 Task: Who was a leader in the Color Field painting movement?
Action: Mouse moved to (104, 82)
Screenshot: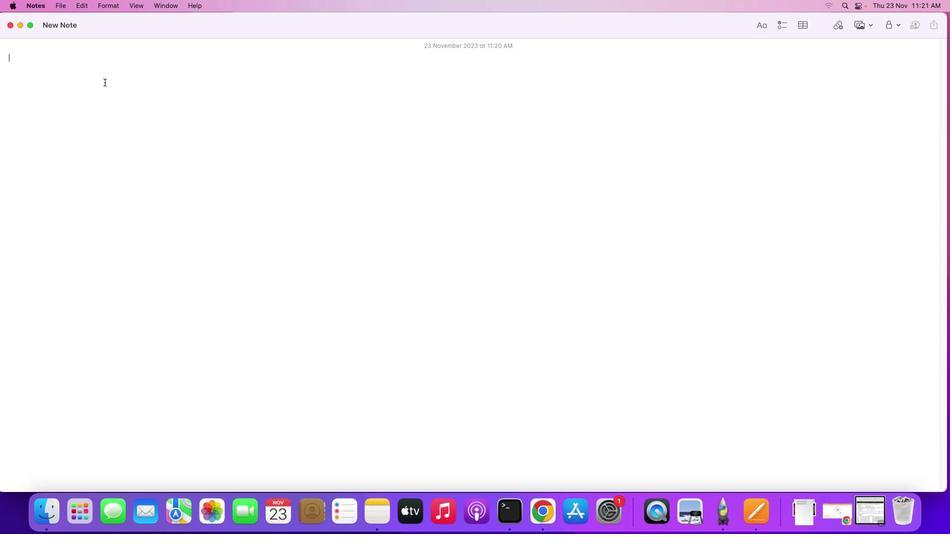 
Action: Mouse pressed left at (104, 82)
Screenshot: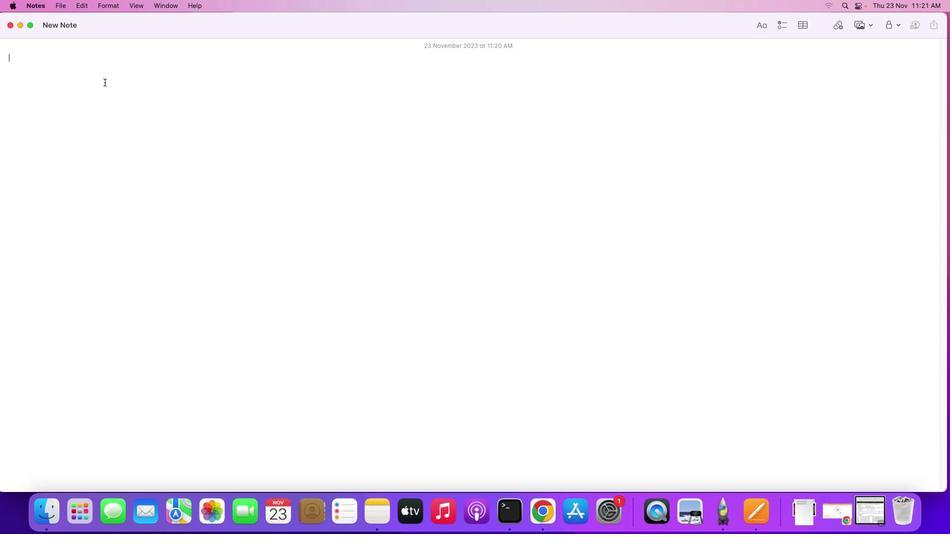 
Action: Key pressed Key.shift'W''h''o'Key.space'w''a''s'Key.space'a'Key.space'l''e''a''d''e''r'Key.space'i''n'Key.space't''h''e'Key.spaceKey.shift'C''o''l''o''r'Key.spaceKey.shiftKey.backspaceKey.backspaceKey.backspaceKey.backspaceKey.backspace'l''o''r'Key.spaceKey.shift'F''i''e''l''d'Key.spaceKey.shift'P'Key.backspace'p''a''i''n''t''i''n''g'Key.space'm''o''v''e''m''e''n''t'Key.shift_r'?'Key.enter
Screenshot: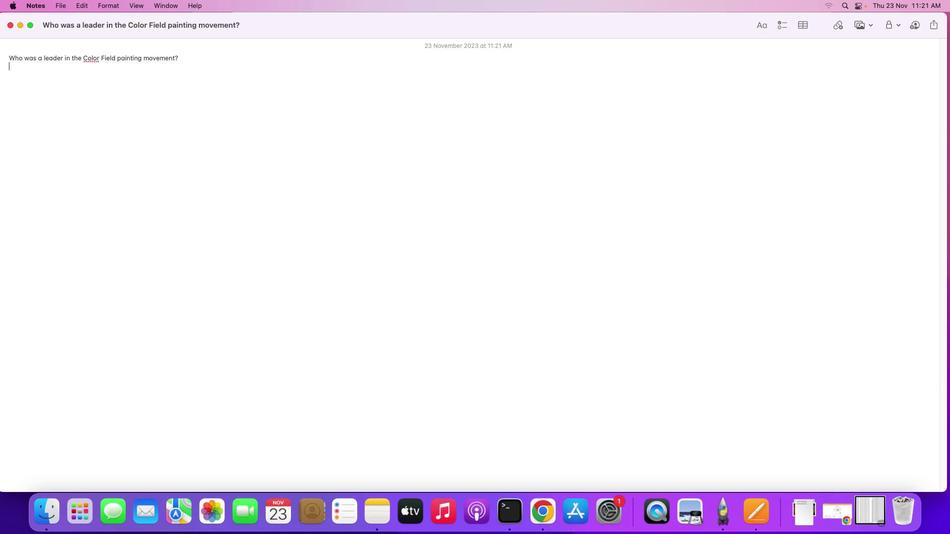 
Action: Mouse moved to (839, 512)
Screenshot: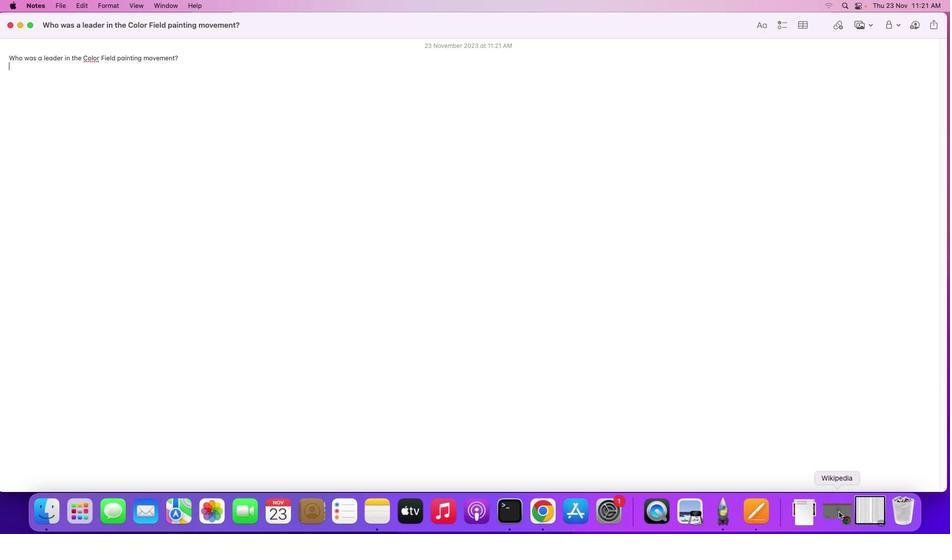 
Action: Mouse pressed left at (839, 512)
Screenshot: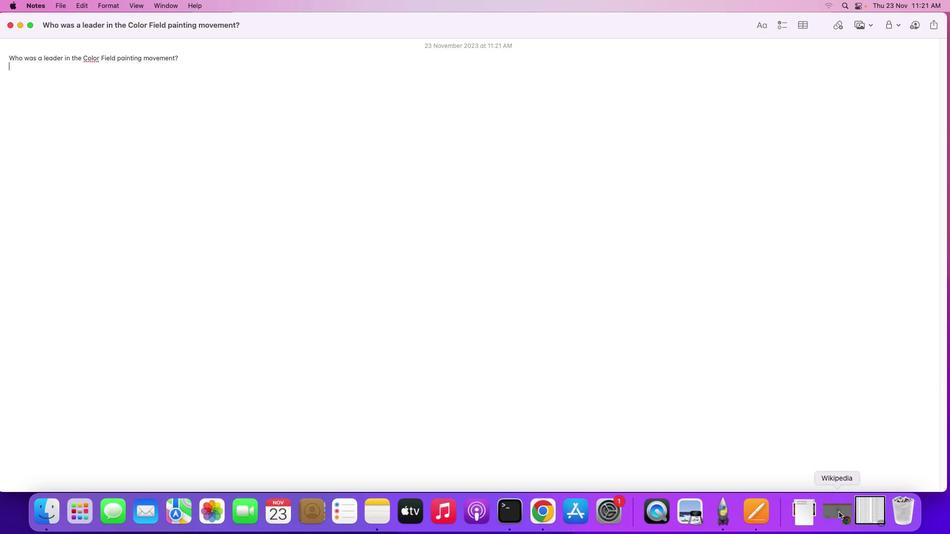 
Action: Mouse moved to (380, 314)
Screenshot: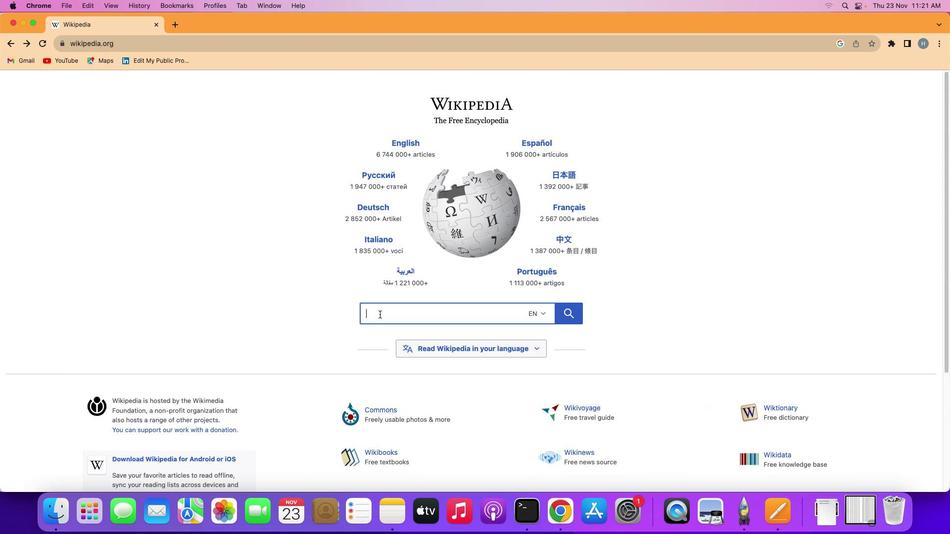 
Action: Mouse pressed left at (380, 314)
Screenshot: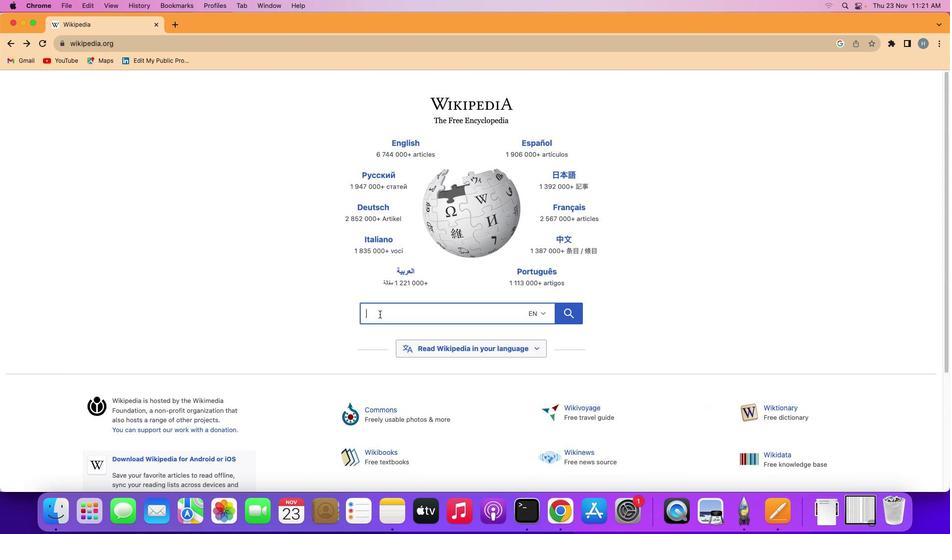 
Action: Mouse moved to (379, 314)
Screenshot: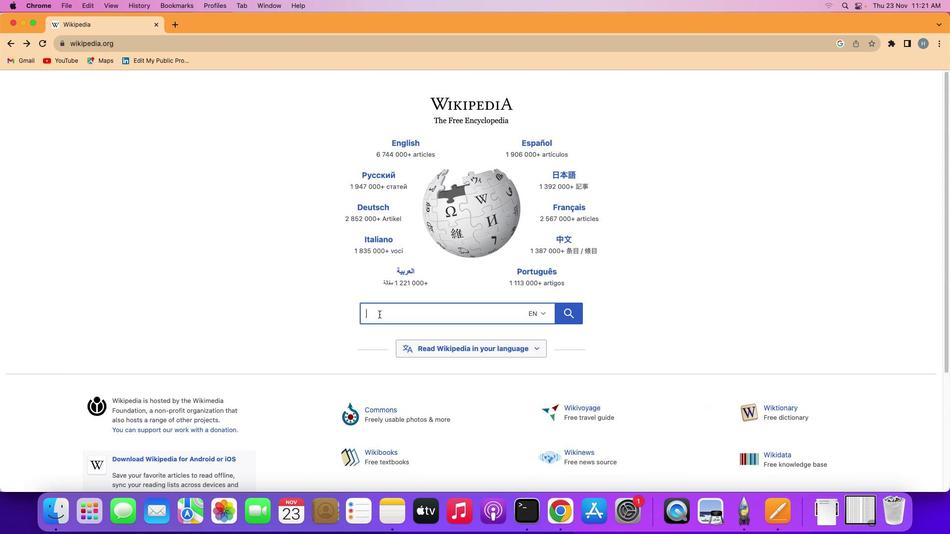 
Action: Key pressed Key.shift
Screenshot: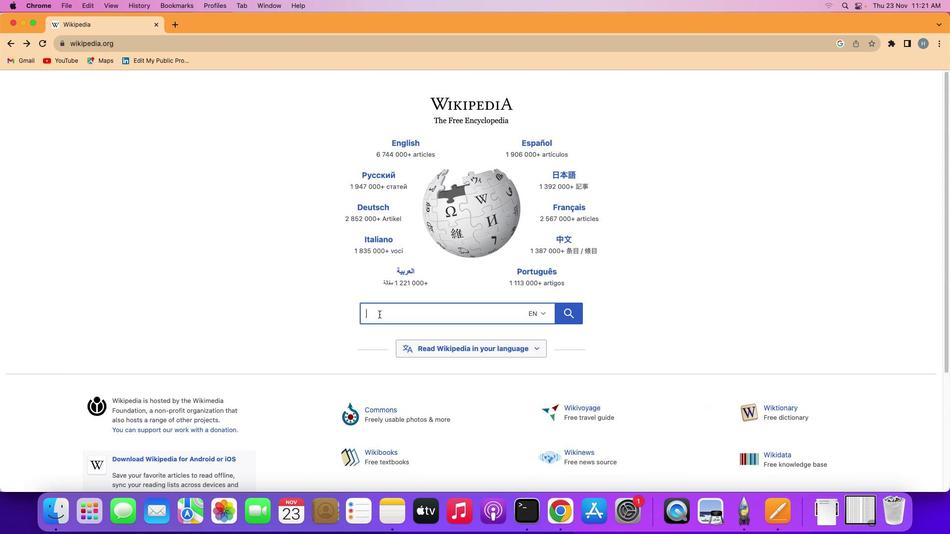 
Action: Mouse moved to (379, 314)
Screenshot: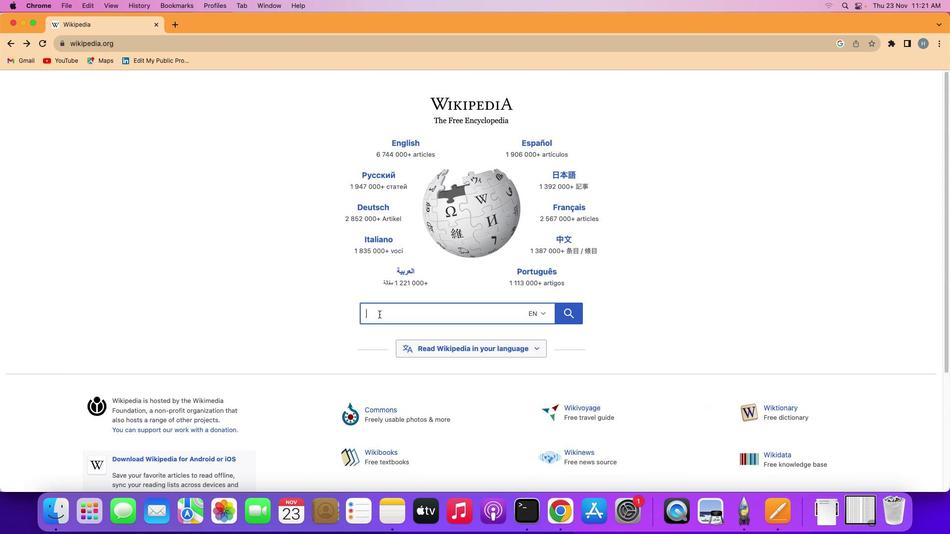 
Action: Key pressed 'C''o''l''o''r'Key.spaceKey.shift'F''i''e''l''d'Key.space'p''a''i''n''i''t''i''n''g'
Screenshot: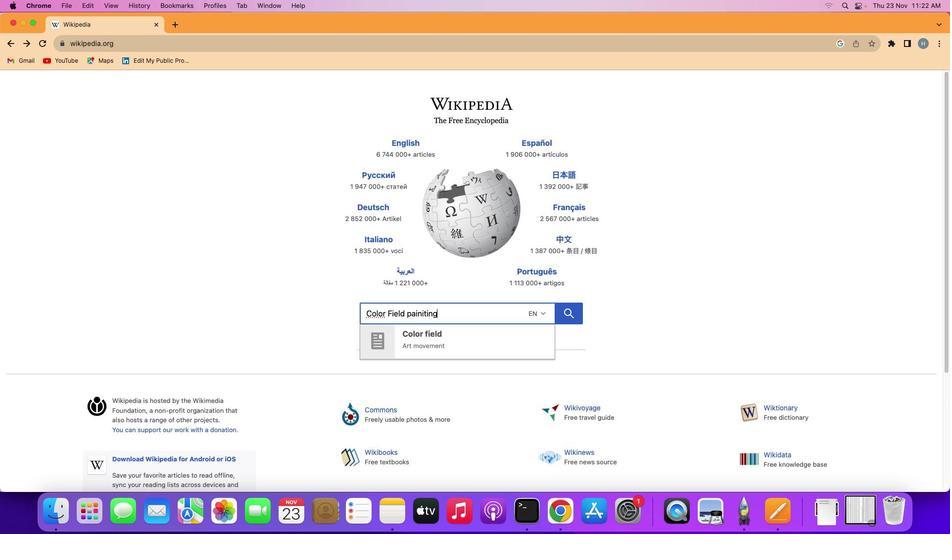 
Action: Mouse moved to (425, 313)
Screenshot: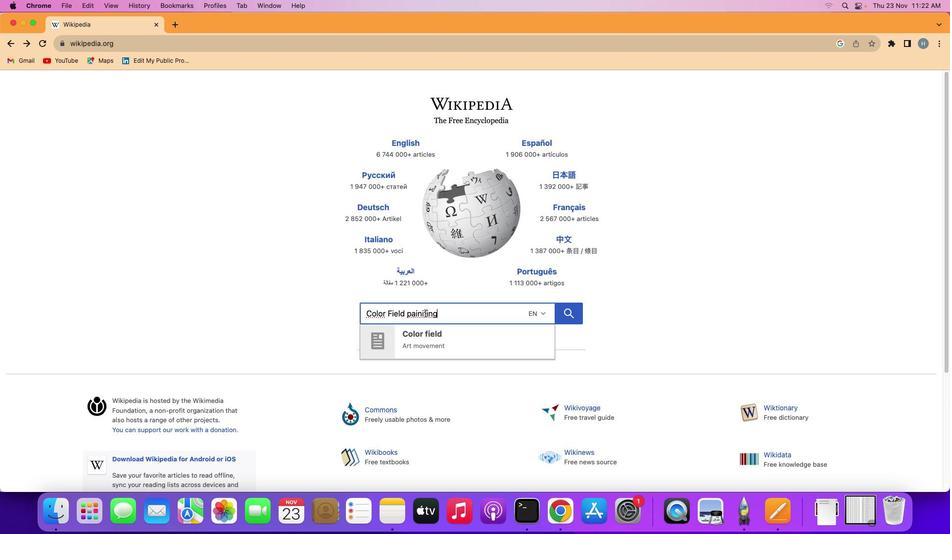 
Action: Mouse pressed left at (425, 313)
Screenshot: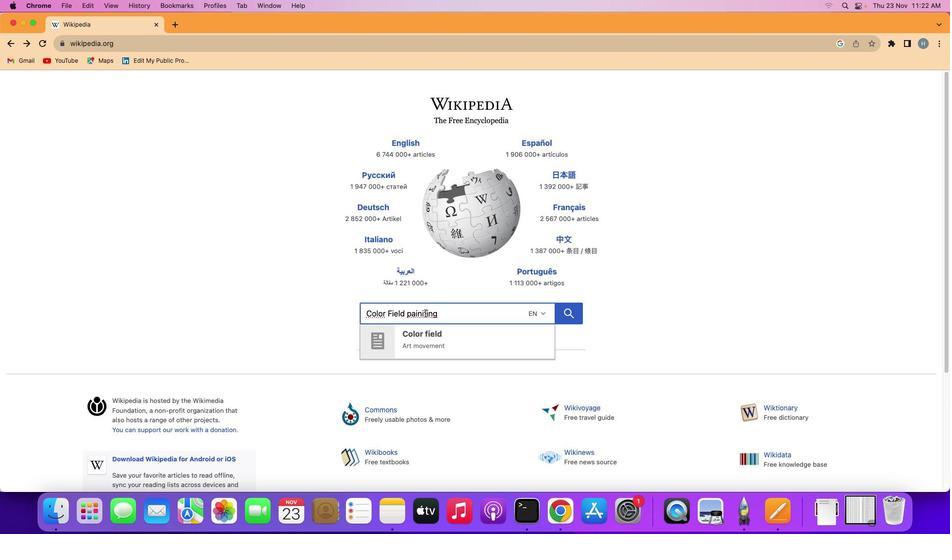 
Action: Mouse moved to (427, 312)
Screenshot: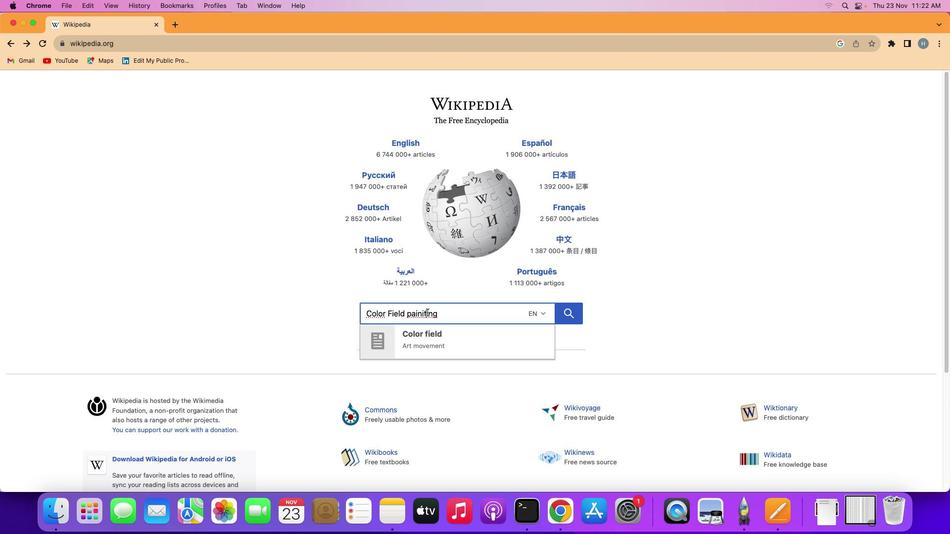 
Action: Key pressed Key.leftKey.backspaceKey.enter
Screenshot: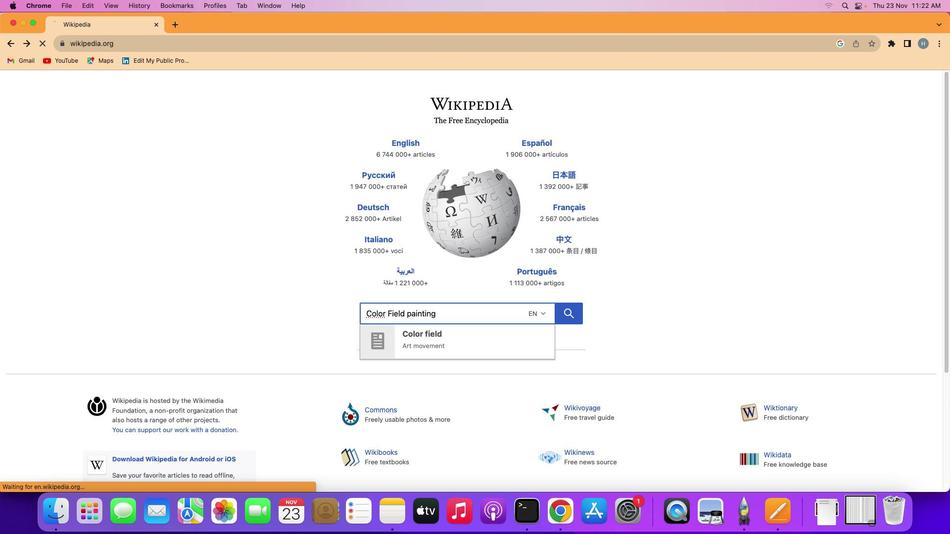 
Action: Mouse moved to (266, 86)
Screenshot: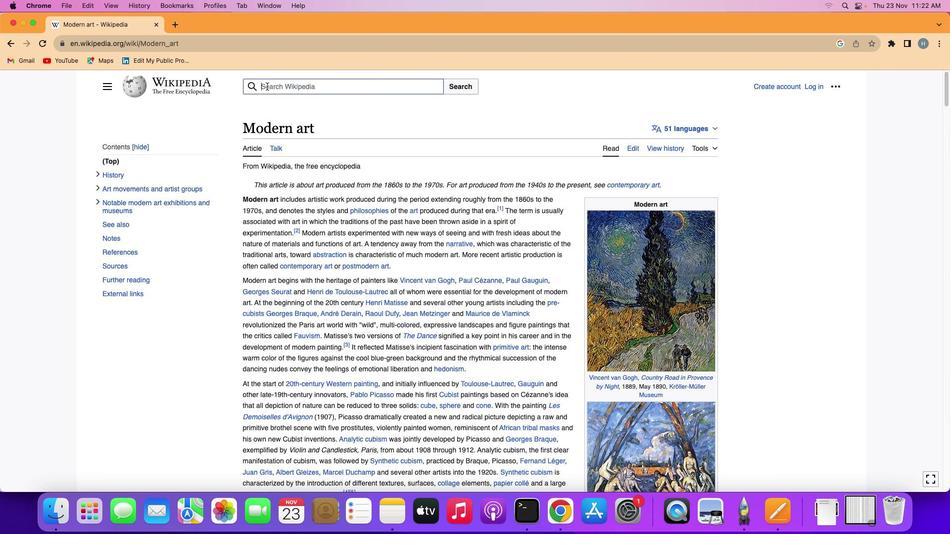 
Action: Mouse pressed left at (266, 86)
Screenshot: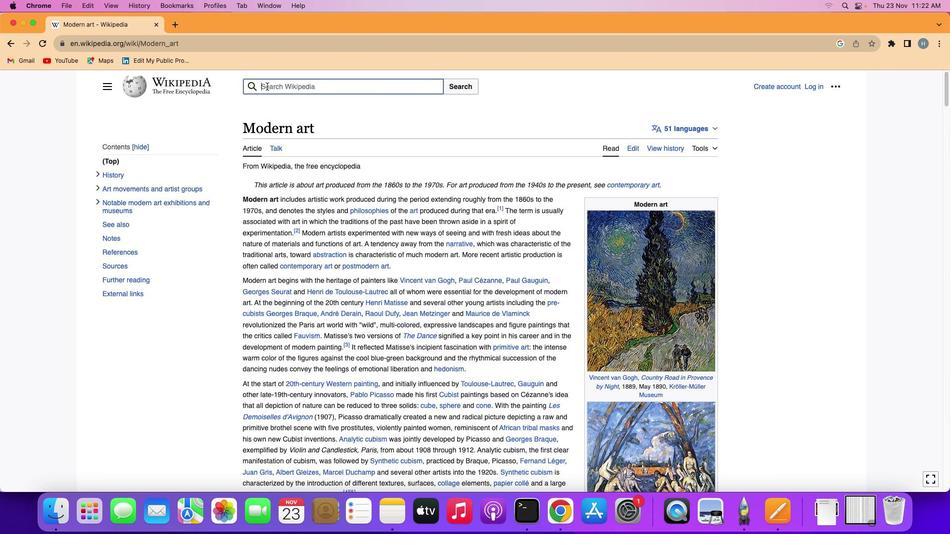 
Action: Mouse moved to (281, 84)
Screenshot: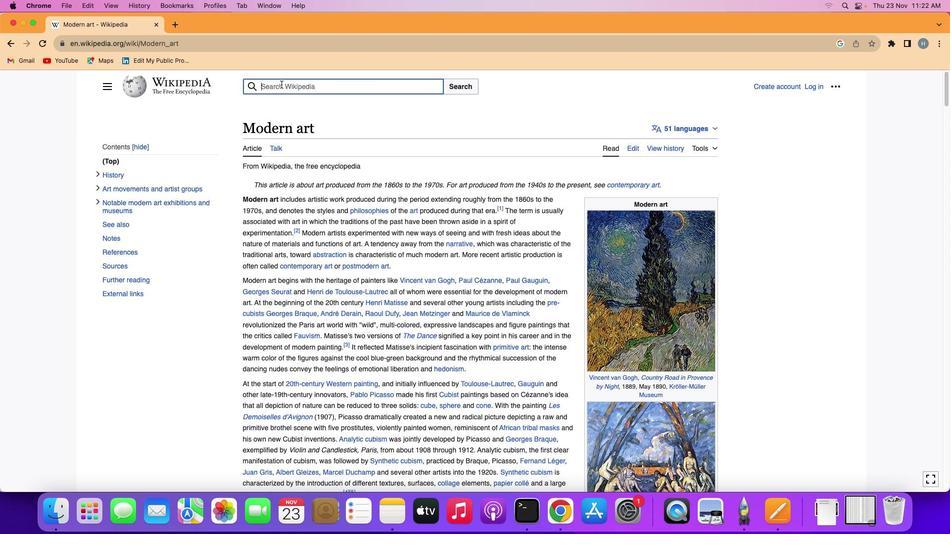 
Action: Key pressed Key.shift'C''o''l''o''r'Key.spaceKey.shift'F''i''e''l''d'
Screenshot: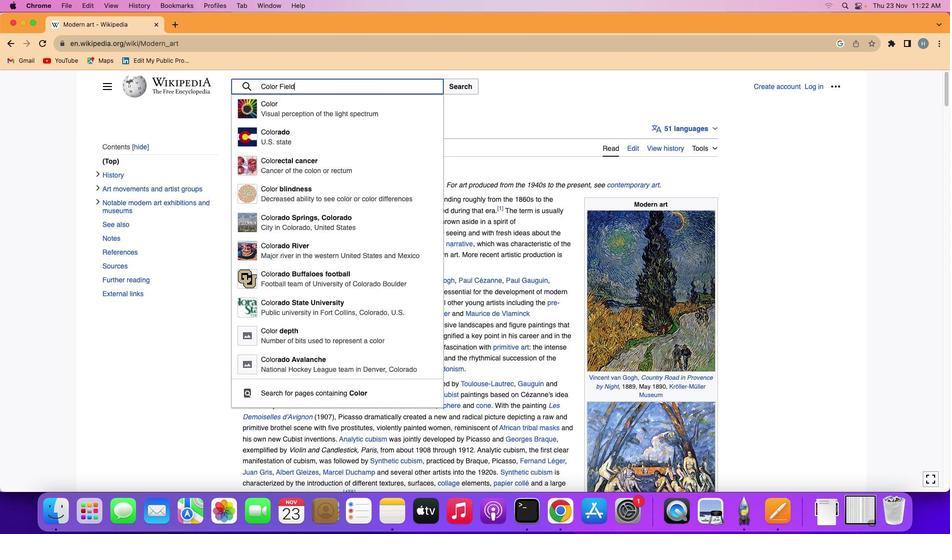 
Action: Mouse moved to (287, 110)
Screenshot: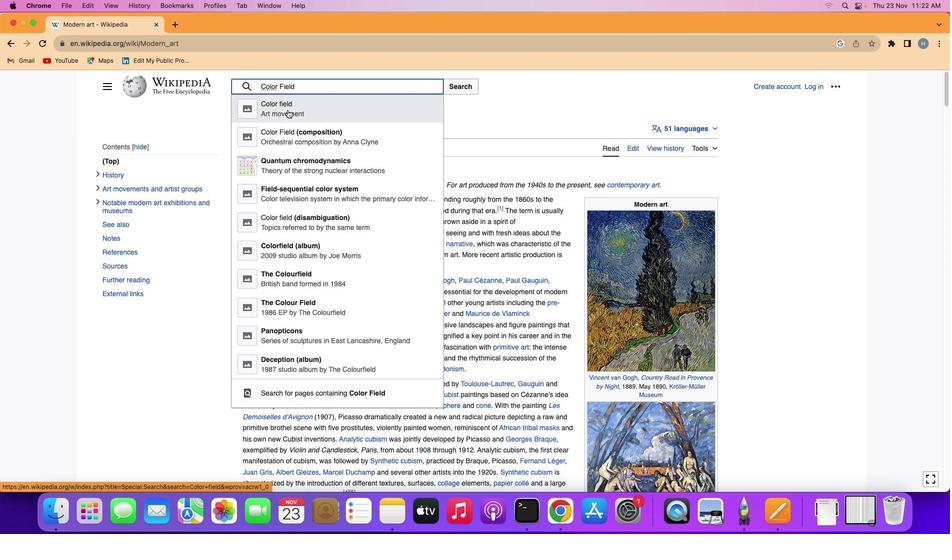 
Action: Mouse pressed left at (287, 110)
Screenshot: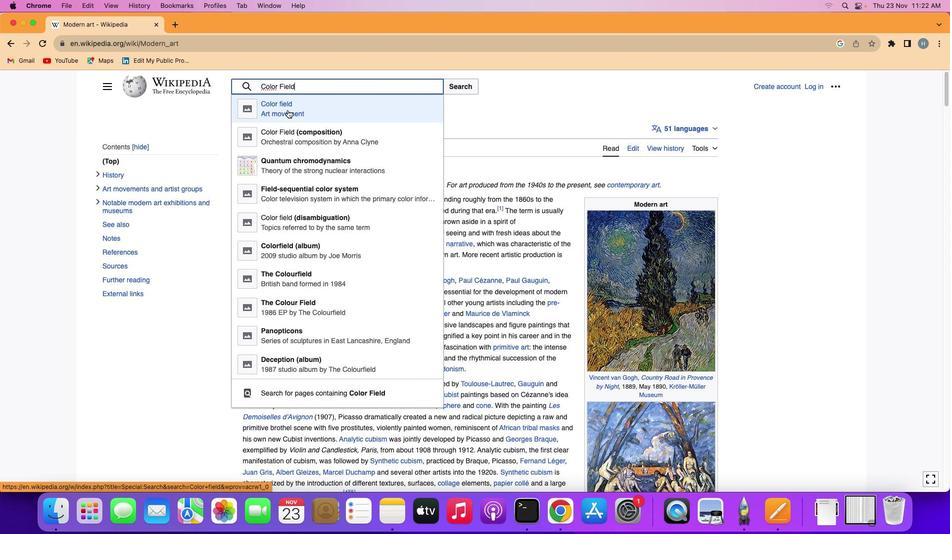 
Action: Mouse moved to (746, 228)
Screenshot: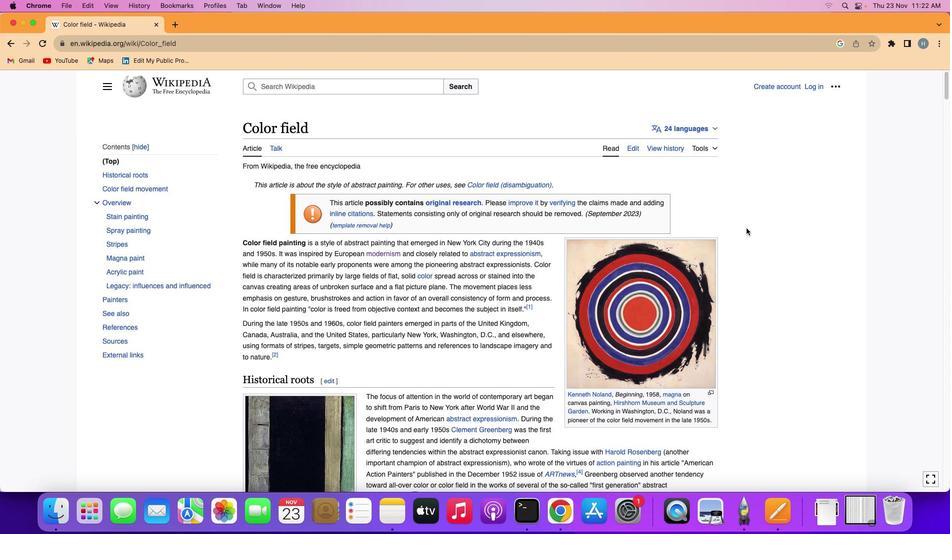 
Action: Mouse scrolled (746, 228) with delta (0, 0)
Screenshot: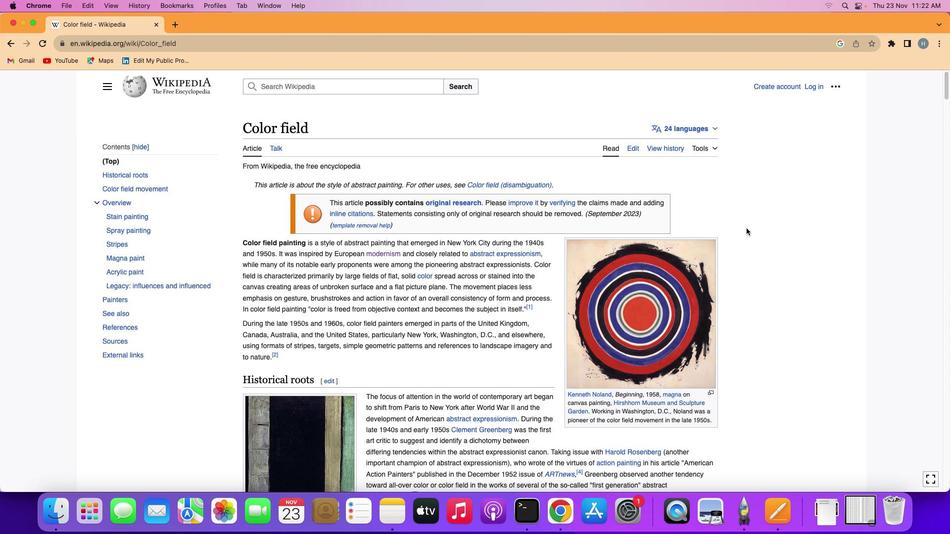 
Action: Mouse scrolled (746, 228) with delta (0, 0)
Screenshot: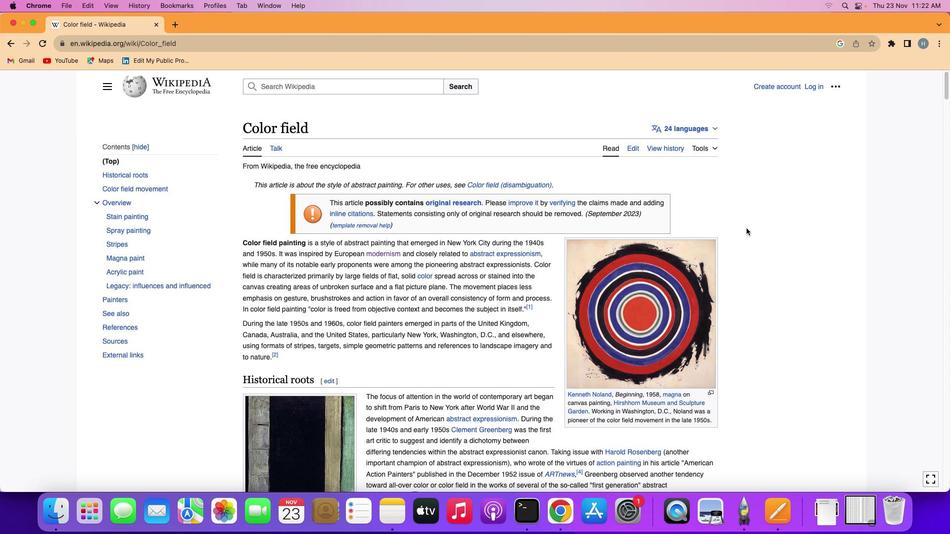 
Action: Mouse moved to (760, 267)
Screenshot: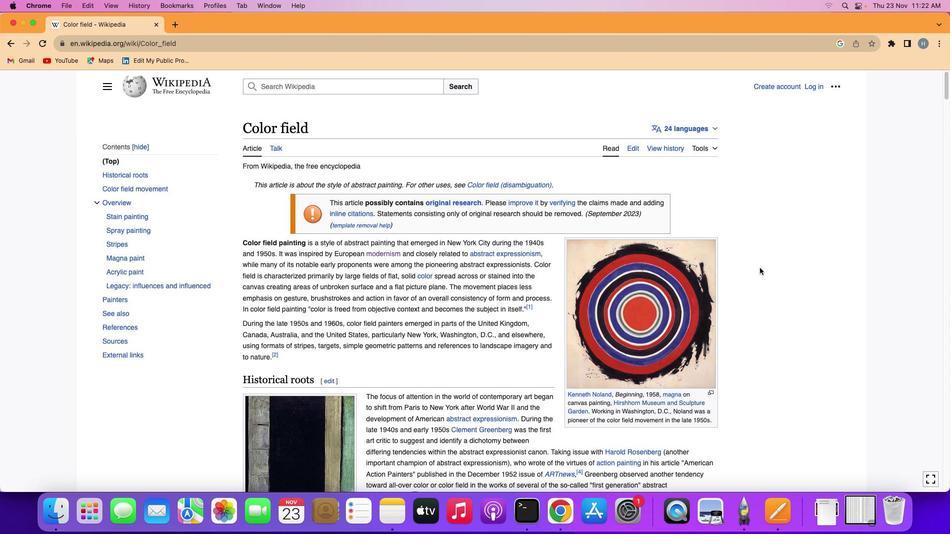 
Action: Mouse pressed left at (760, 267)
Screenshot: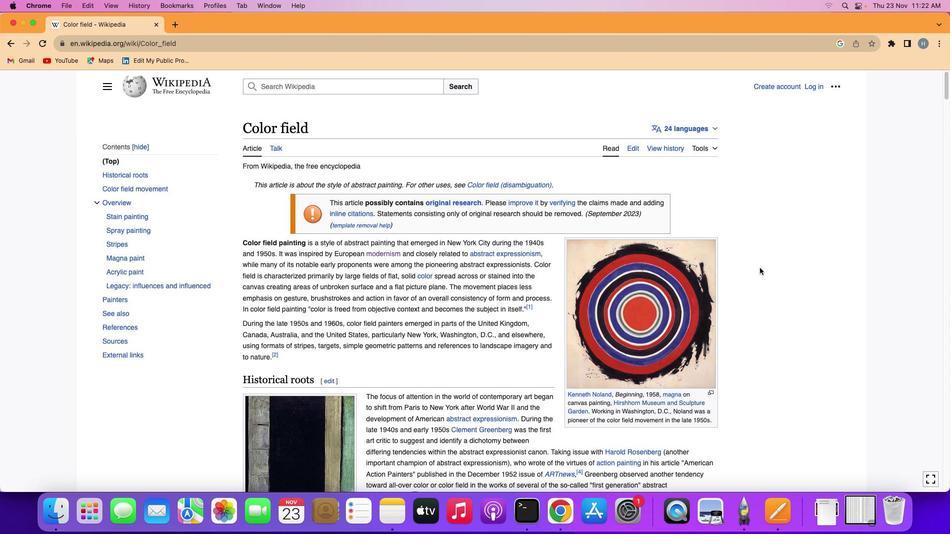 
Action: Mouse moved to (761, 267)
Screenshot: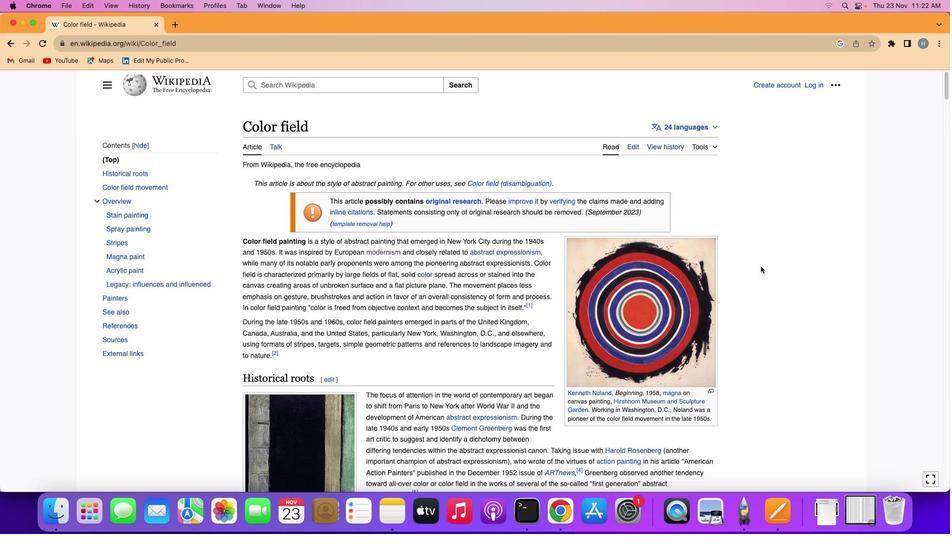 
Action: Mouse scrolled (761, 267) with delta (0, 0)
Screenshot: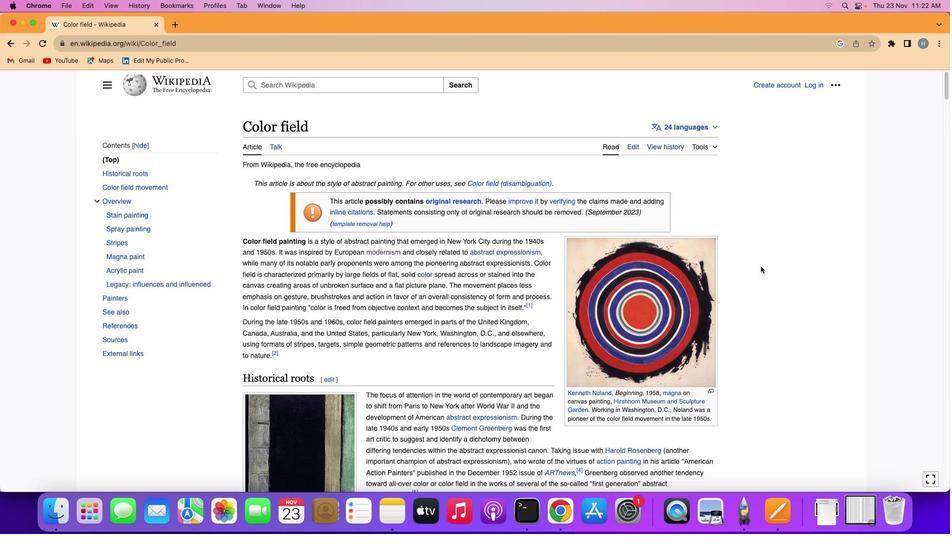 
Action: Mouse moved to (761, 267)
Screenshot: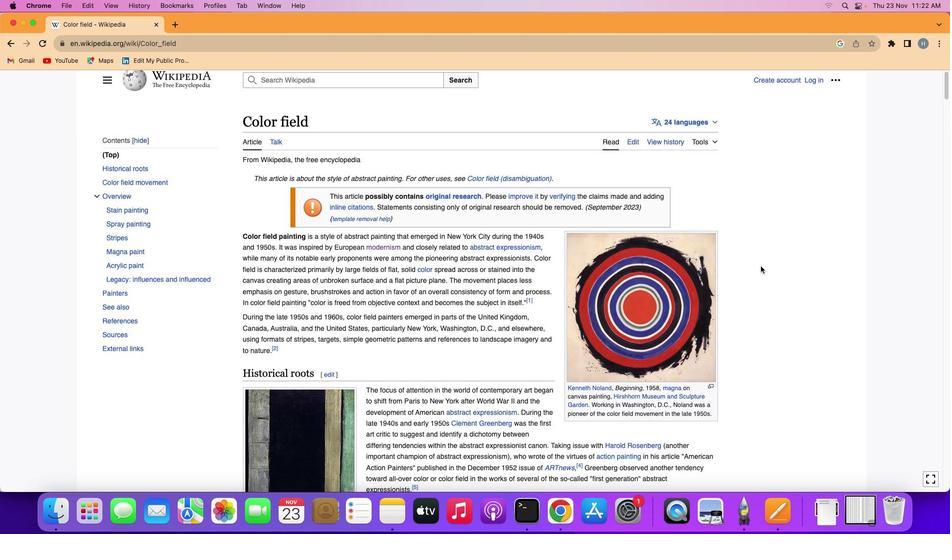 
Action: Mouse scrolled (761, 267) with delta (0, 0)
Screenshot: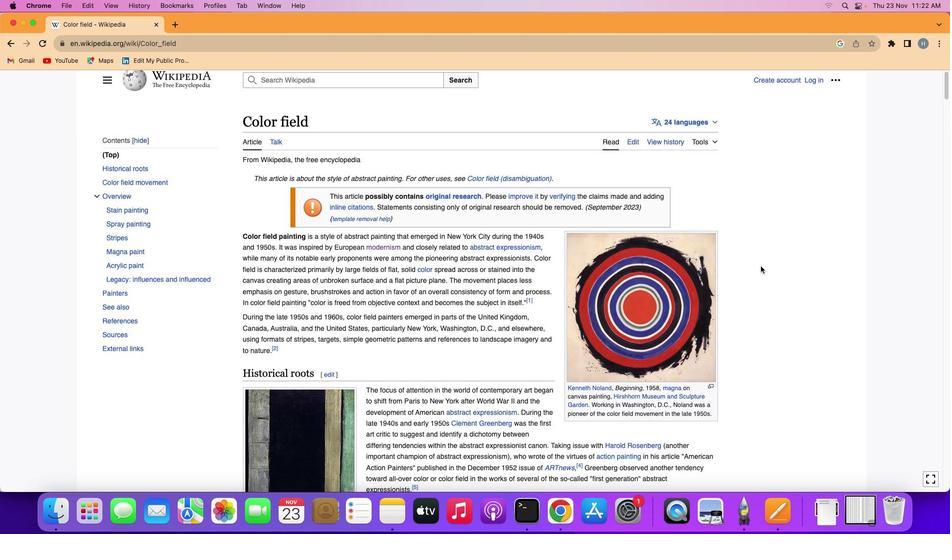 
Action: Mouse moved to (761, 266)
Screenshot: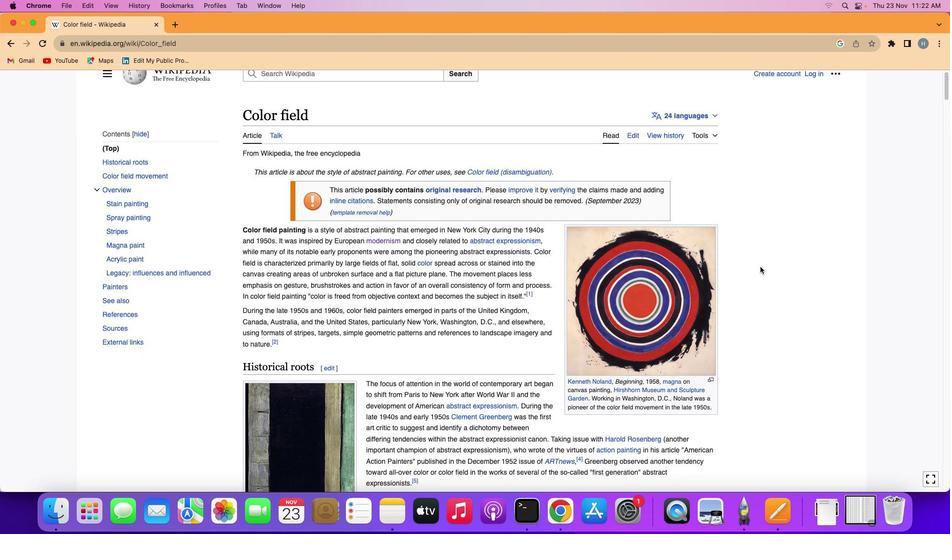 
Action: Mouse scrolled (761, 266) with delta (0, 0)
Screenshot: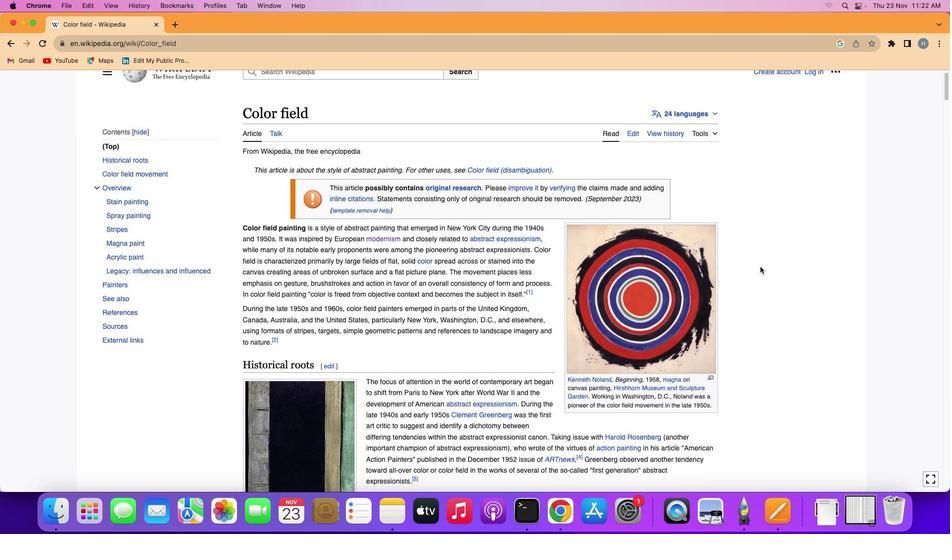 
Action: Mouse scrolled (761, 266) with delta (0, 0)
Screenshot: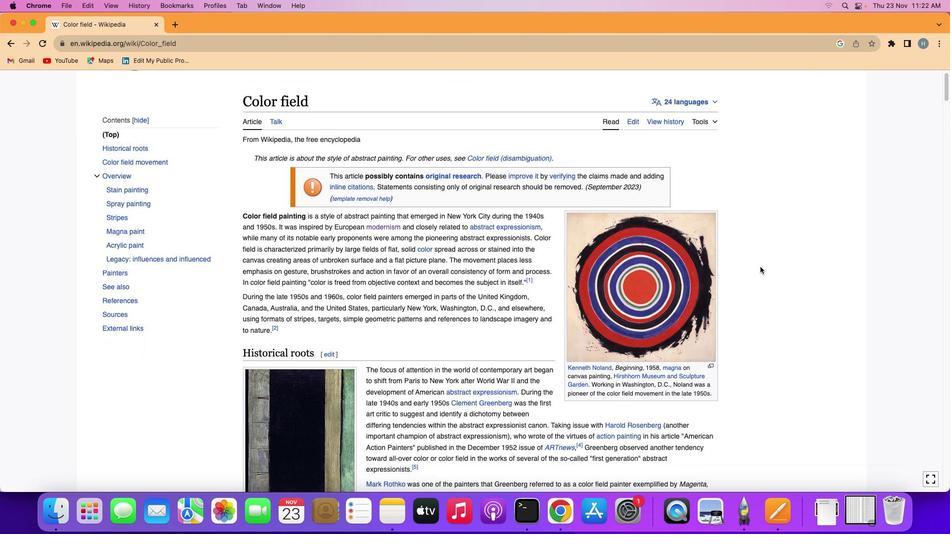 
Action: Mouse scrolled (761, 266) with delta (0, 0)
Screenshot: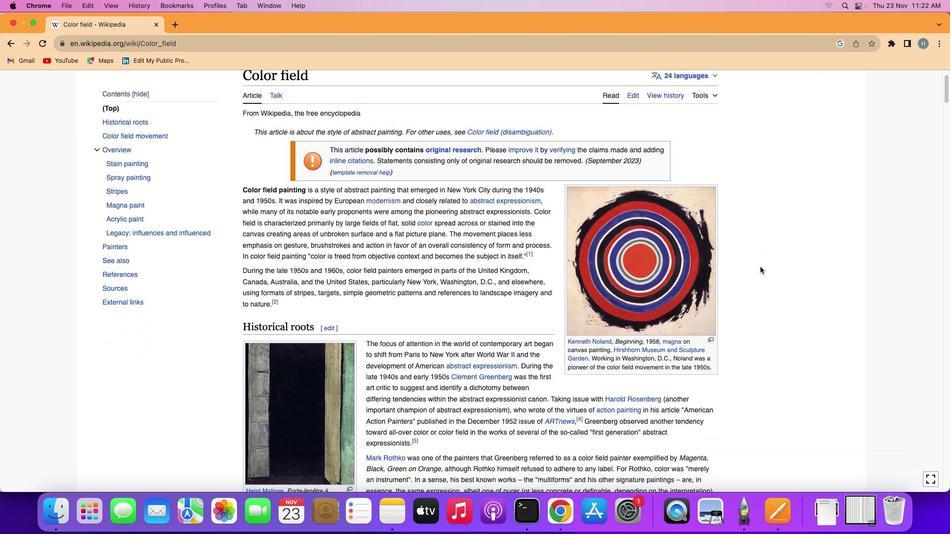 
Action: Mouse moved to (760, 268)
Screenshot: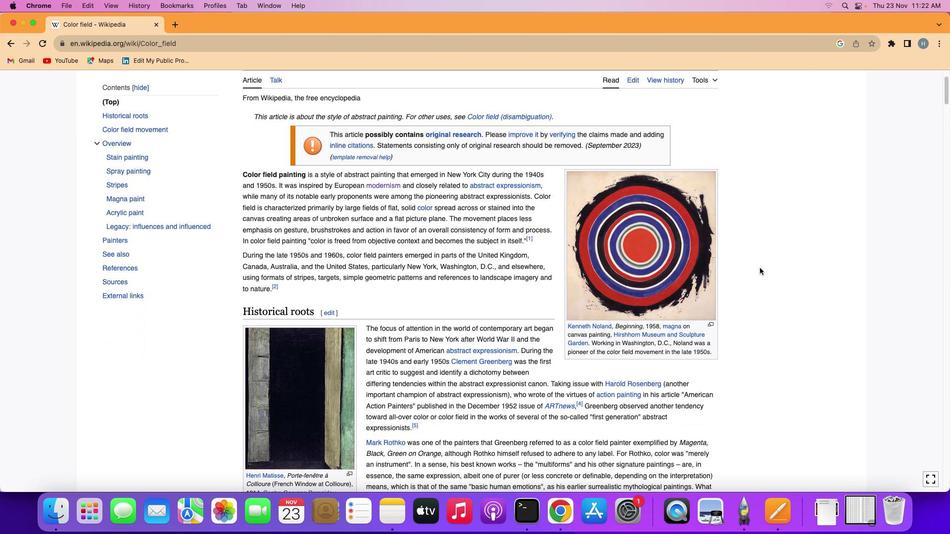 
Action: Mouse scrolled (760, 268) with delta (0, 0)
Screenshot: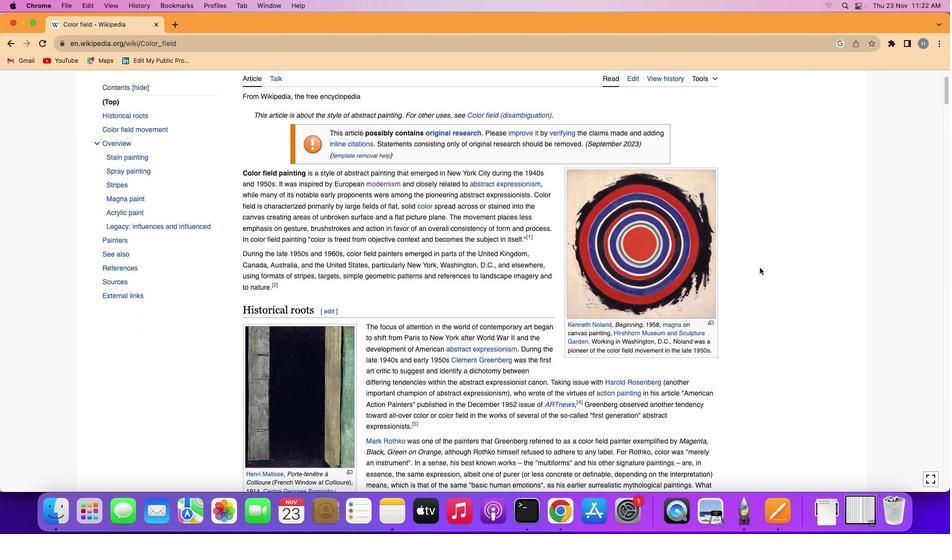
Action: Mouse moved to (754, 286)
Screenshot: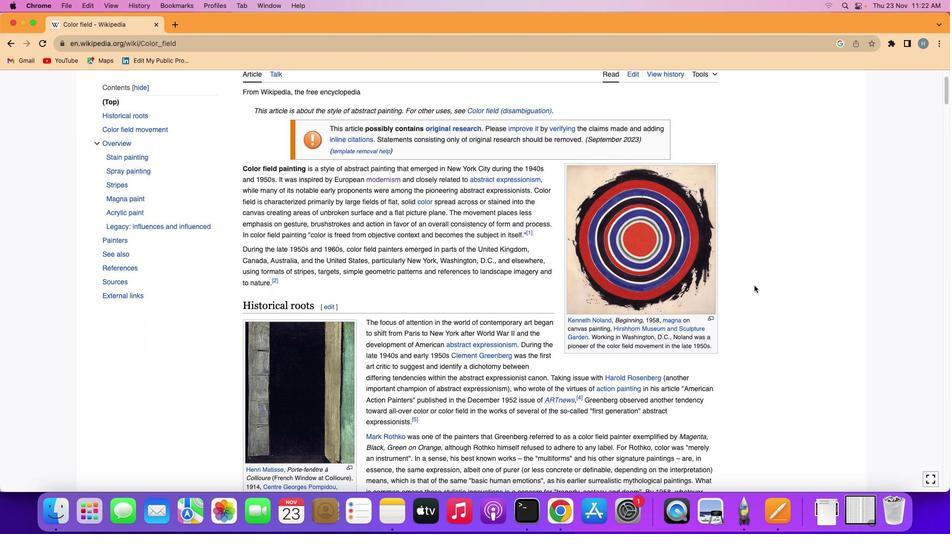 
Action: Mouse scrolled (754, 286) with delta (0, 0)
Screenshot: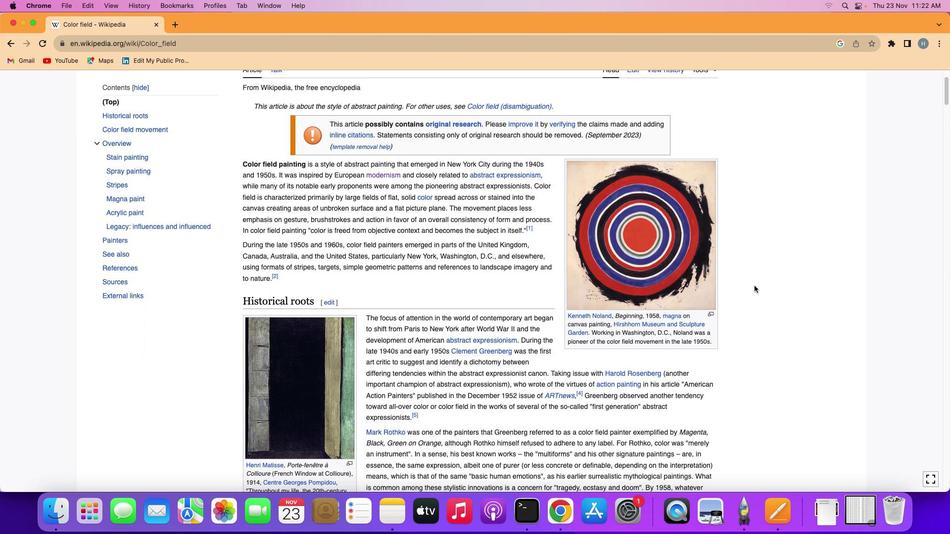 
Action: Mouse scrolled (754, 286) with delta (0, 0)
Screenshot: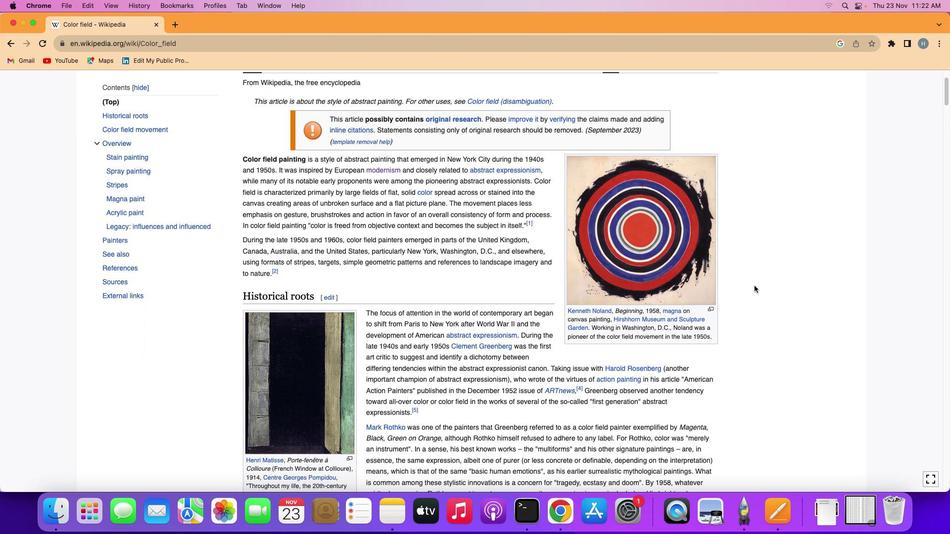 
Action: Mouse scrolled (754, 286) with delta (0, 0)
Screenshot: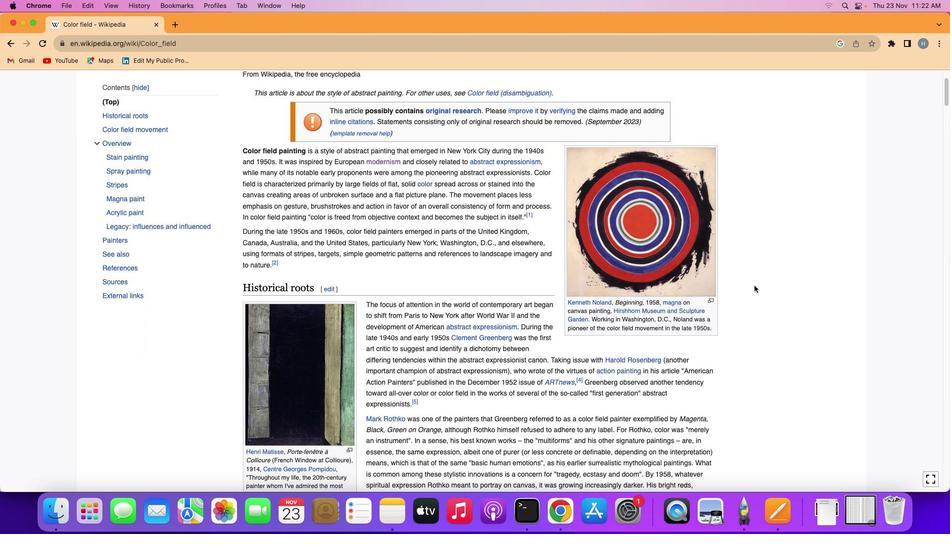 
Action: Mouse scrolled (754, 286) with delta (0, 0)
Screenshot: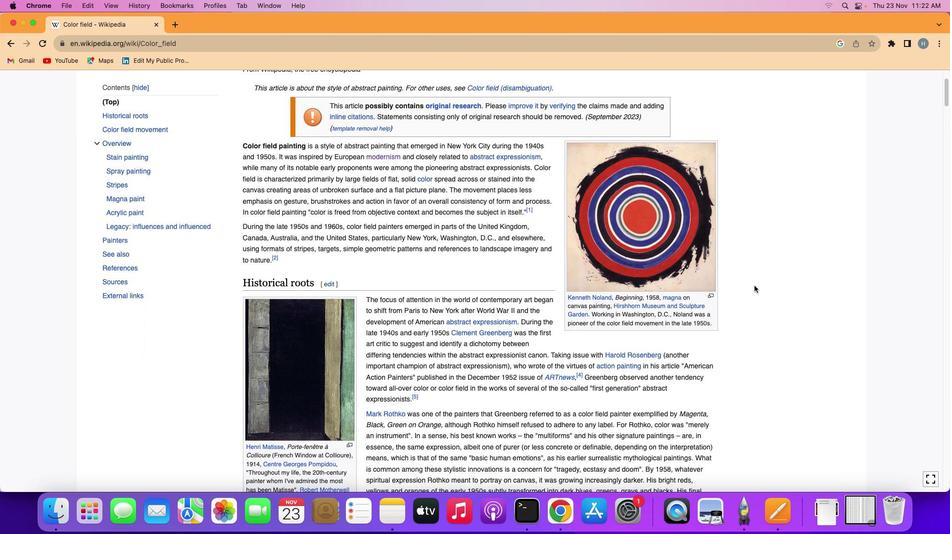 
Action: Mouse moved to (751, 295)
Screenshot: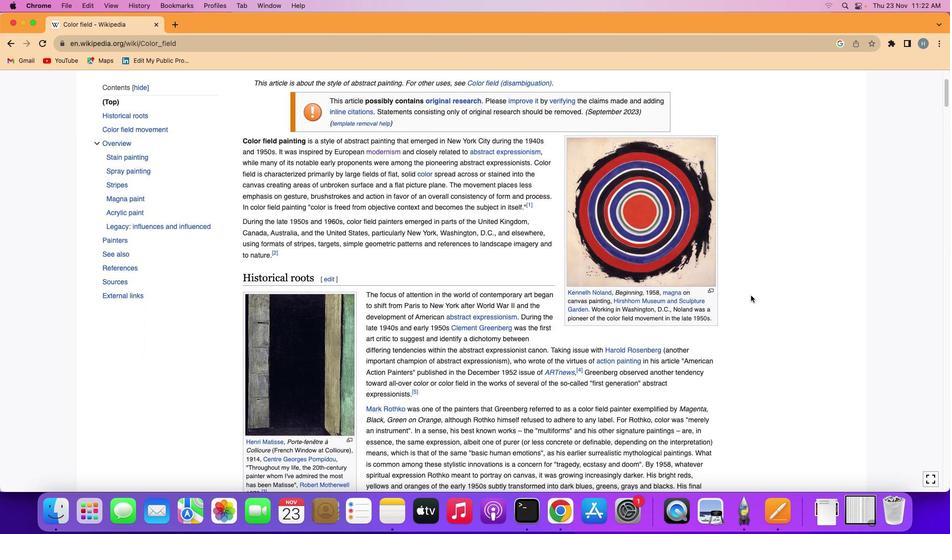 
Action: Mouse scrolled (751, 295) with delta (0, 0)
Screenshot: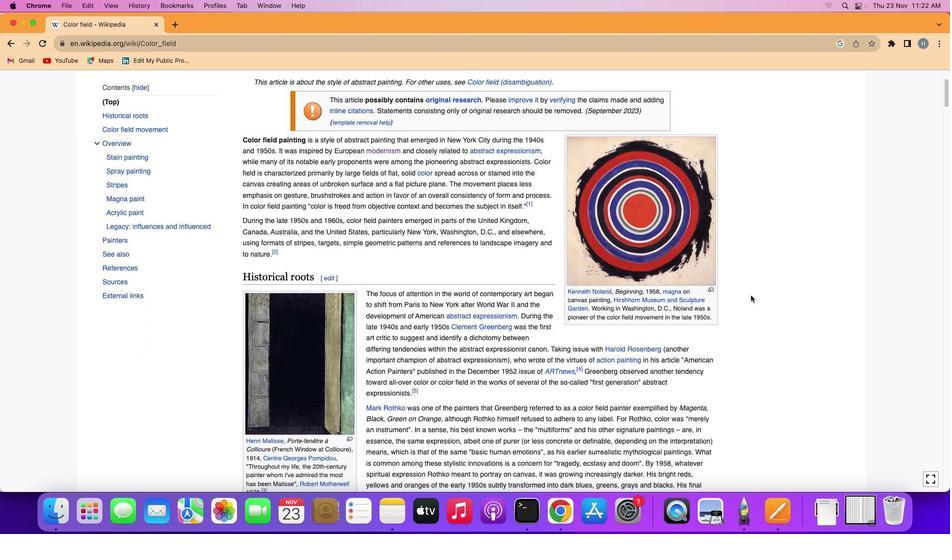 
Action: Mouse moved to (751, 295)
Screenshot: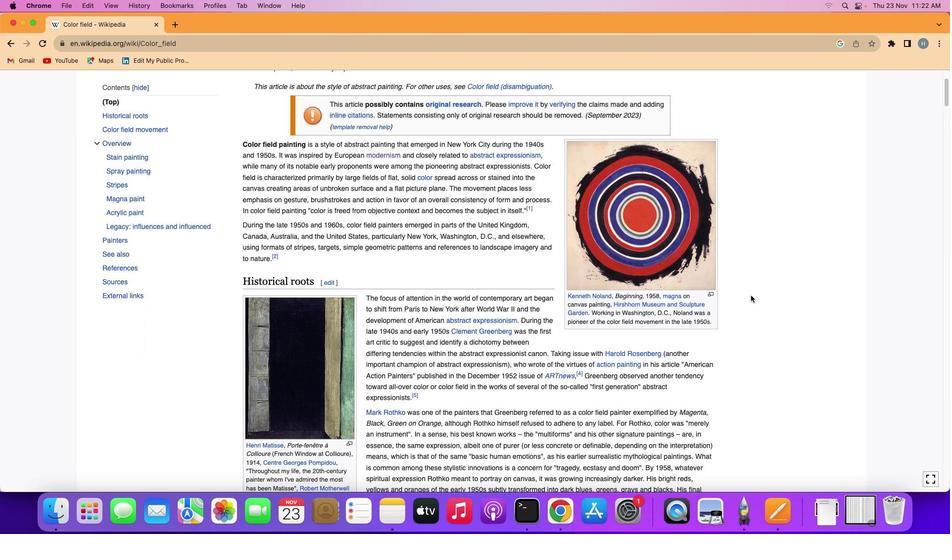 
Action: Mouse scrolled (751, 295) with delta (0, 0)
Screenshot: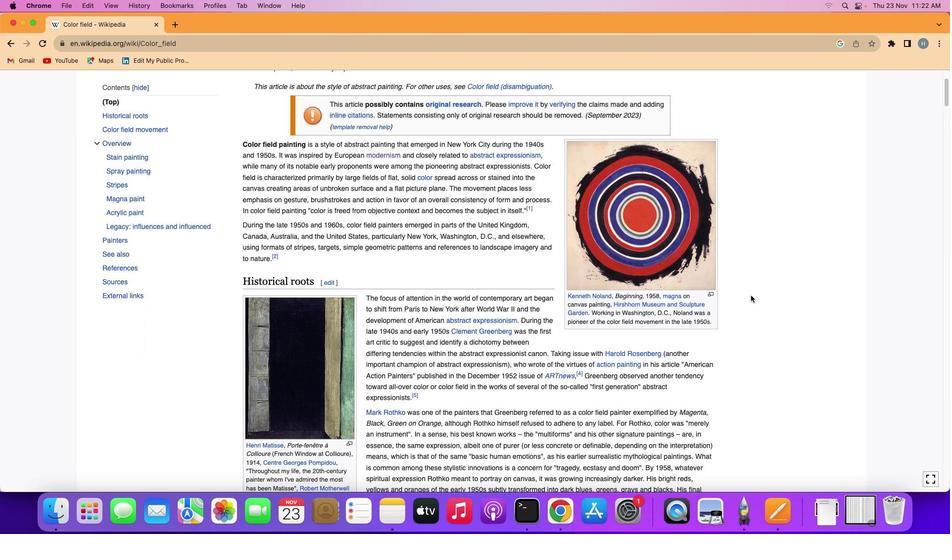 
Action: Mouse scrolled (751, 295) with delta (0, 0)
Screenshot: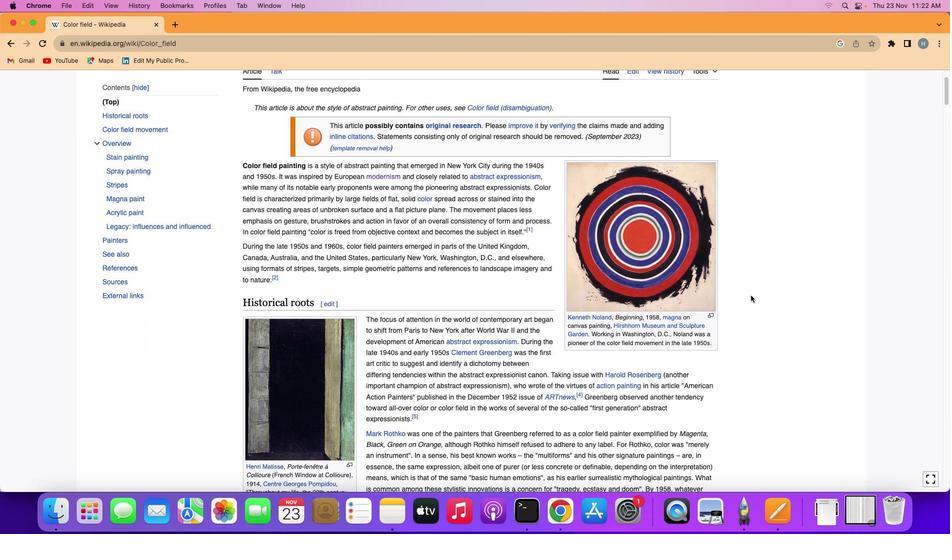 
Action: Mouse moved to (751, 299)
Screenshot: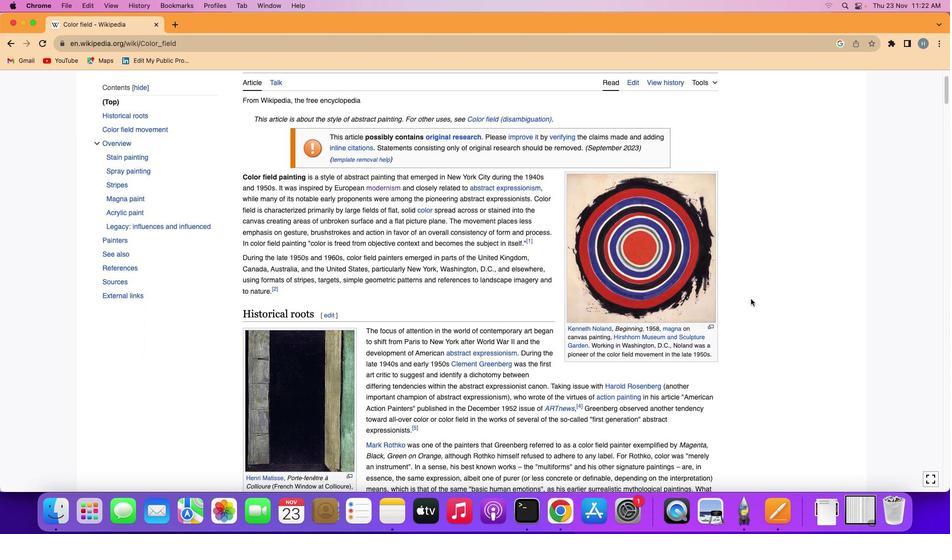 
Action: Mouse scrolled (751, 299) with delta (0, 0)
Screenshot: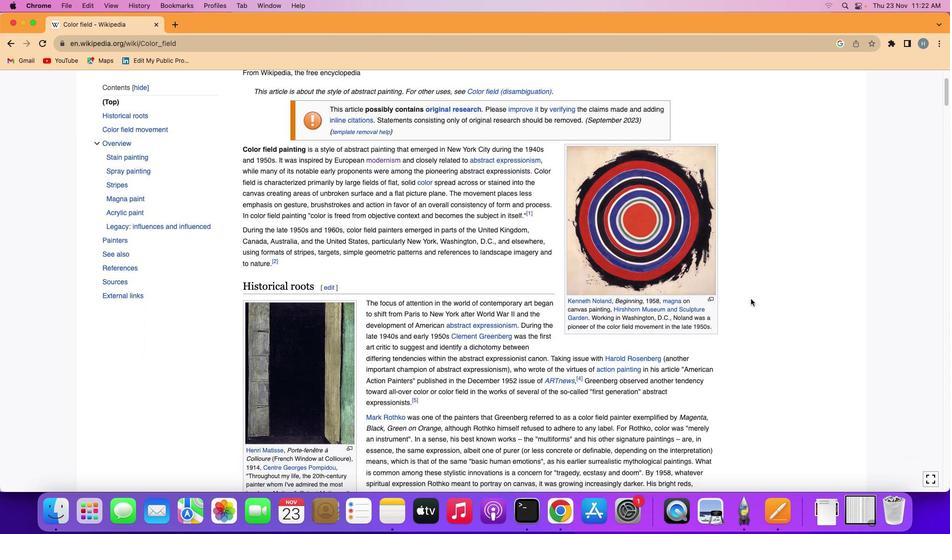 
Action: Mouse scrolled (751, 299) with delta (0, 0)
Screenshot: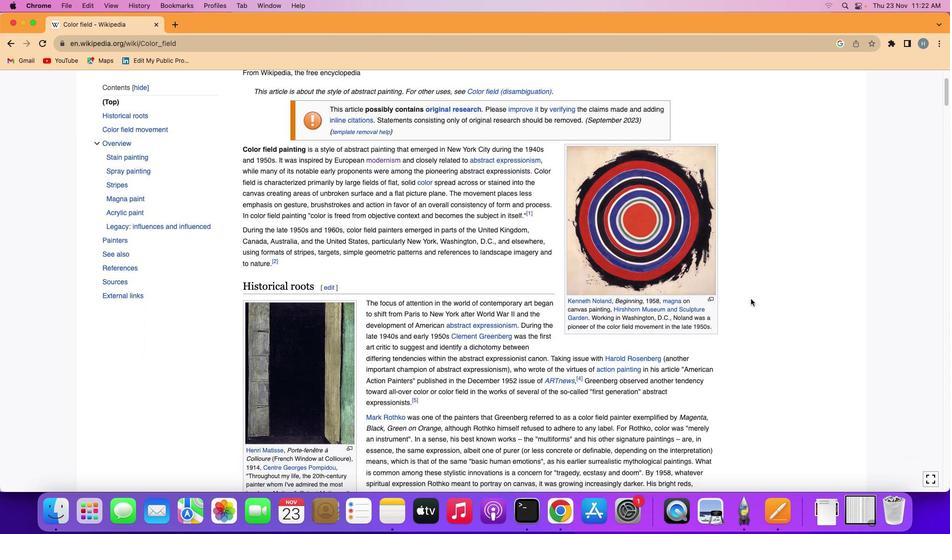 
Action: Mouse scrolled (751, 299) with delta (0, -1)
Screenshot: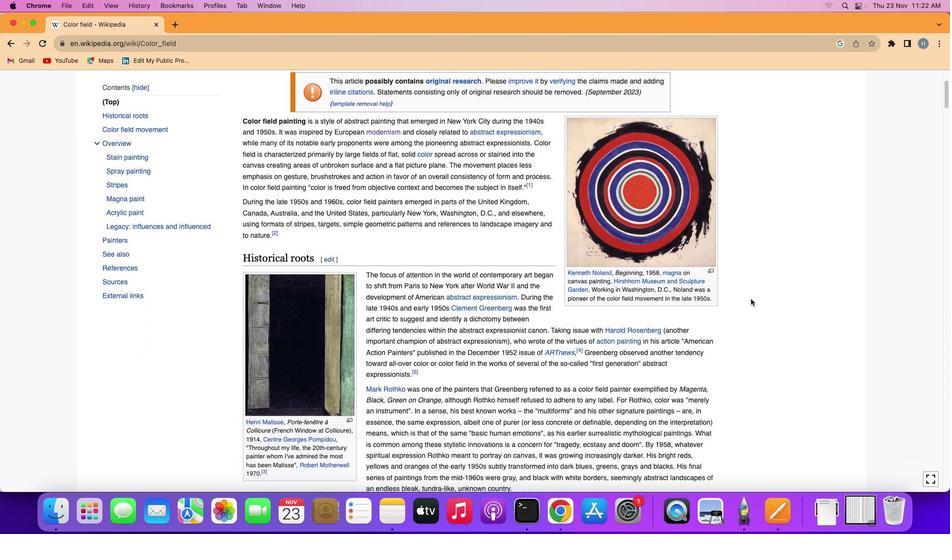
Action: Mouse scrolled (751, 299) with delta (0, -1)
Screenshot: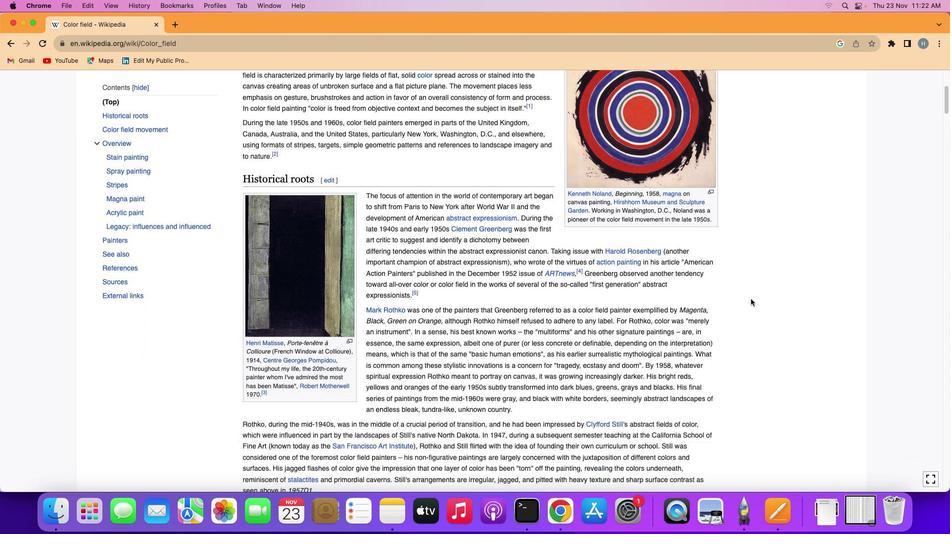 
Action: Mouse scrolled (751, 299) with delta (0, 0)
Screenshot: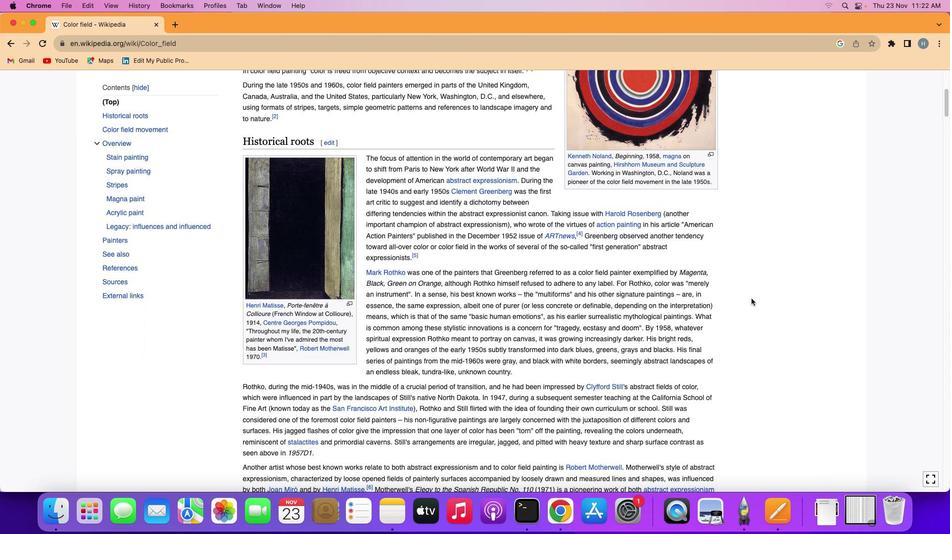 
Action: Mouse moved to (751, 299)
Screenshot: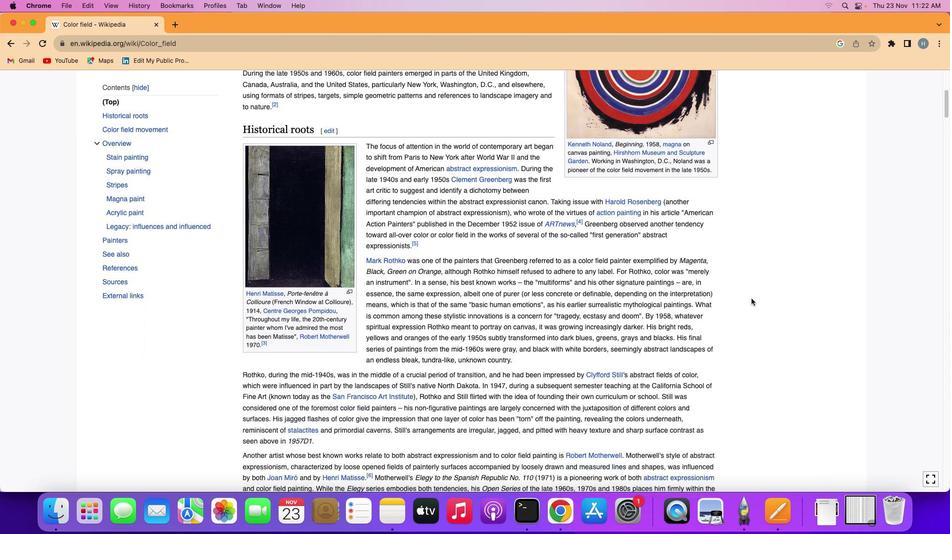 
Action: Mouse scrolled (751, 299) with delta (0, 0)
Screenshot: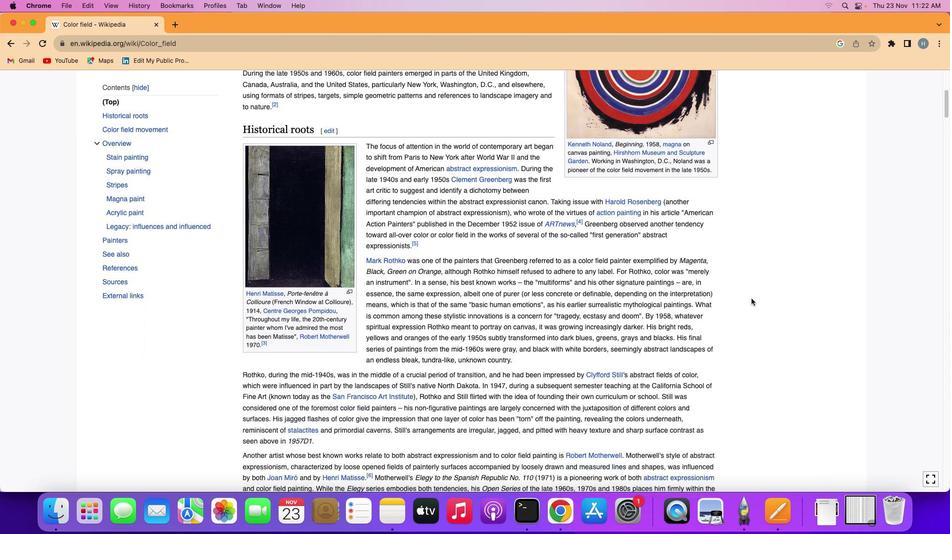 
Action: Mouse moved to (752, 299)
Screenshot: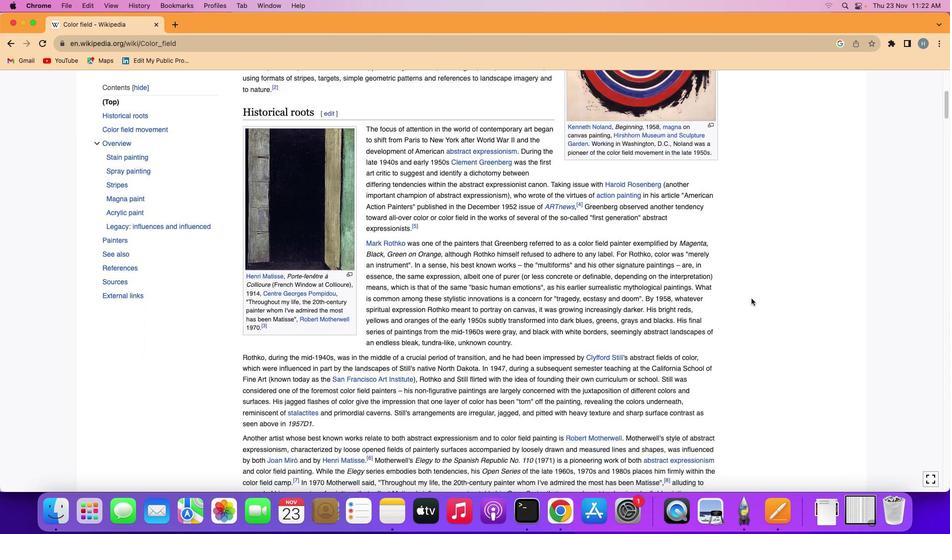 
Action: Mouse scrolled (752, 299) with delta (0, 0)
Screenshot: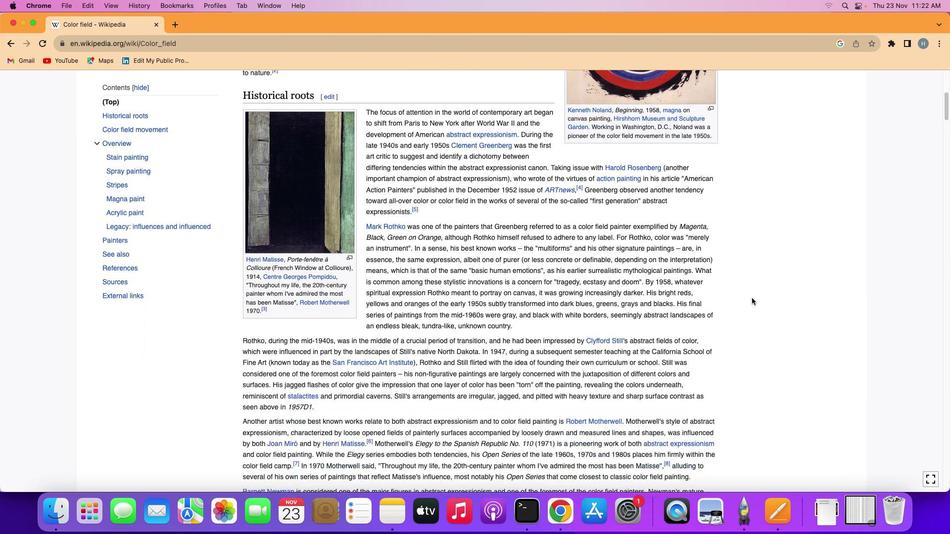 
Action: Mouse moved to (751, 300)
Screenshot: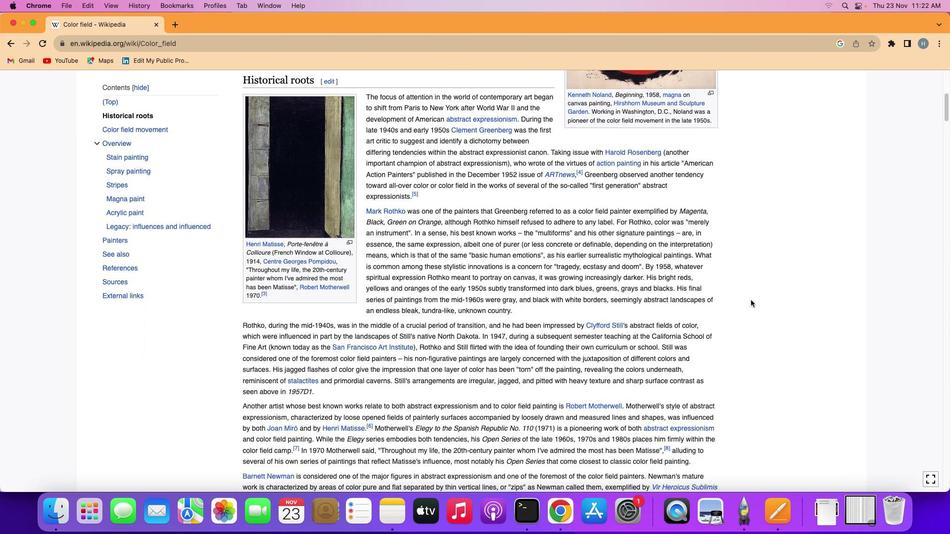 
Action: Mouse scrolled (751, 300) with delta (0, 0)
Screenshot: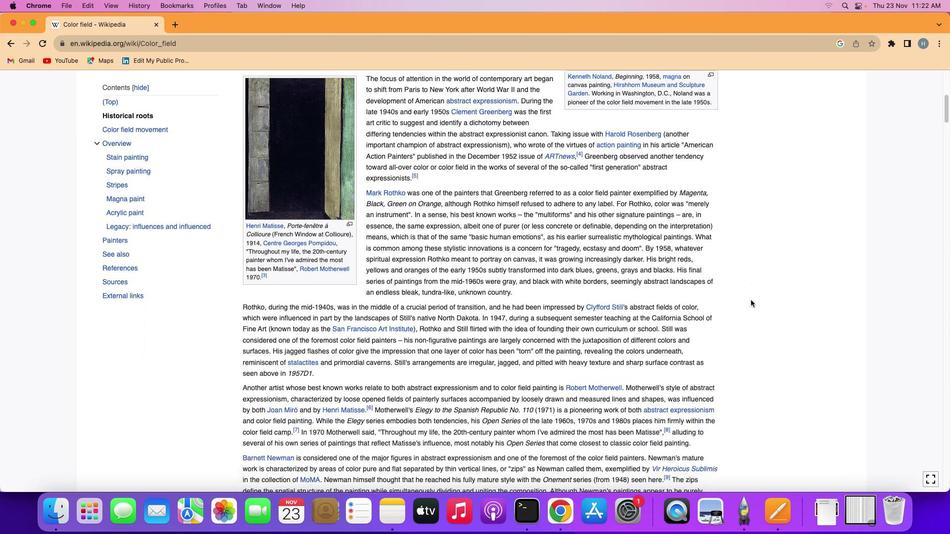 
Action: Mouse scrolled (751, 300) with delta (0, -1)
Screenshot: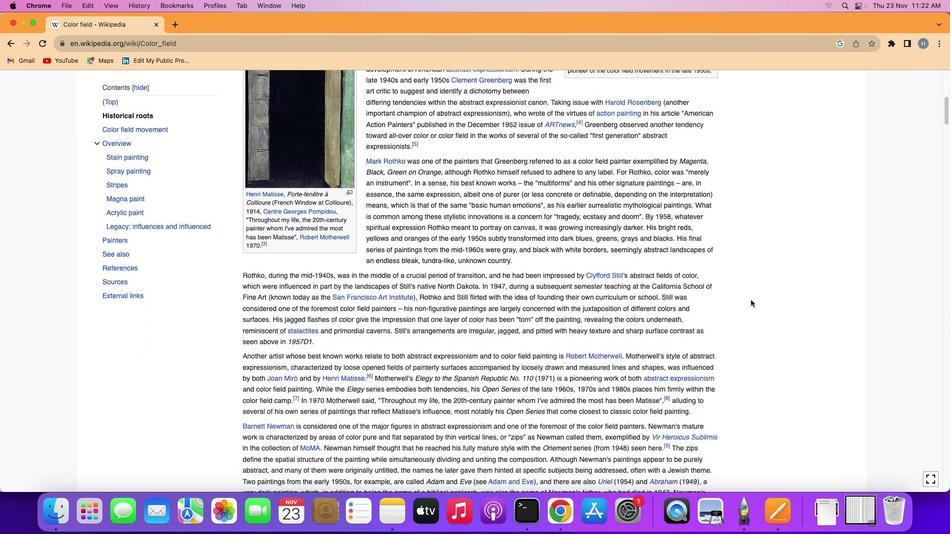 
Action: Mouse scrolled (751, 300) with delta (0, -1)
Screenshot: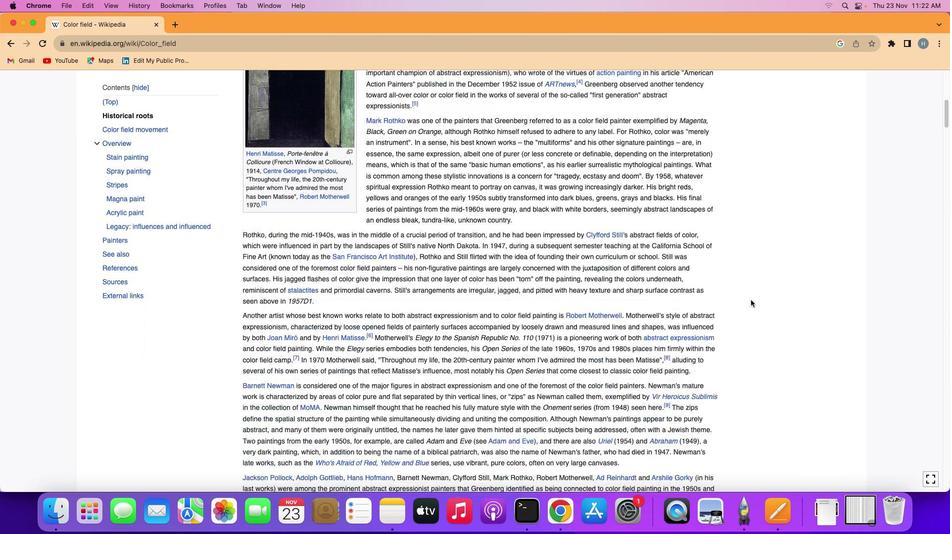 
Action: Mouse moved to (751, 300)
Screenshot: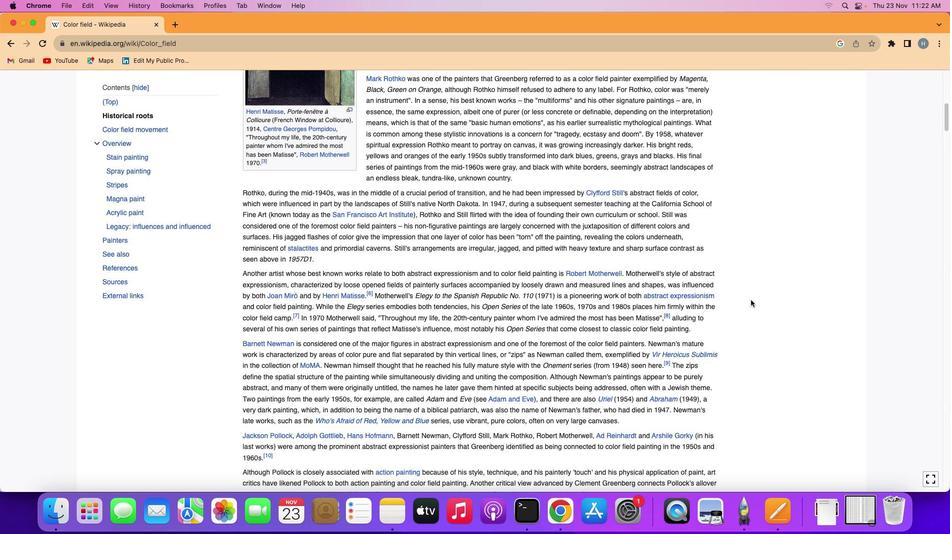 
Action: Mouse scrolled (751, 300) with delta (0, 0)
Screenshot: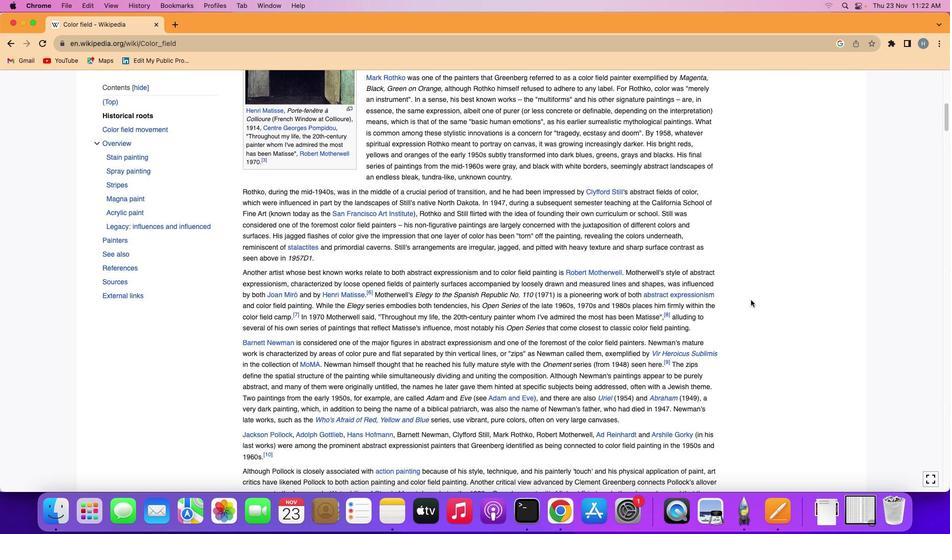 
Action: Mouse moved to (751, 300)
Screenshot: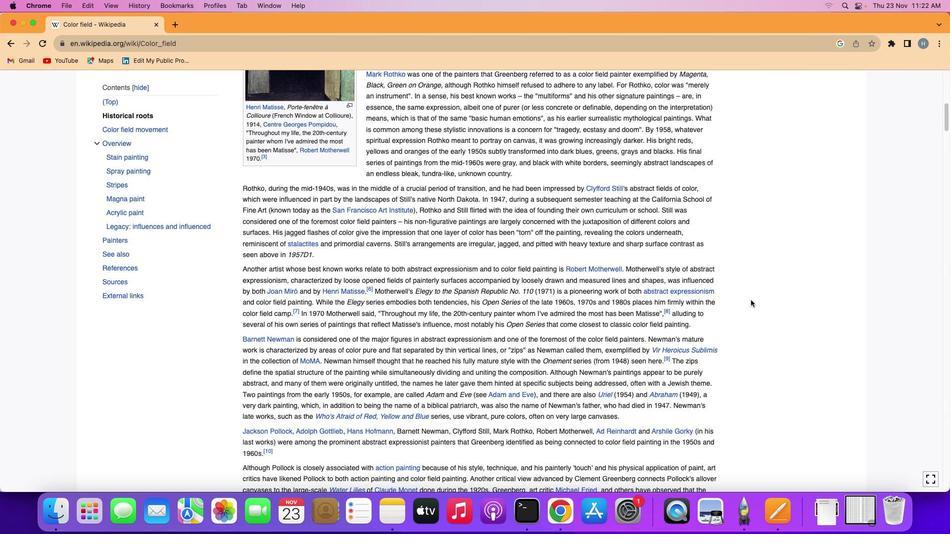 
Action: Mouse scrolled (751, 300) with delta (0, 0)
Screenshot: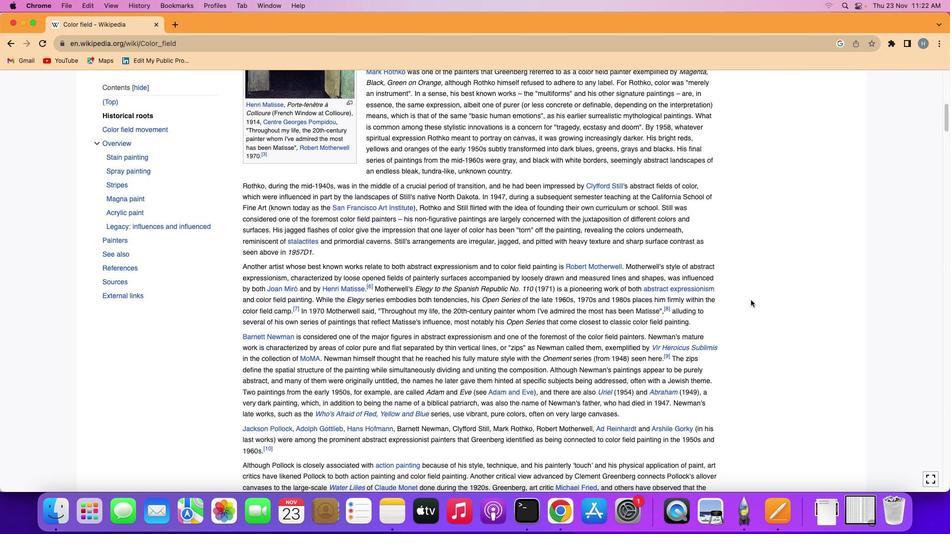 
Action: Mouse moved to (751, 300)
Screenshot: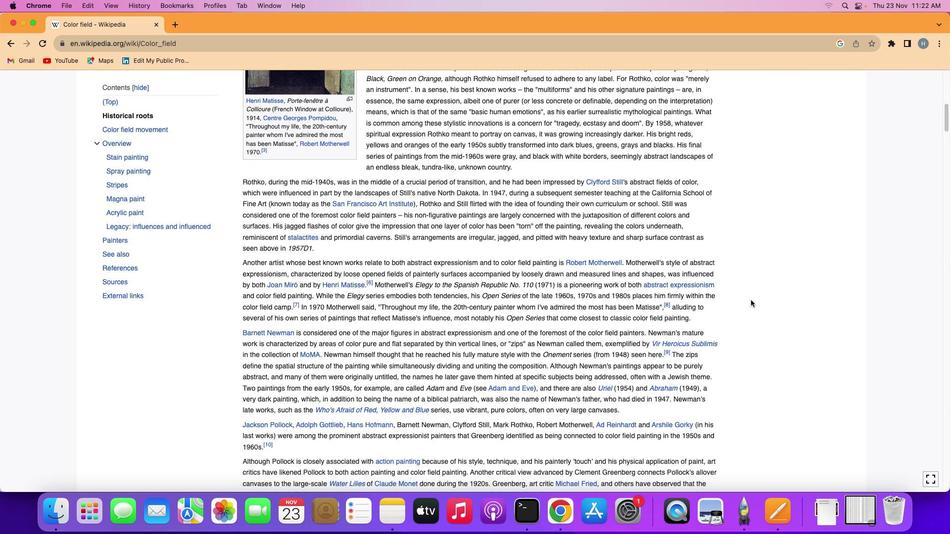 
Action: Mouse scrolled (751, 300) with delta (0, 0)
Screenshot: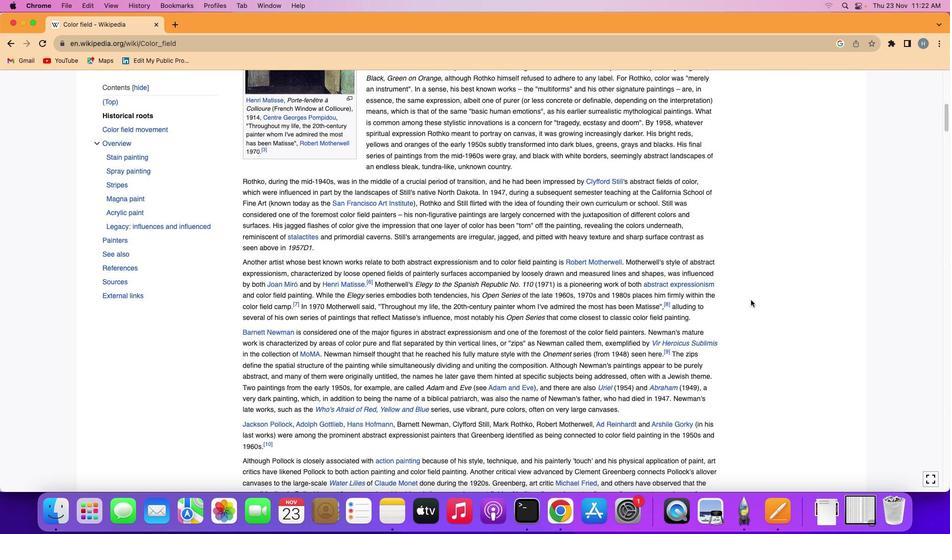 
Action: Mouse moved to (751, 300)
Screenshot: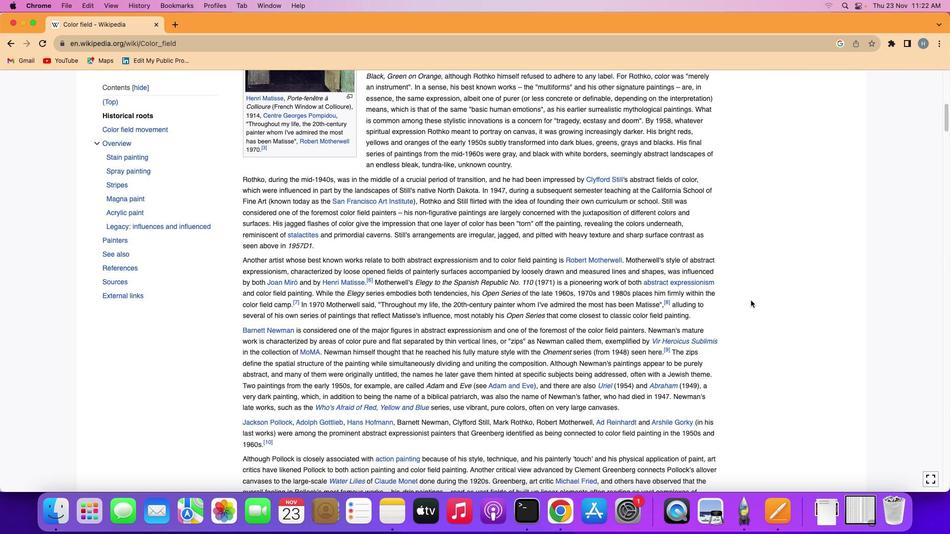 
Action: Mouse scrolled (751, 300) with delta (0, 0)
Screenshot: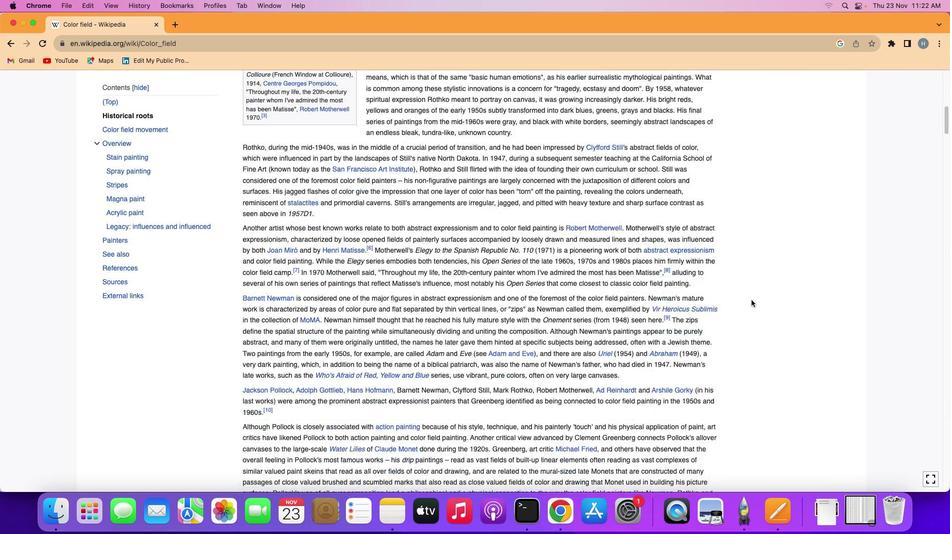 
Action: Mouse scrolled (751, 300) with delta (0, 0)
Screenshot: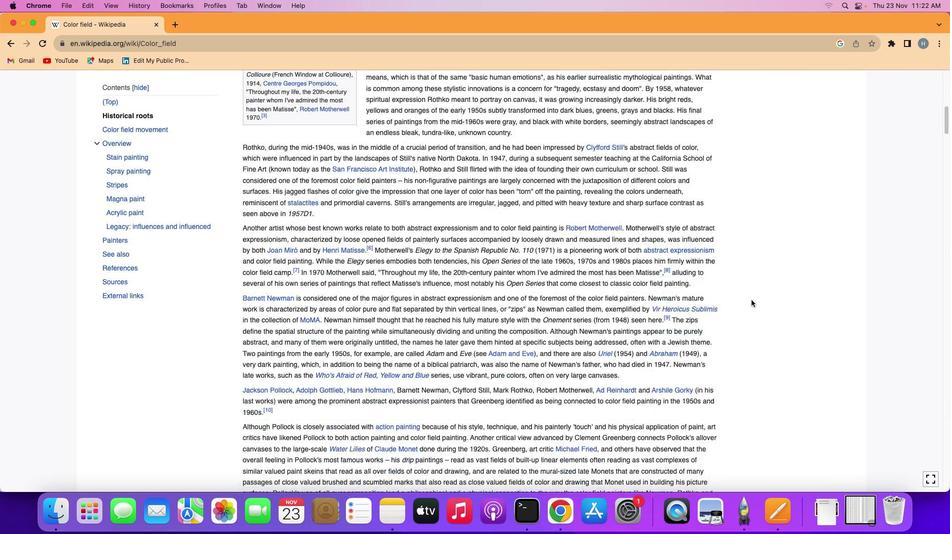 
Action: Mouse scrolled (751, 300) with delta (0, -1)
Screenshot: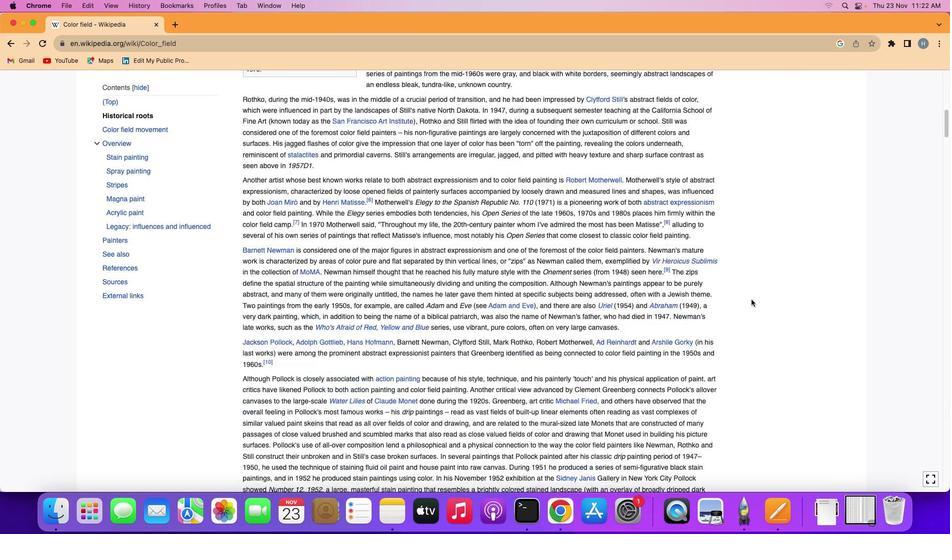 
Action: Mouse moved to (751, 300)
Screenshot: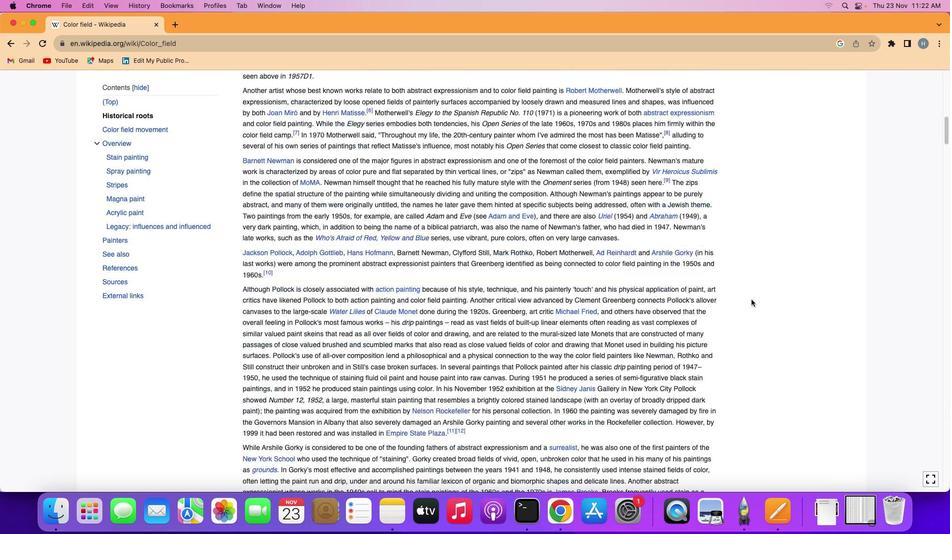 
Action: Mouse scrolled (751, 300) with delta (0, -1)
Screenshot: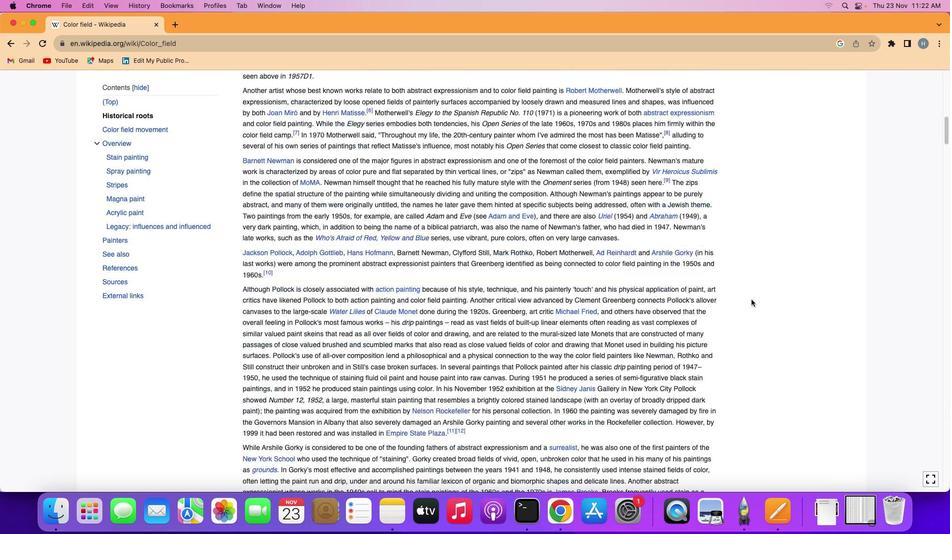 
Action: Mouse moved to (751, 300)
Screenshot: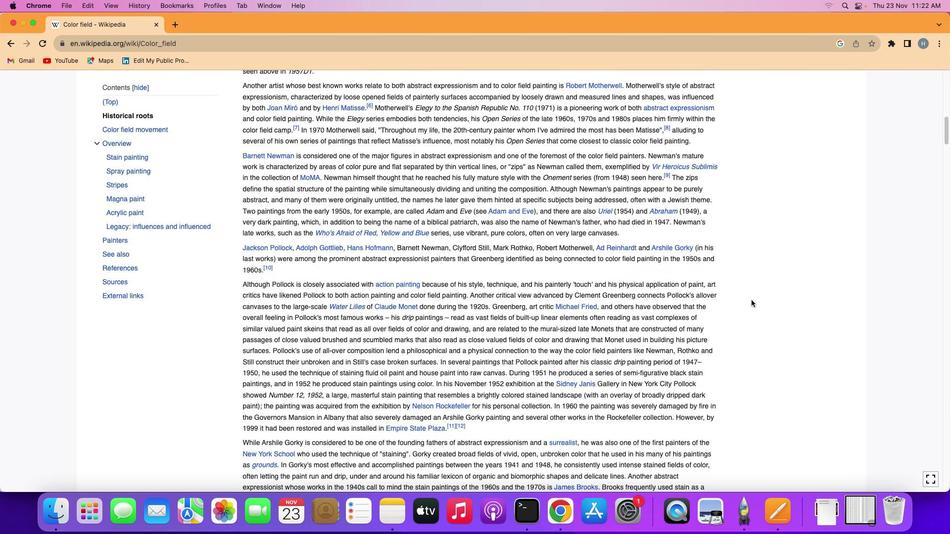
Action: Mouse scrolled (751, 300) with delta (0, 0)
Screenshot: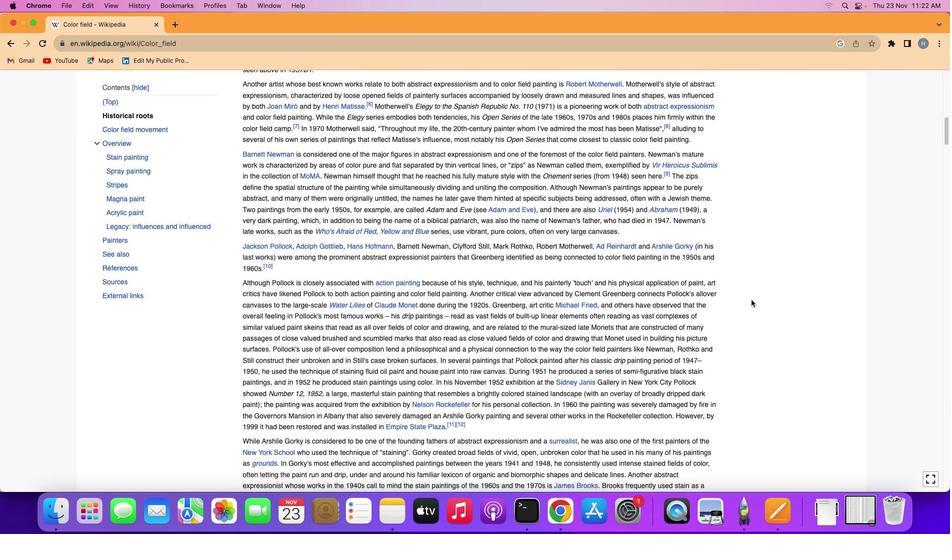 
Action: Mouse scrolled (751, 300) with delta (0, 0)
Screenshot: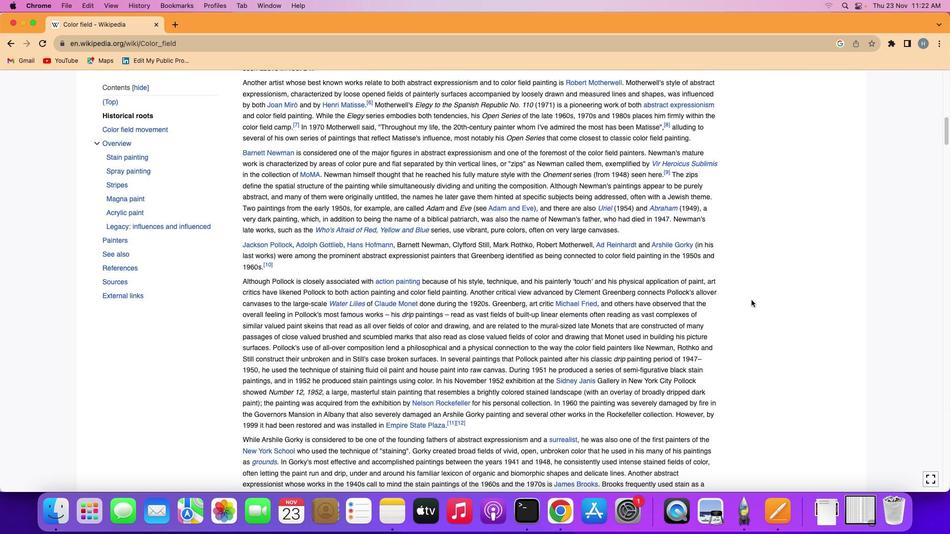 
Action: Mouse scrolled (751, 300) with delta (0, 0)
Screenshot: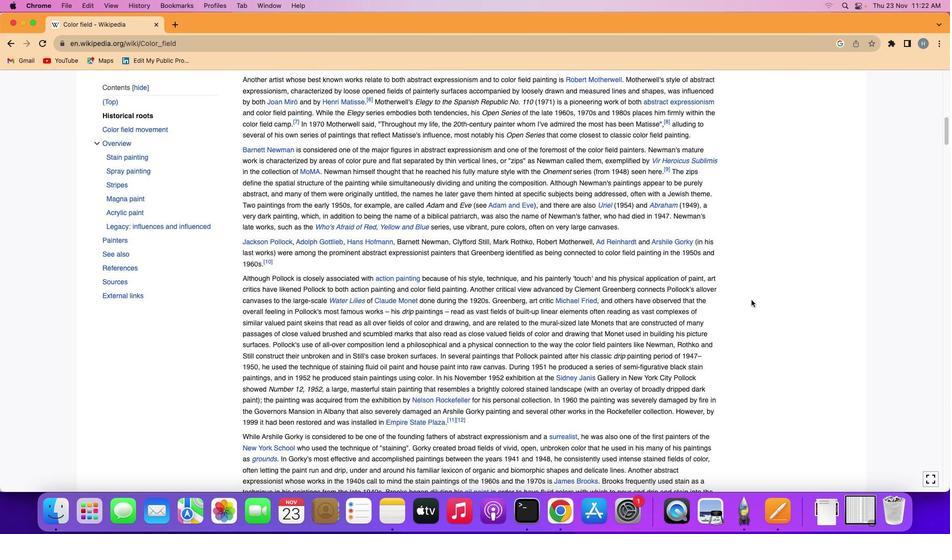 
Action: Mouse moved to (751, 300)
Screenshot: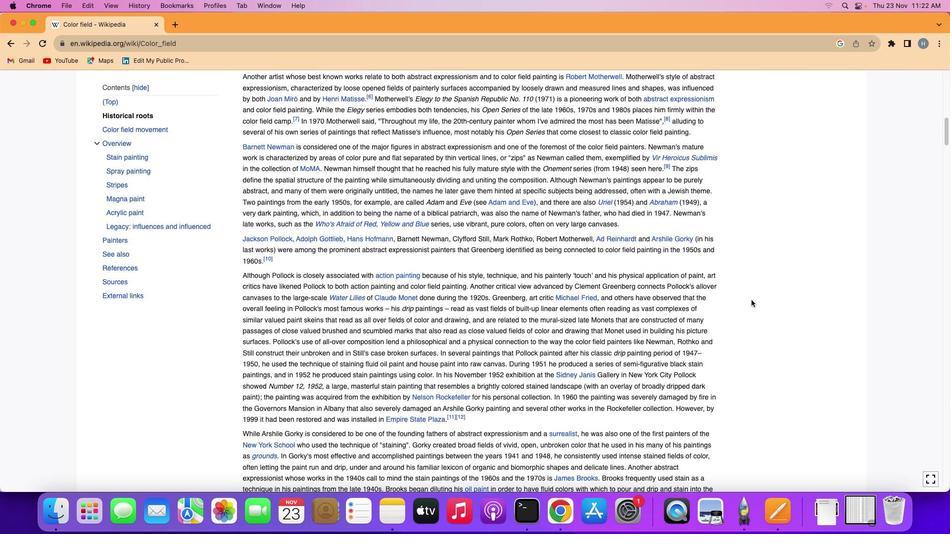 
Action: Mouse scrolled (751, 300) with delta (0, 0)
Screenshot: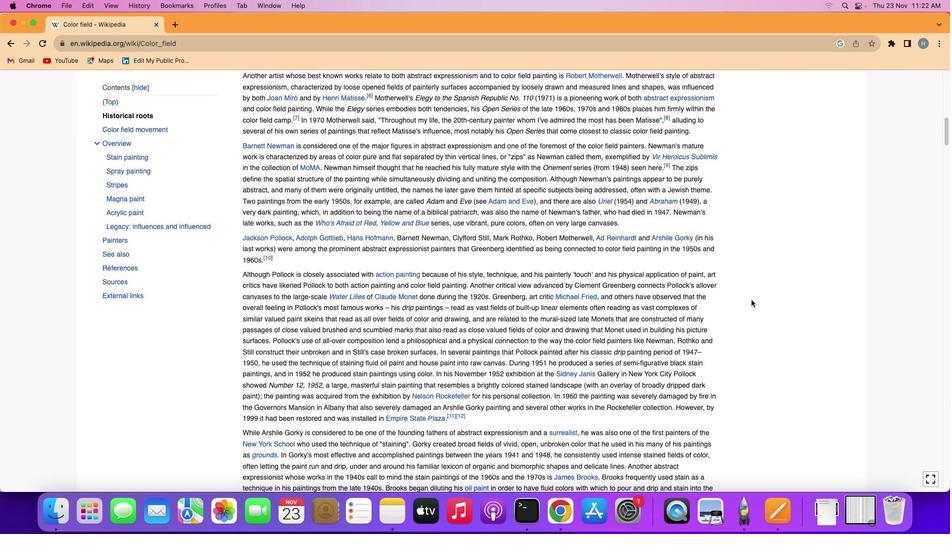 
Action: Mouse scrolled (751, 300) with delta (0, 0)
Screenshot: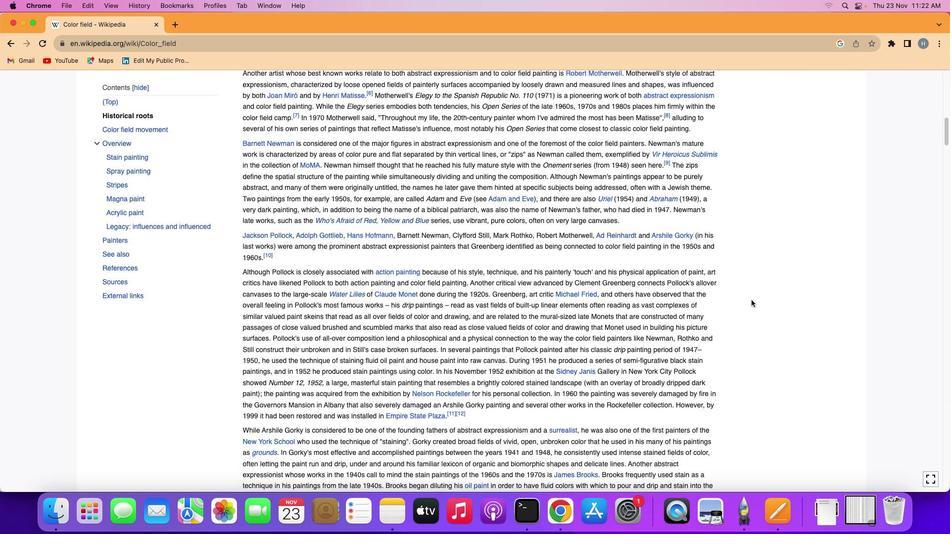 
Action: Mouse scrolled (751, 300) with delta (0, 0)
Screenshot: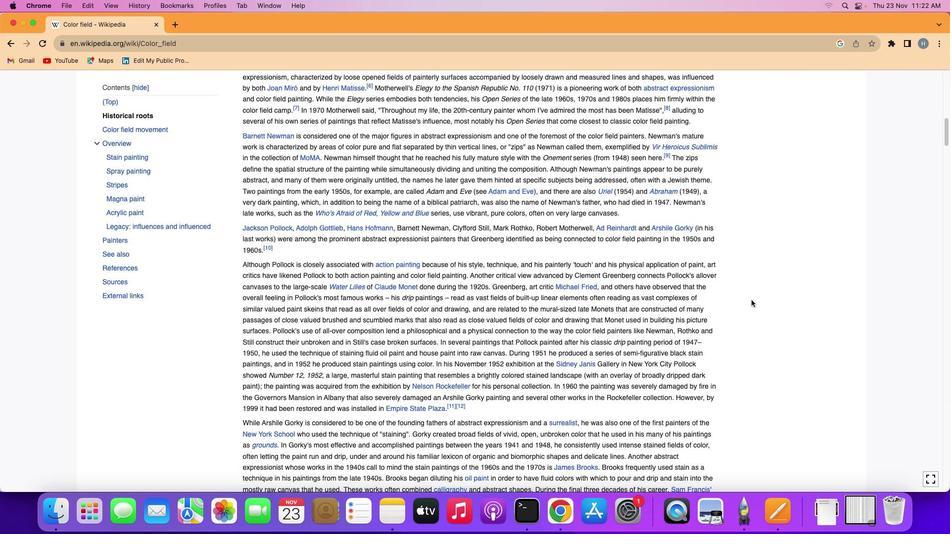 
Action: Mouse scrolled (751, 300) with delta (0, 0)
Screenshot: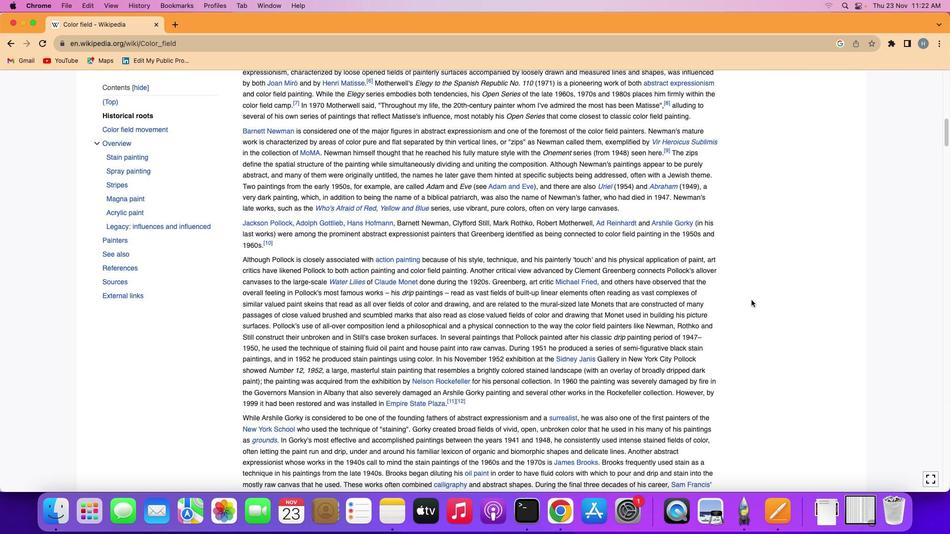 
Action: Mouse scrolled (751, 300) with delta (0, 0)
Screenshot: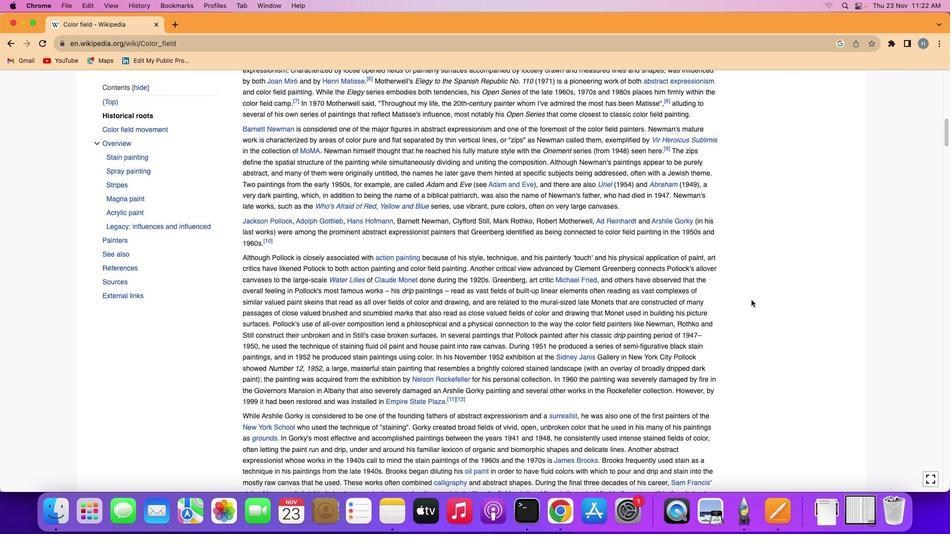 
Action: Mouse scrolled (751, 300) with delta (0, 0)
Screenshot: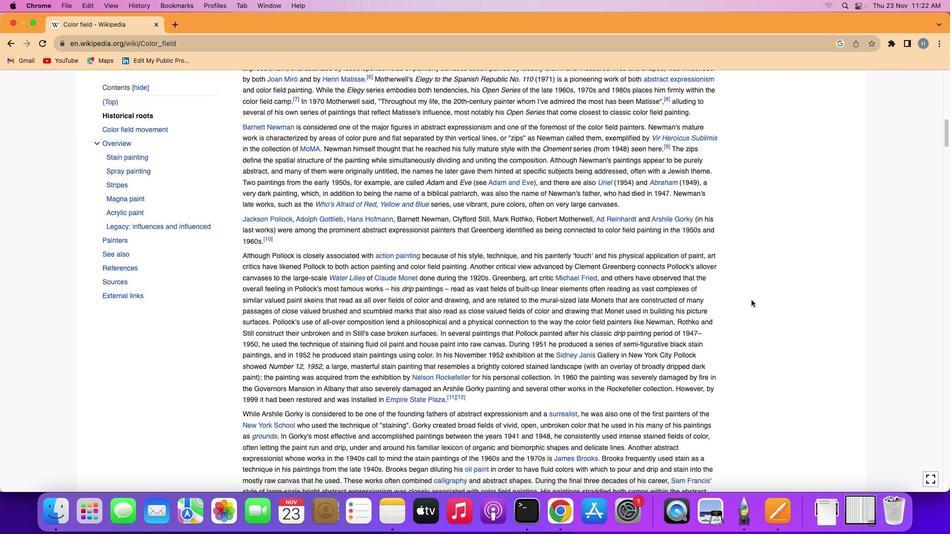 
Action: Mouse scrolled (751, 300) with delta (0, 0)
Screenshot: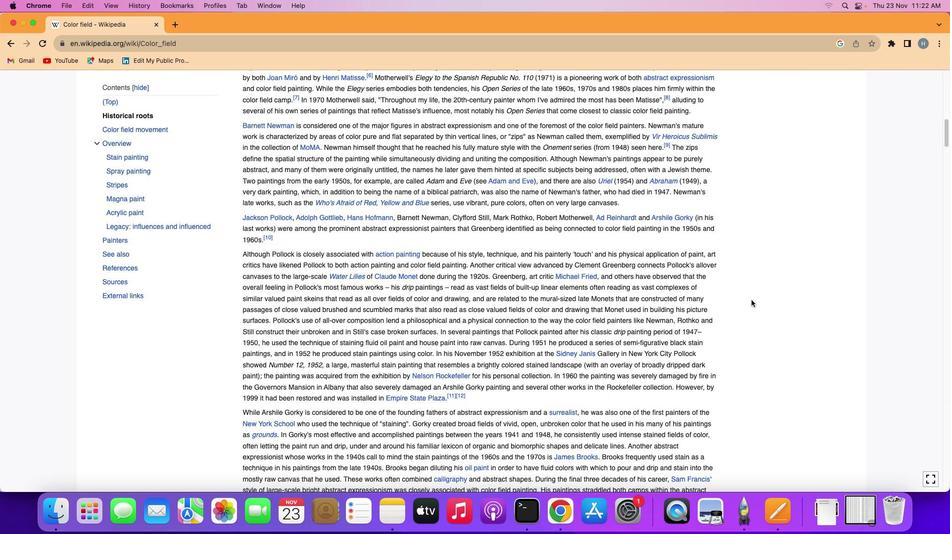 
Action: Mouse moved to (750, 302)
Screenshot: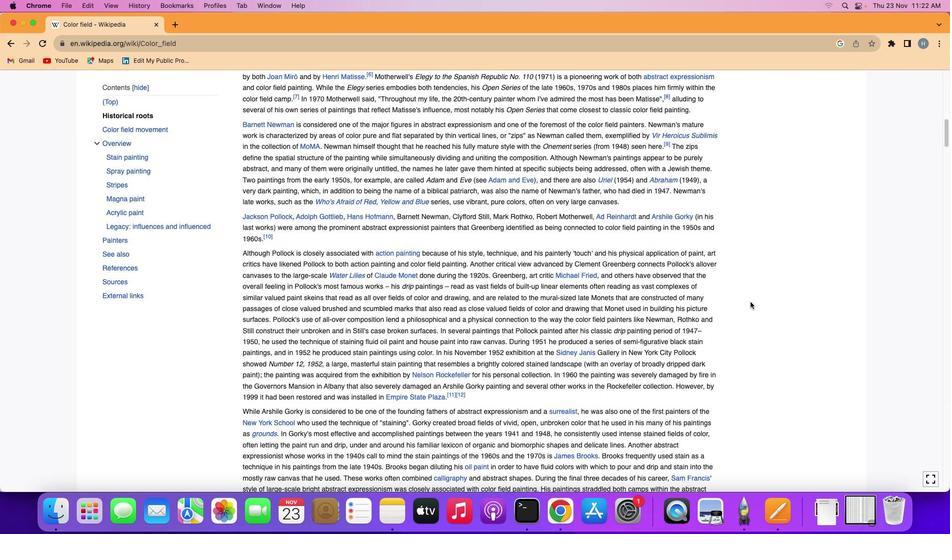 
Action: Mouse scrolled (750, 302) with delta (0, 0)
Screenshot: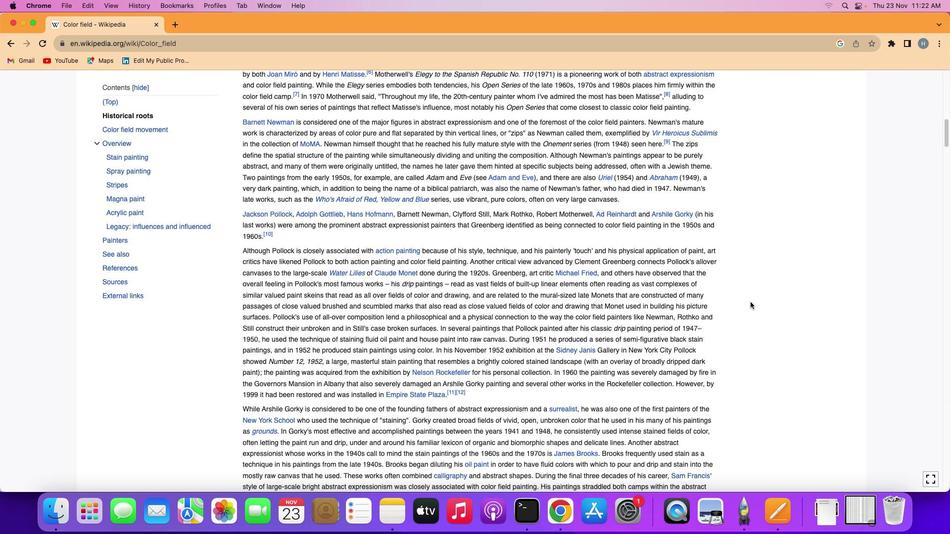 
Action: Mouse scrolled (750, 302) with delta (0, 0)
Screenshot: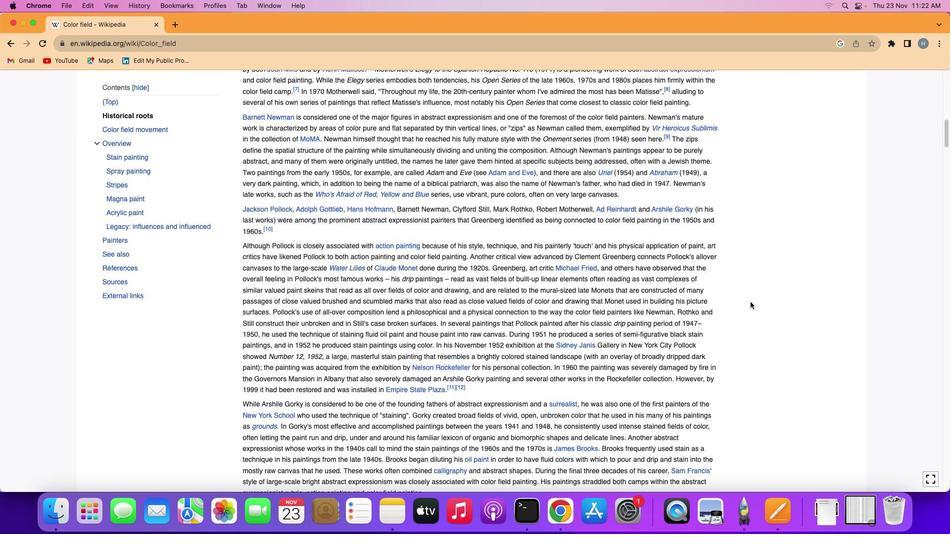 
Action: Mouse moved to (751, 304)
Screenshot: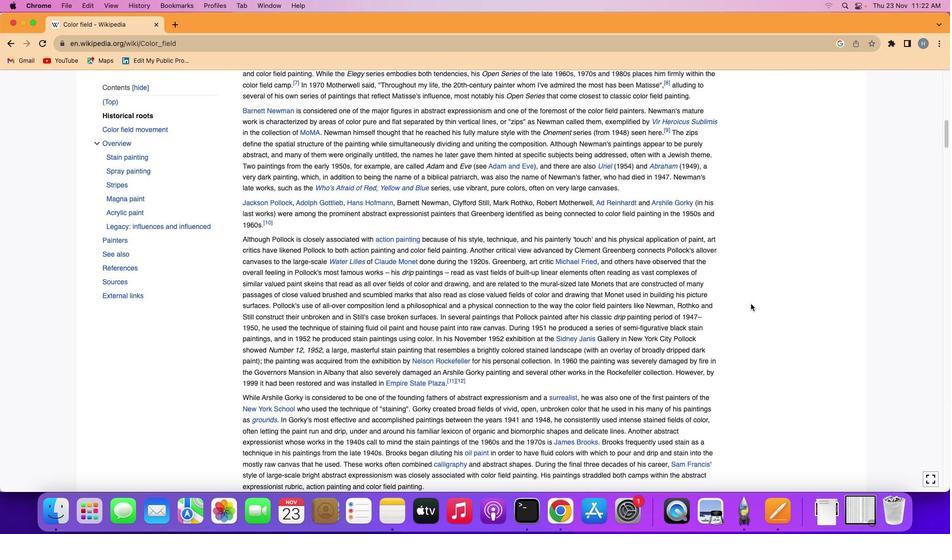 
Action: Mouse scrolled (751, 304) with delta (0, 0)
Screenshot: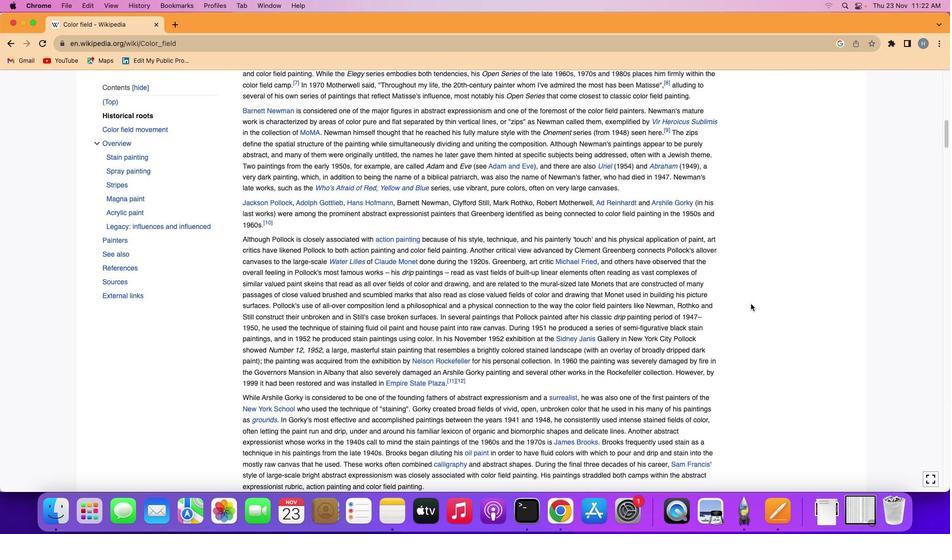 
Action: Mouse scrolled (751, 304) with delta (0, 0)
Screenshot: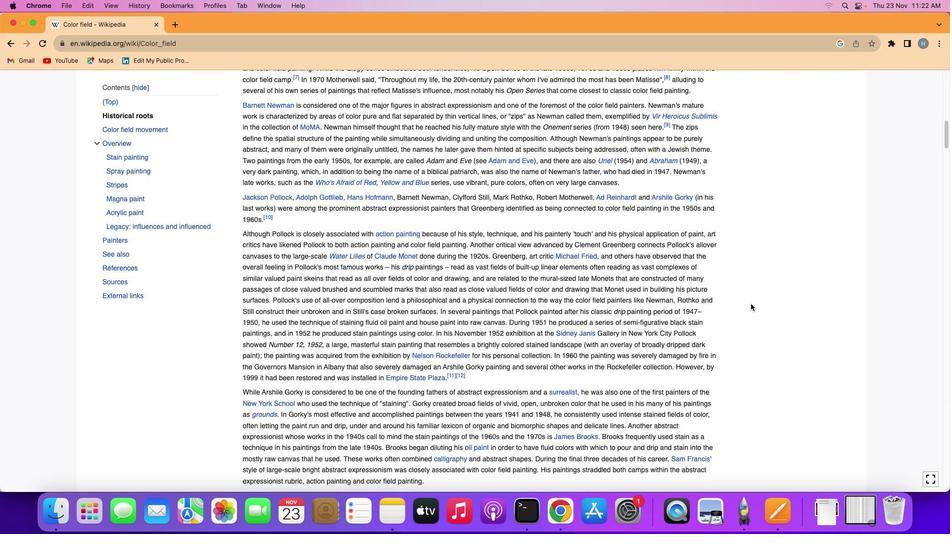 
Action: Mouse moved to (751, 304)
Screenshot: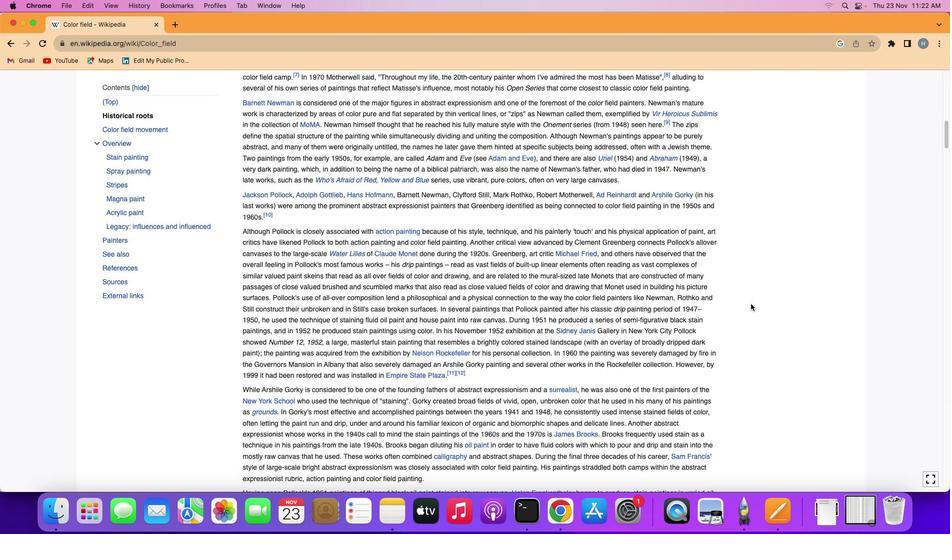 
Action: Mouse scrolled (751, 304) with delta (0, 0)
Screenshot: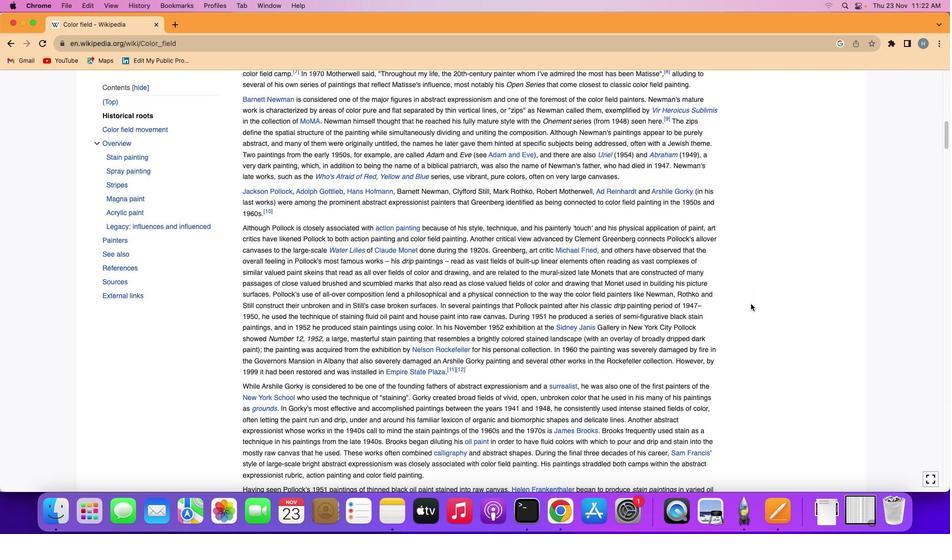 
Action: Mouse moved to (751, 304)
Screenshot: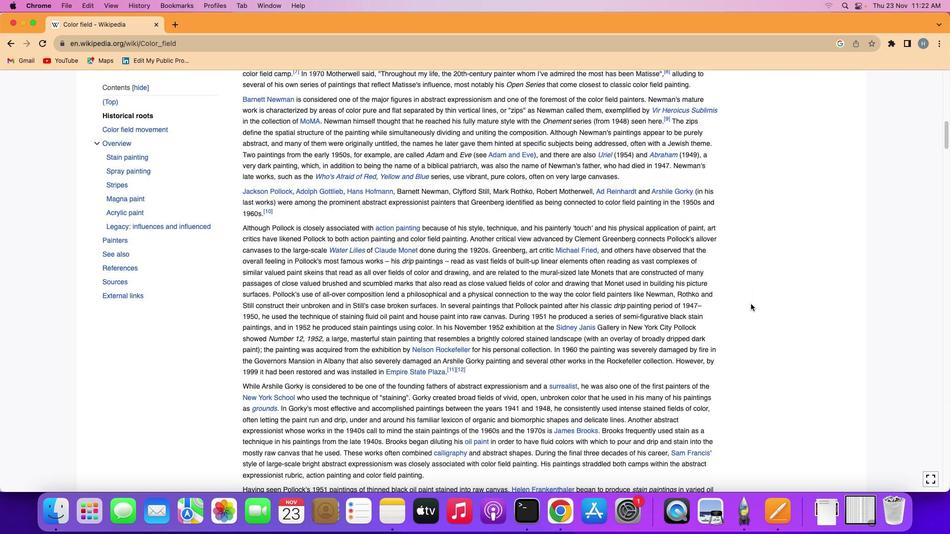 
Action: Mouse scrolled (751, 304) with delta (0, 0)
Screenshot: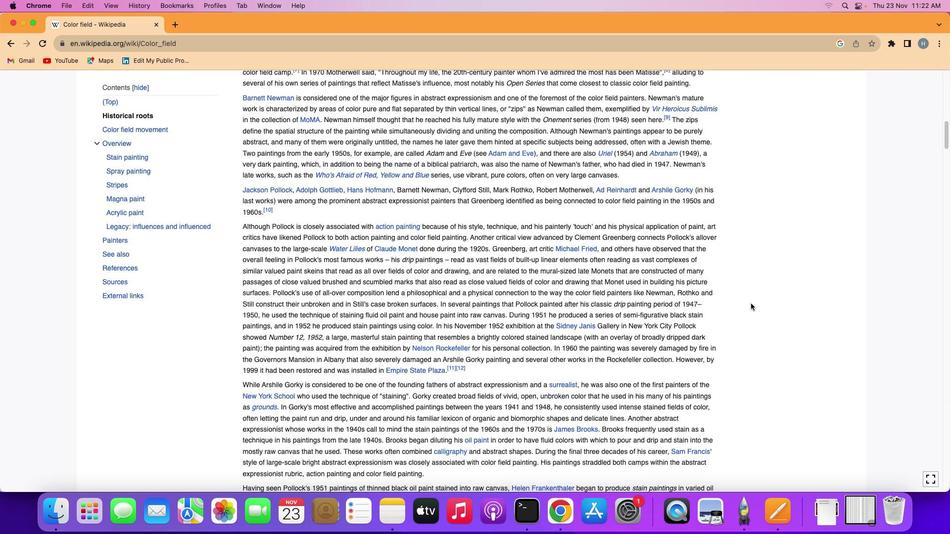 
Action: Mouse moved to (751, 304)
Screenshot: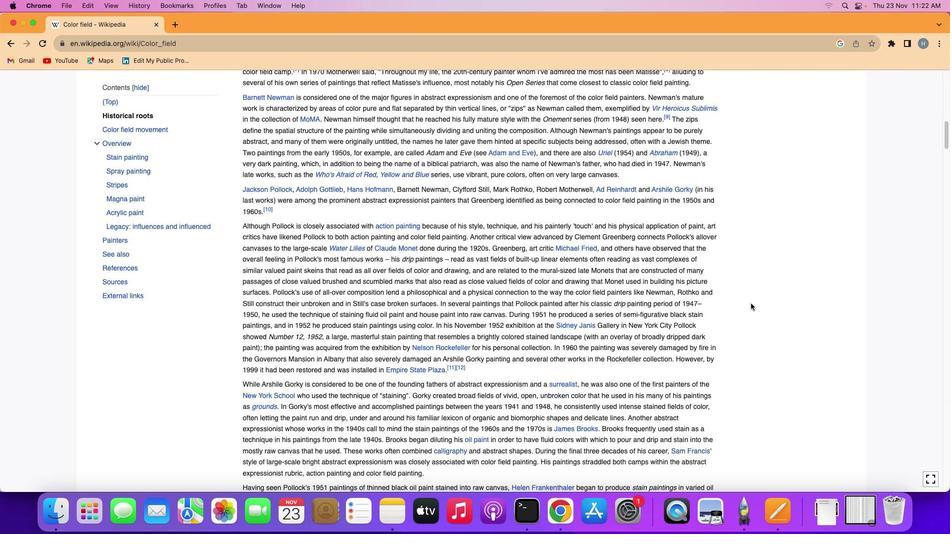 
Action: Mouse scrolled (751, 304) with delta (0, 0)
Screenshot: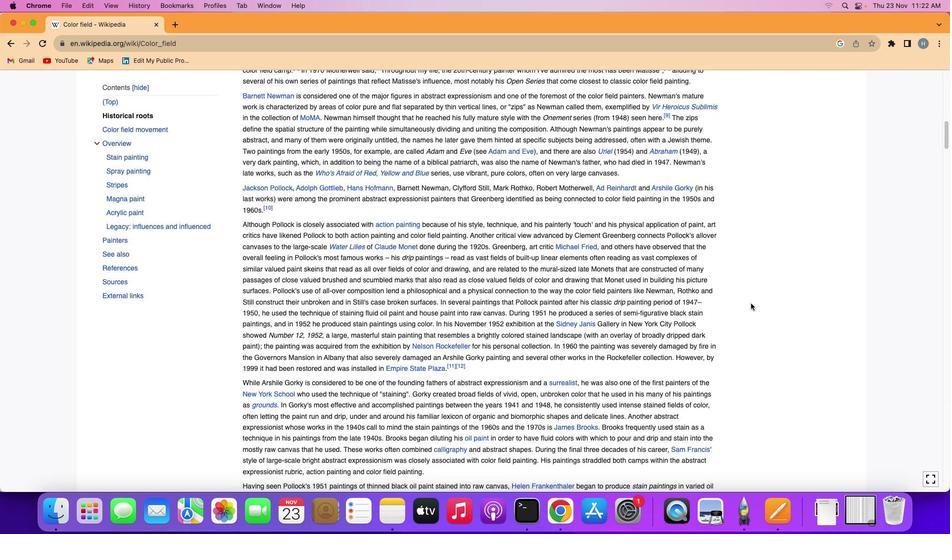 
Action: Mouse moved to (751, 304)
Screenshot: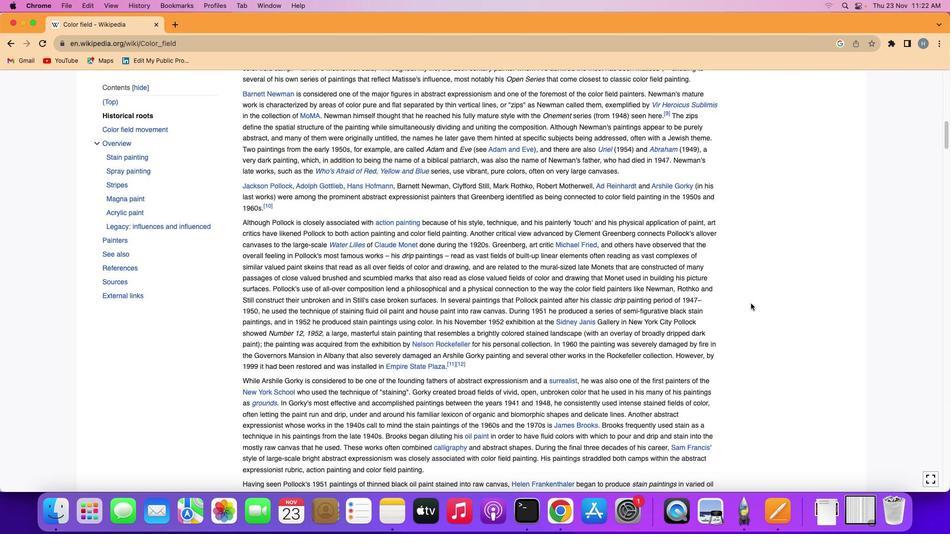 
Action: Mouse scrolled (751, 304) with delta (0, 0)
Screenshot: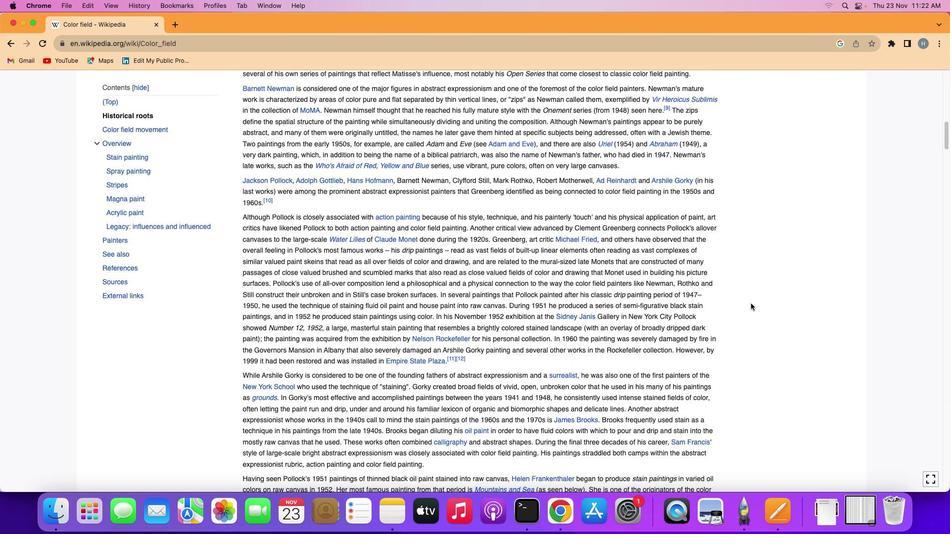 
Action: Mouse moved to (751, 303)
Screenshot: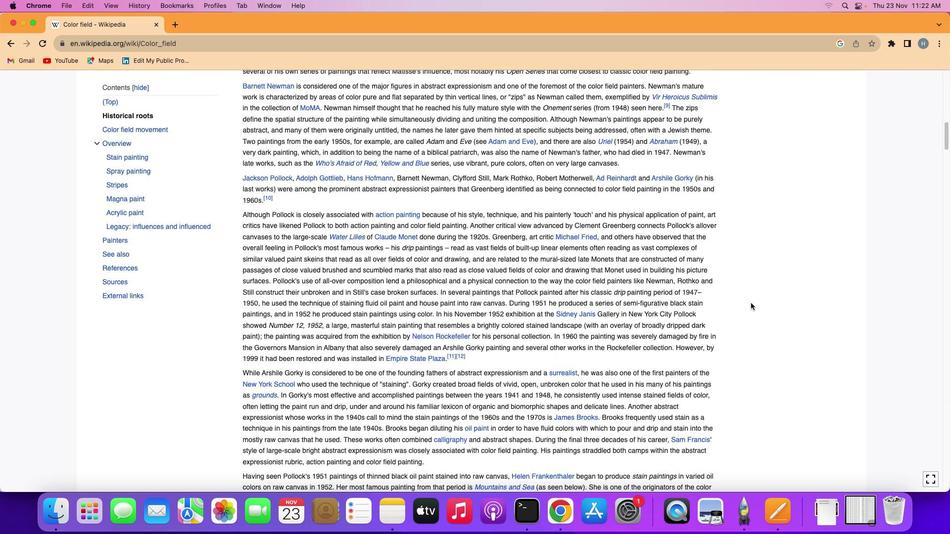 
Action: Mouse scrolled (751, 303) with delta (0, 0)
Screenshot: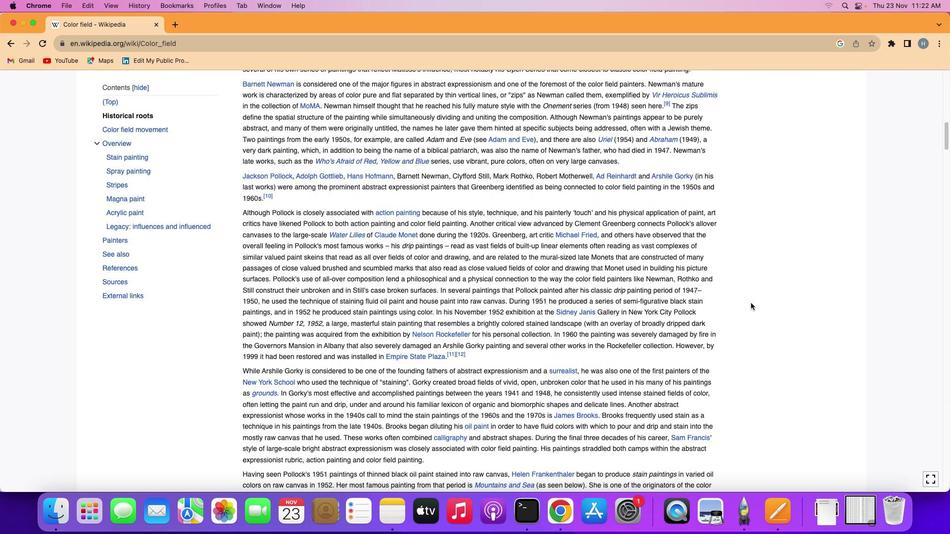 
Action: Mouse scrolled (751, 303) with delta (0, 0)
Screenshot: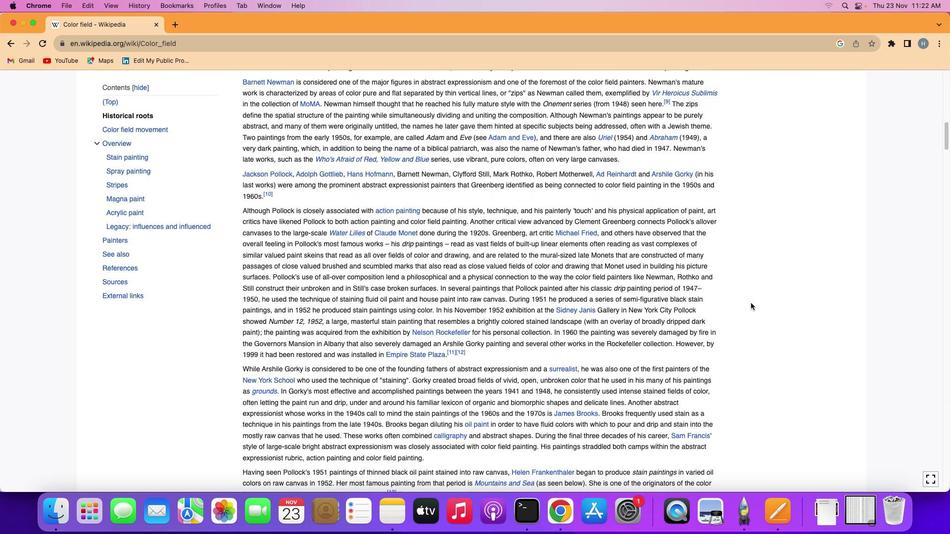 
Action: Mouse scrolled (751, 303) with delta (0, 0)
Screenshot: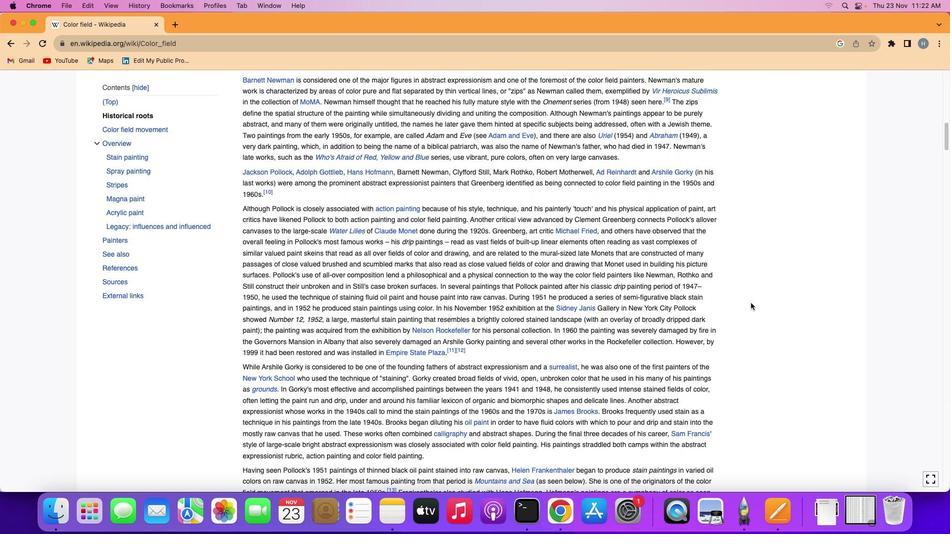
Action: Mouse moved to (750, 306)
Screenshot: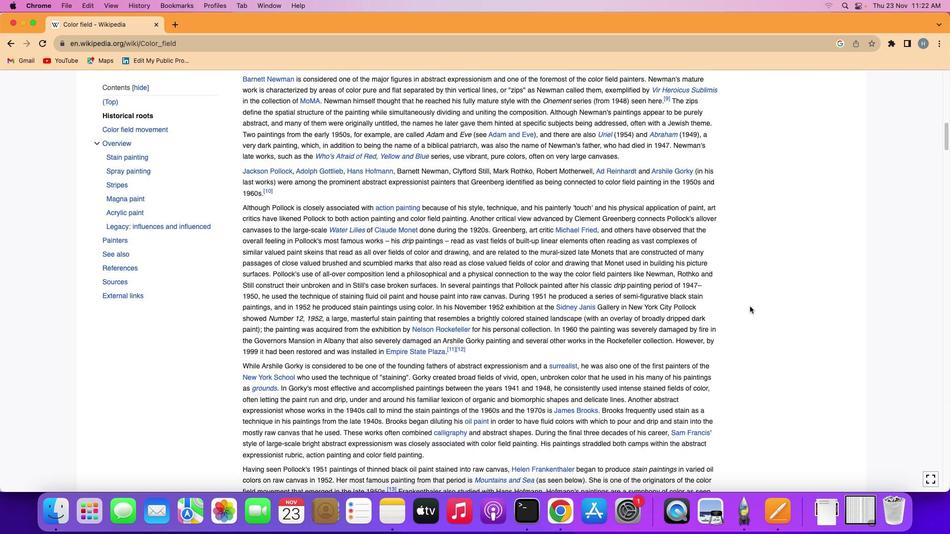 
Action: Mouse scrolled (750, 306) with delta (0, 0)
Screenshot: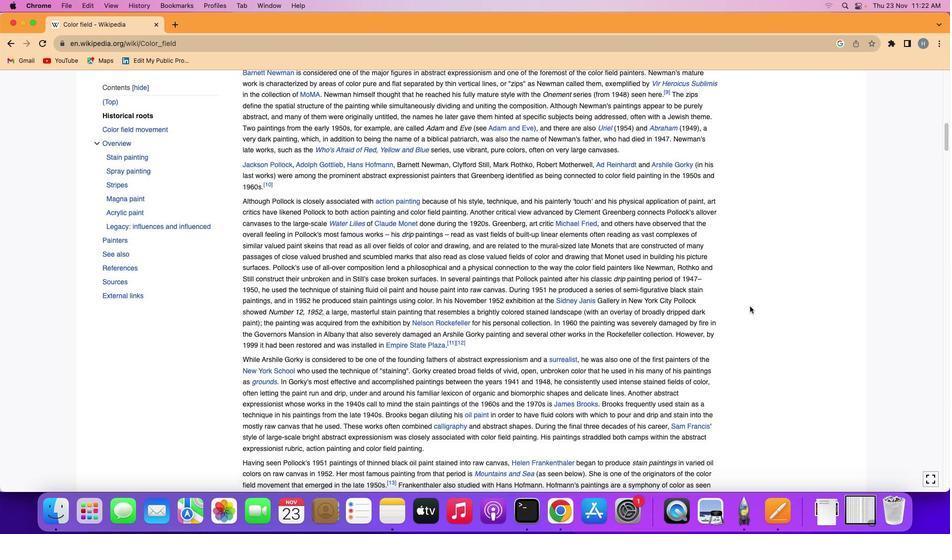 
Action: Mouse scrolled (750, 306) with delta (0, 0)
Screenshot: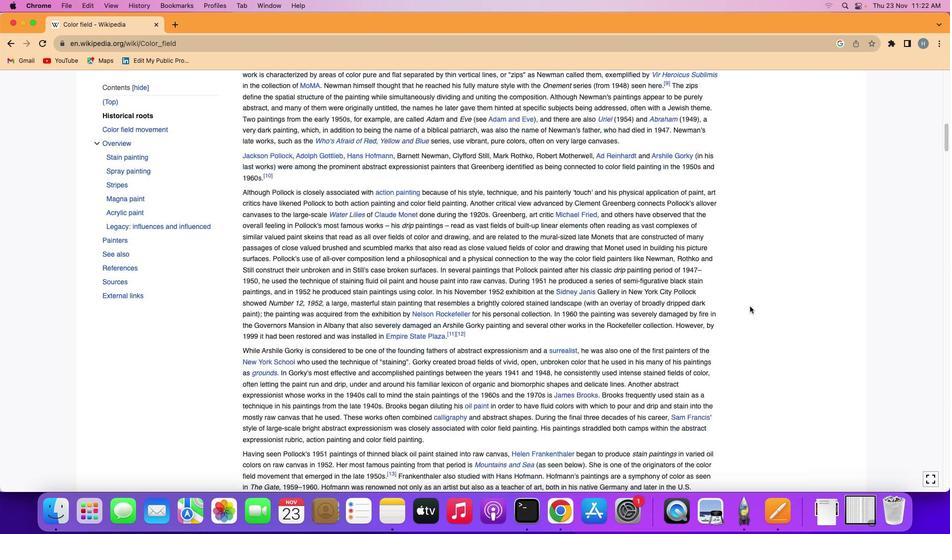 
Action: Mouse scrolled (750, 306) with delta (0, 0)
Screenshot: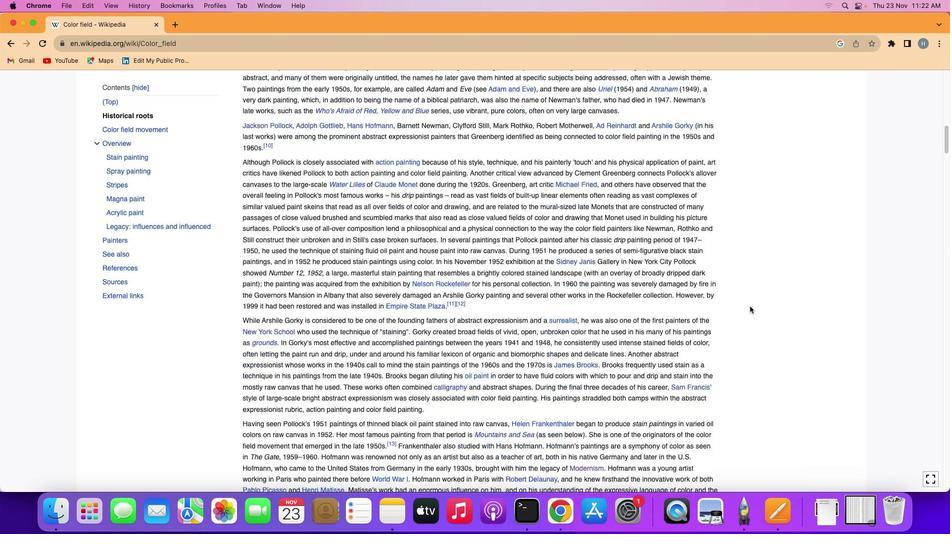 
Action: Mouse scrolled (750, 306) with delta (0, 0)
Screenshot: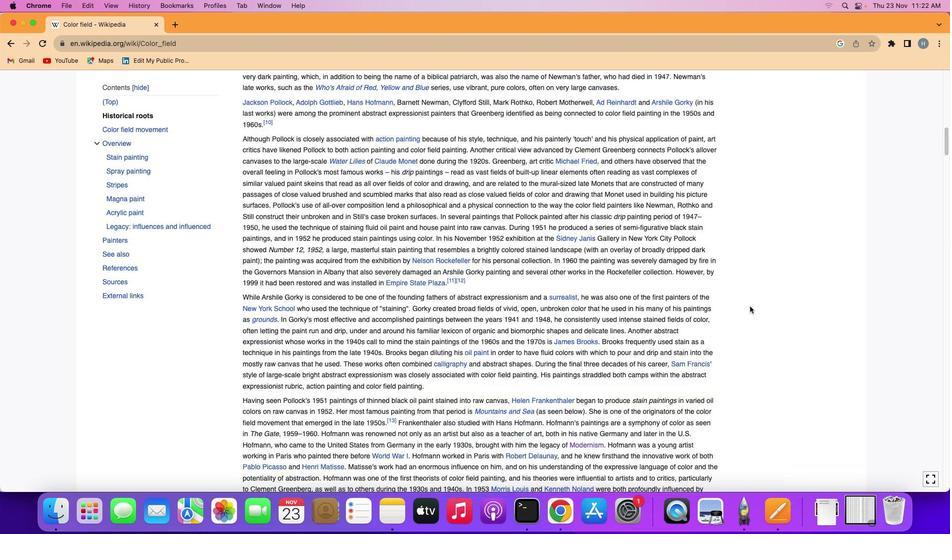 
Action: Mouse scrolled (750, 306) with delta (0, 0)
Screenshot: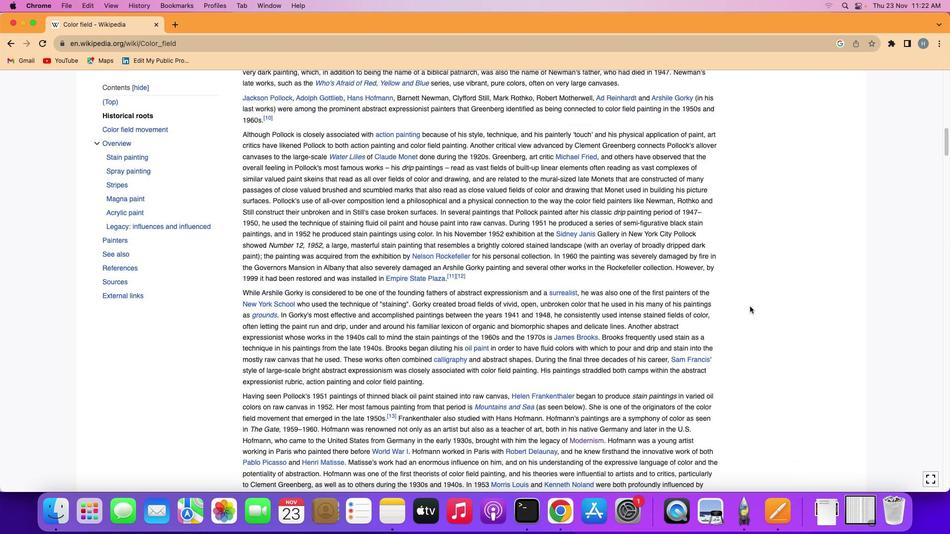 
Action: Mouse moved to (742, 321)
Screenshot: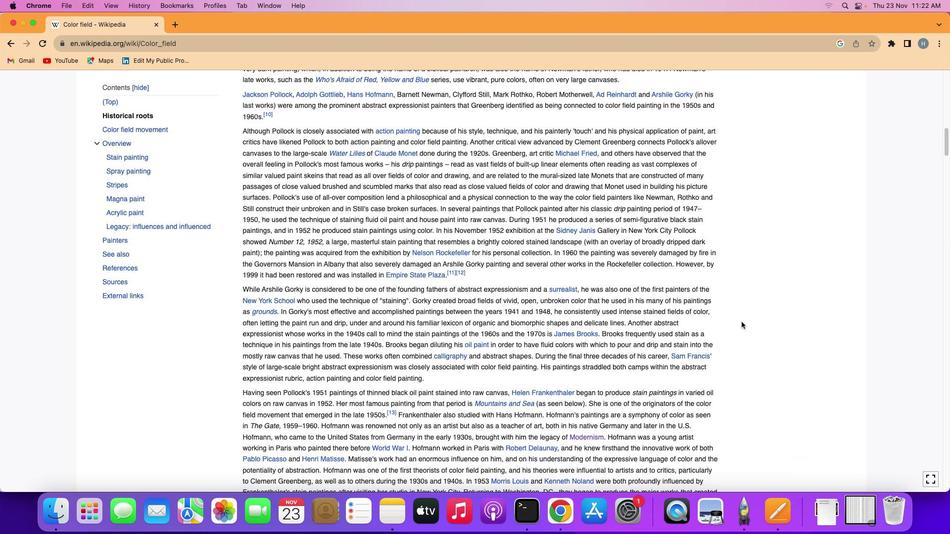 
Action: Mouse scrolled (742, 321) with delta (0, 0)
Screenshot: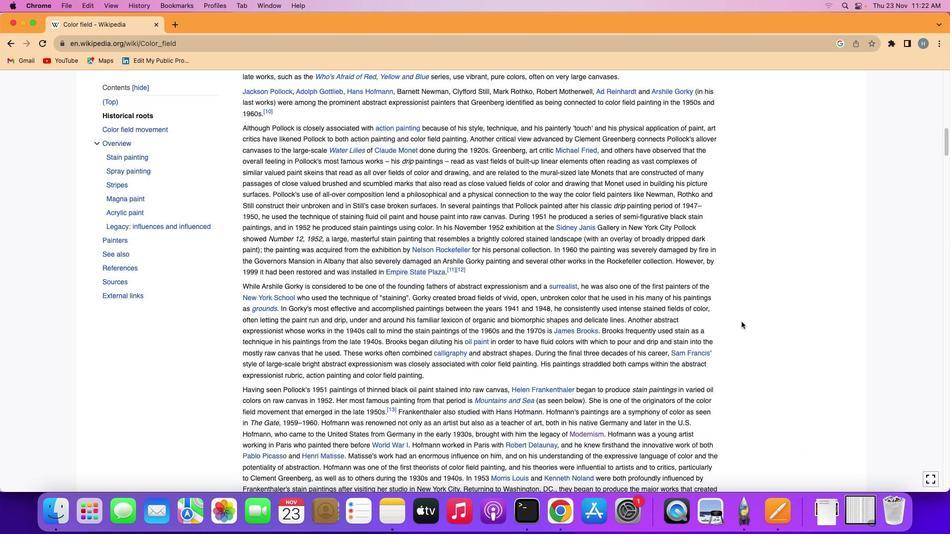 
Action: Mouse scrolled (742, 321) with delta (0, 0)
Screenshot: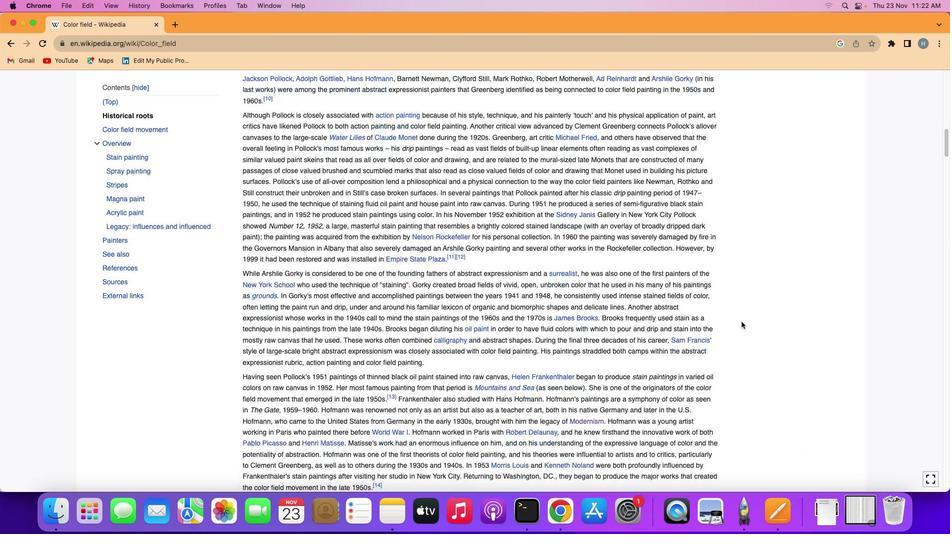 
Action: Mouse scrolled (742, 321) with delta (0, 0)
Screenshot: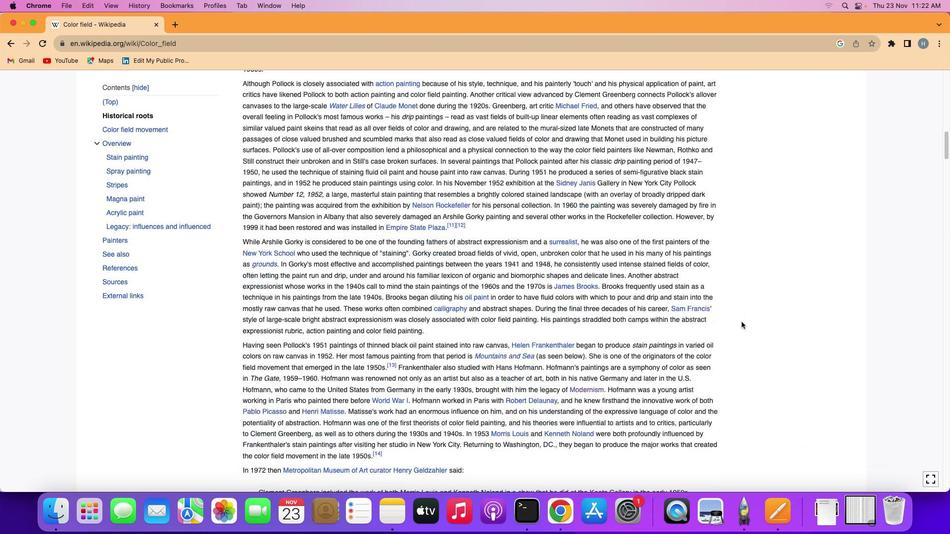 
Action: Mouse scrolled (742, 321) with delta (0, 0)
Screenshot: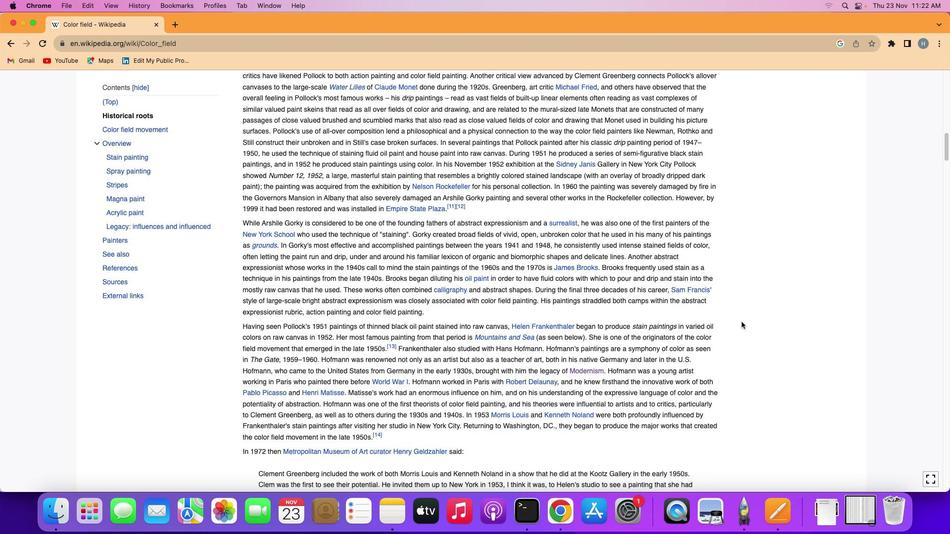 
Action: Mouse scrolled (742, 321) with delta (0, 0)
Screenshot: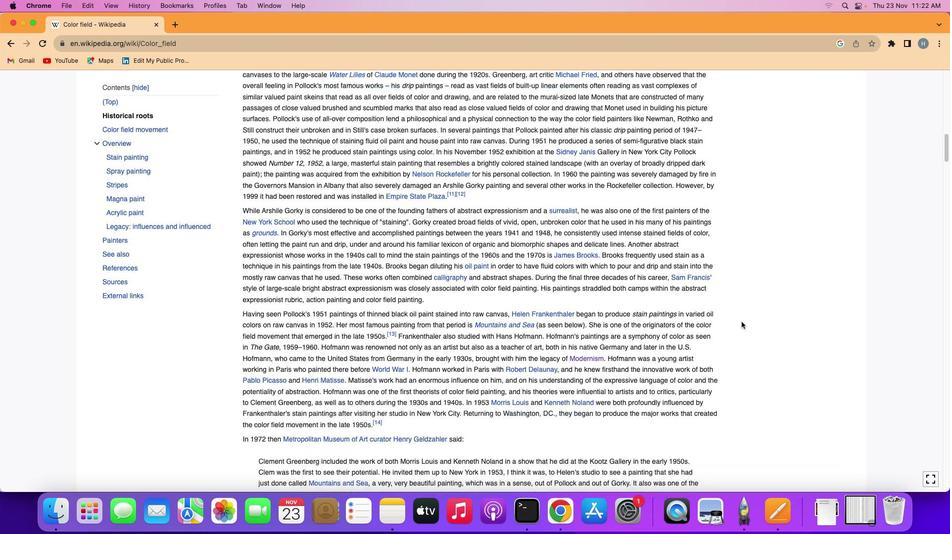 
Action: Mouse scrolled (742, 321) with delta (0, 0)
Screenshot: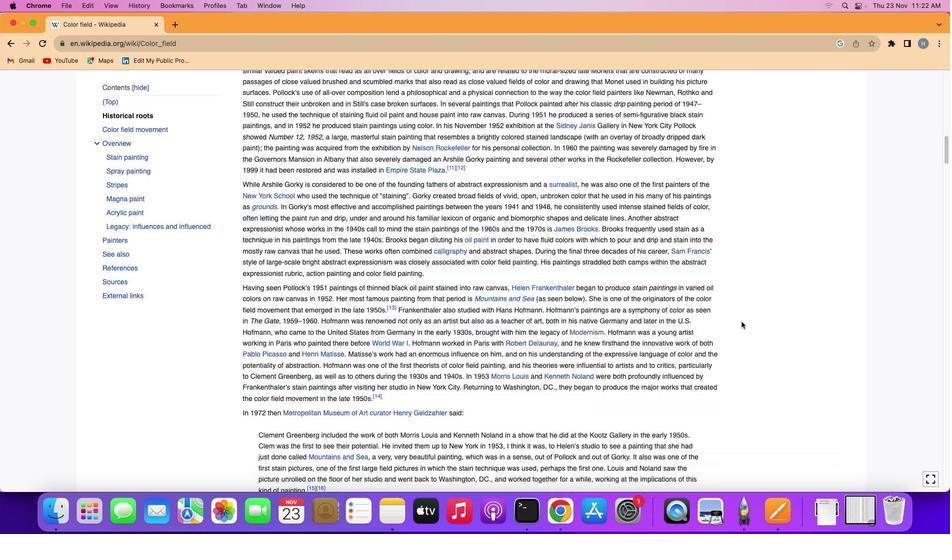 
Action: Mouse moved to (741, 322)
Screenshot: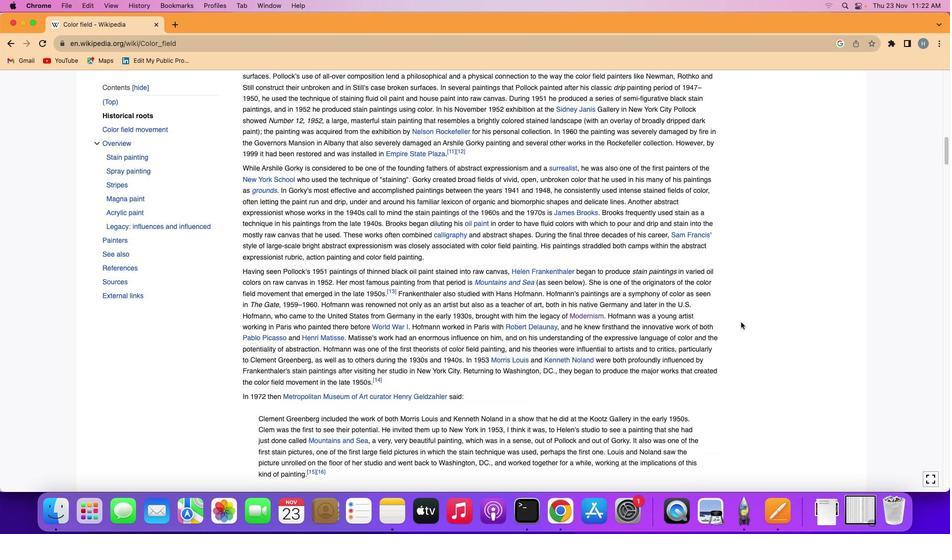 
Action: Mouse scrolled (741, 322) with delta (0, 0)
Screenshot: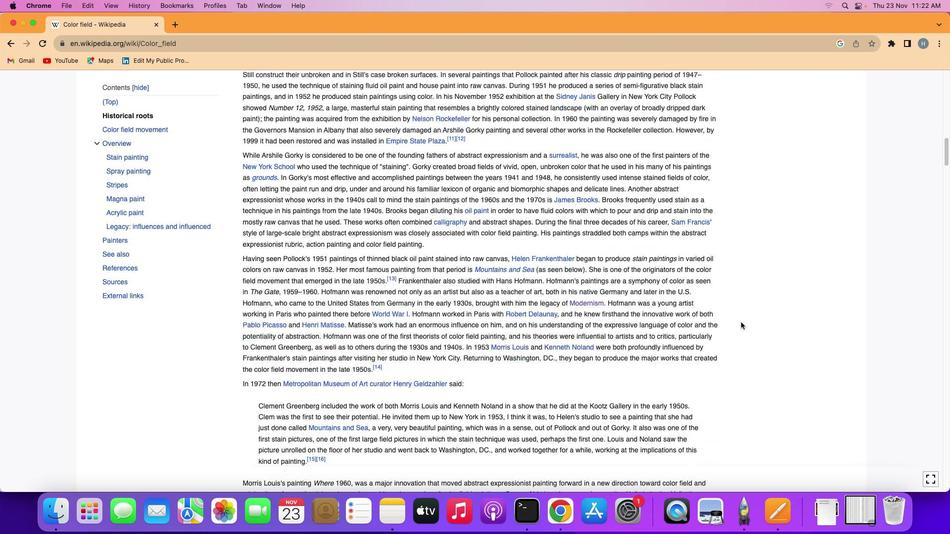 
Action: Mouse scrolled (741, 322) with delta (0, 0)
Screenshot: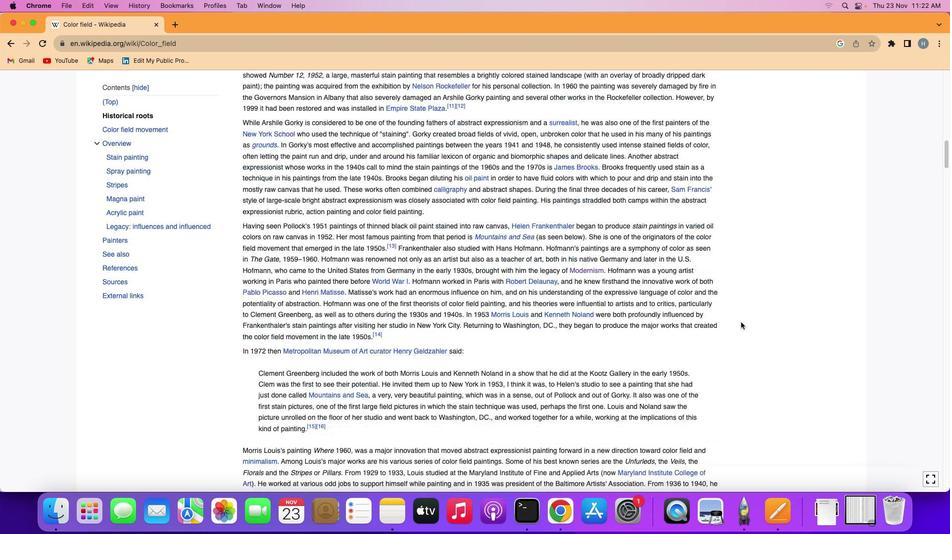 
Action: Mouse scrolled (741, 322) with delta (0, -1)
Screenshot: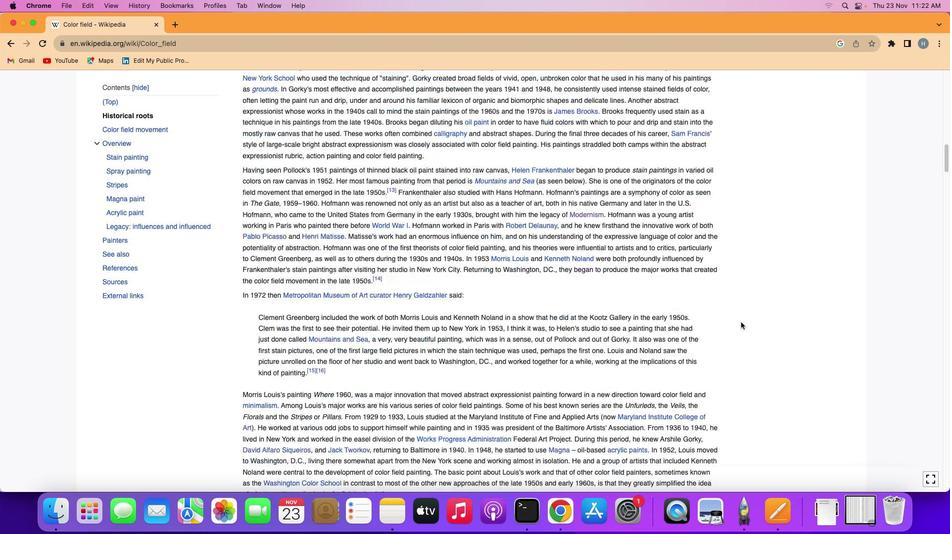 
Action: Mouse scrolled (741, 322) with delta (0, -1)
Screenshot: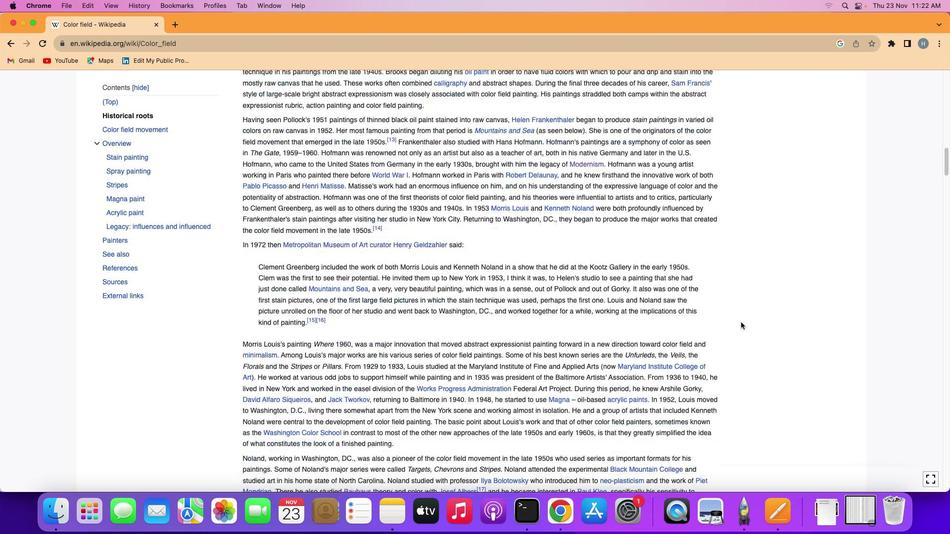 
Action: Mouse moved to (741, 322)
Screenshot: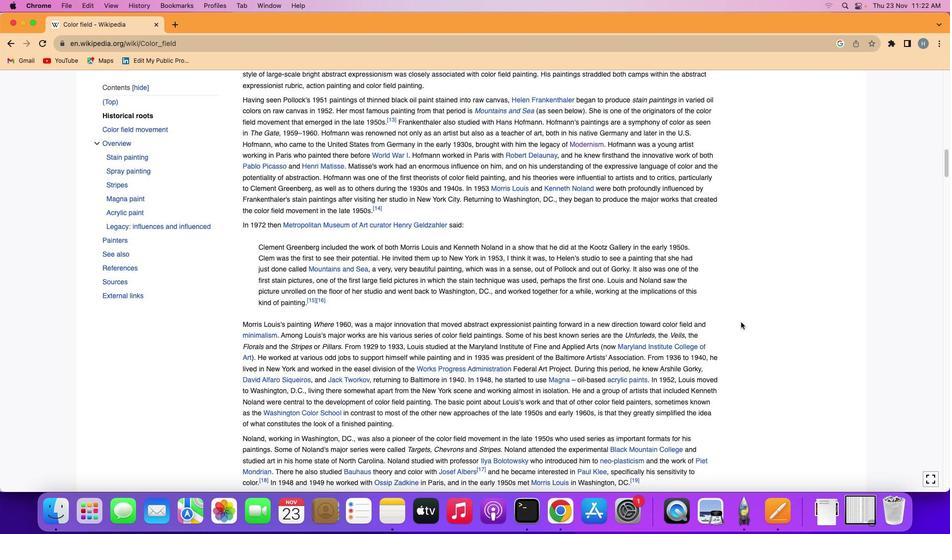 
Action: Mouse scrolled (741, 322) with delta (0, 0)
Screenshot: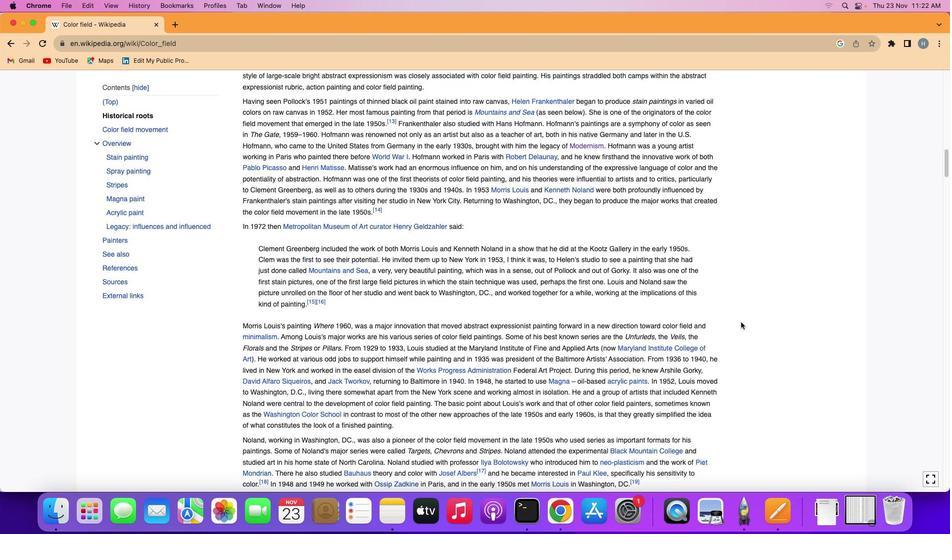 
Action: Mouse scrolled (741, 322) with delta (0, 0)
Screenshot: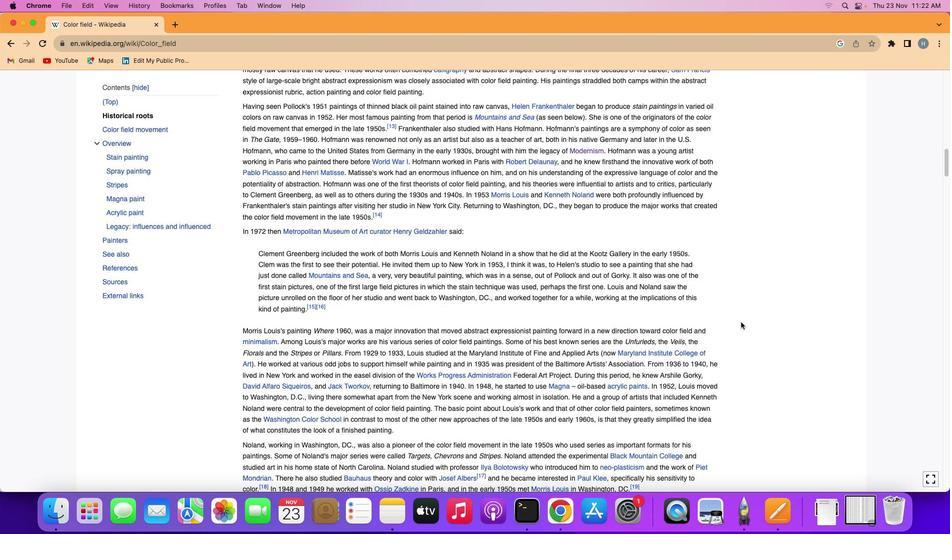 
Action: Mouse scrolled (741, 322) with delta (0, 0)
Screenshot: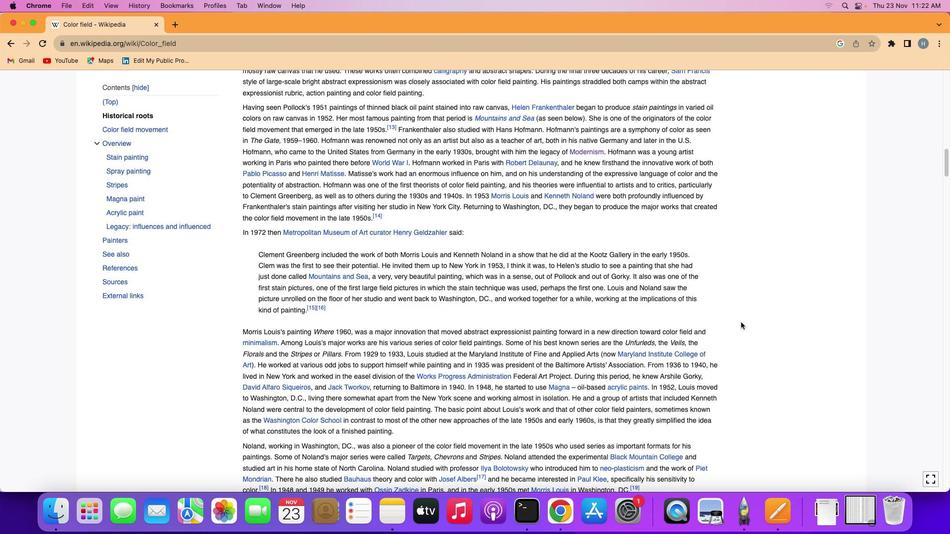 
Action: Mouse scrolled (741, 322) with delta (0, 0)
Screenshot: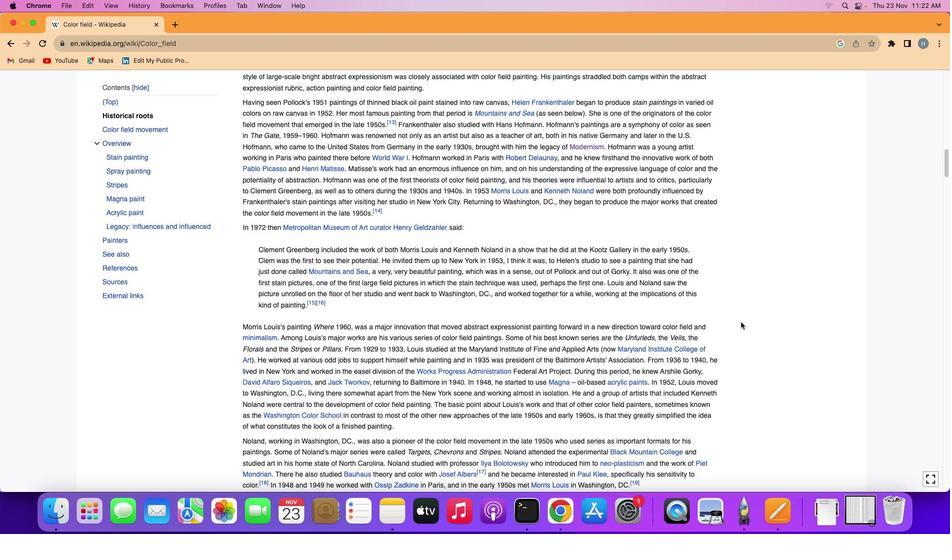
Action: Mouse scrolled (741, 322) with delta (0, 0)
Screenshot: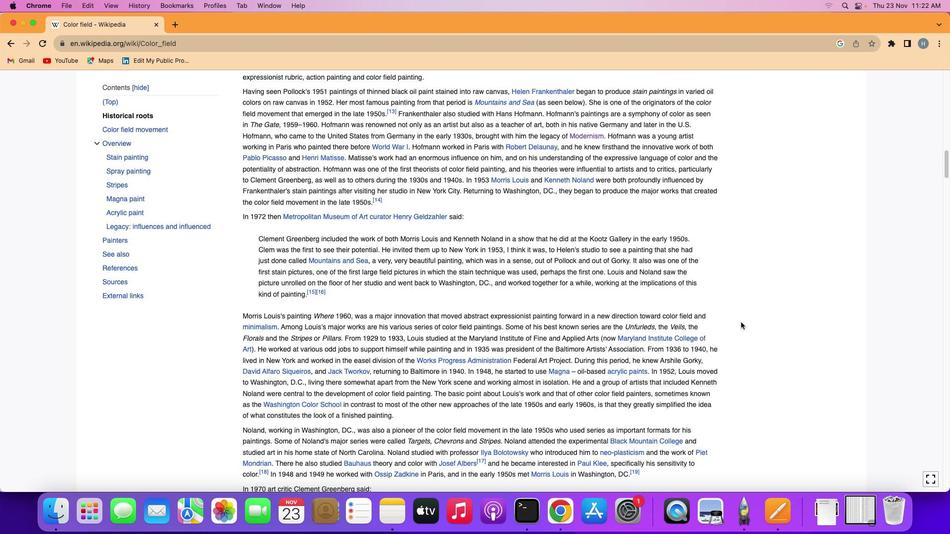 
Action: Mouse scrolled (741, 322) with delta (0, 0)
Screenshot: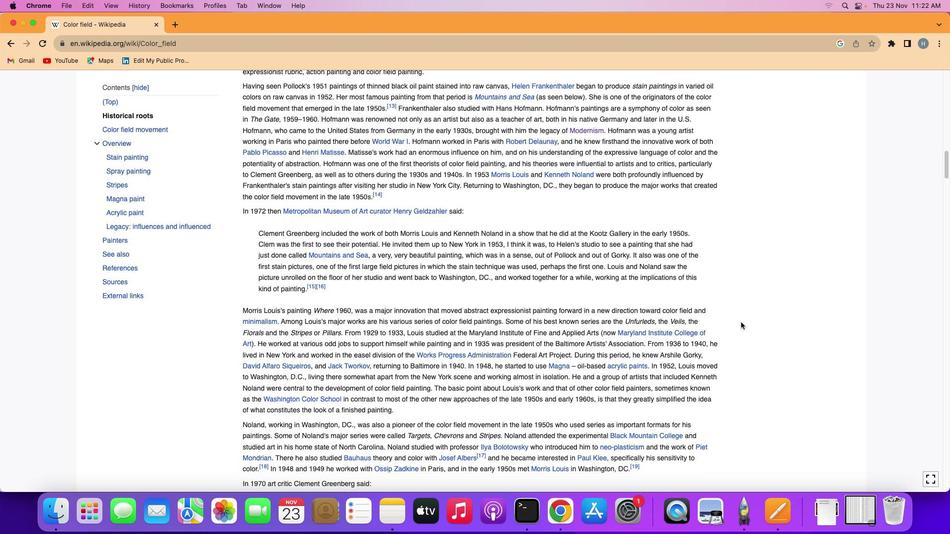
Action: Mouse moved to (741, 322)
Screenshot: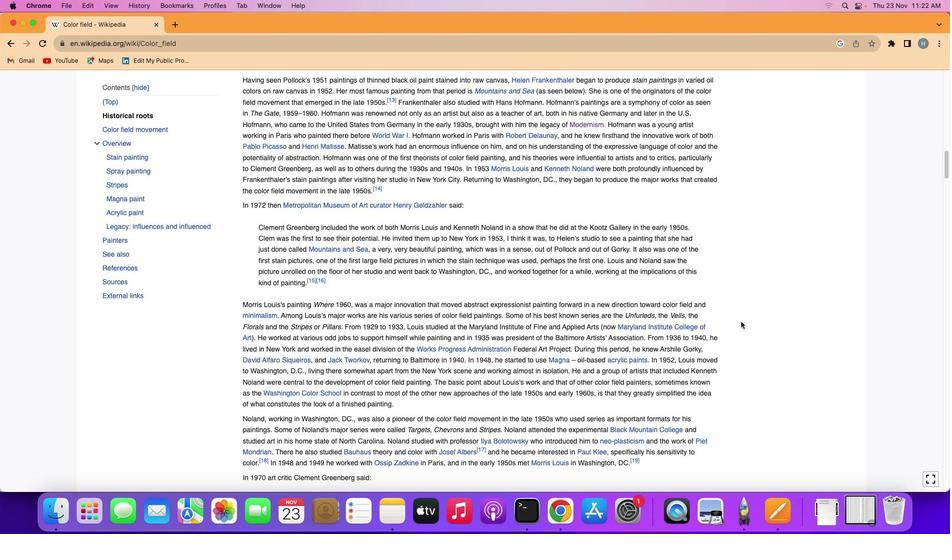 
Action: Mouse scrolled (741, 322) with delta (0, 0)
Screenshot: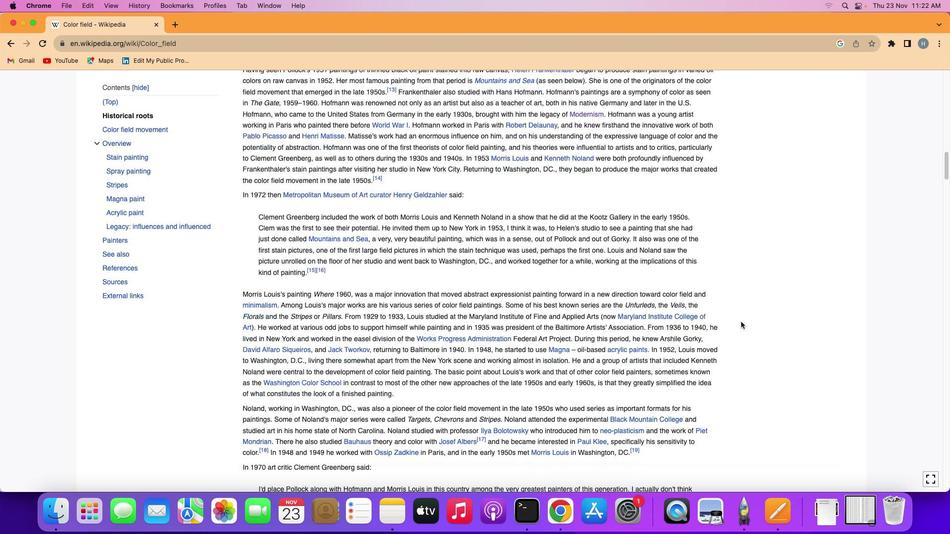 
Action: Mouse scrolled (741, 322) with delta (0, 0)
Screenshot: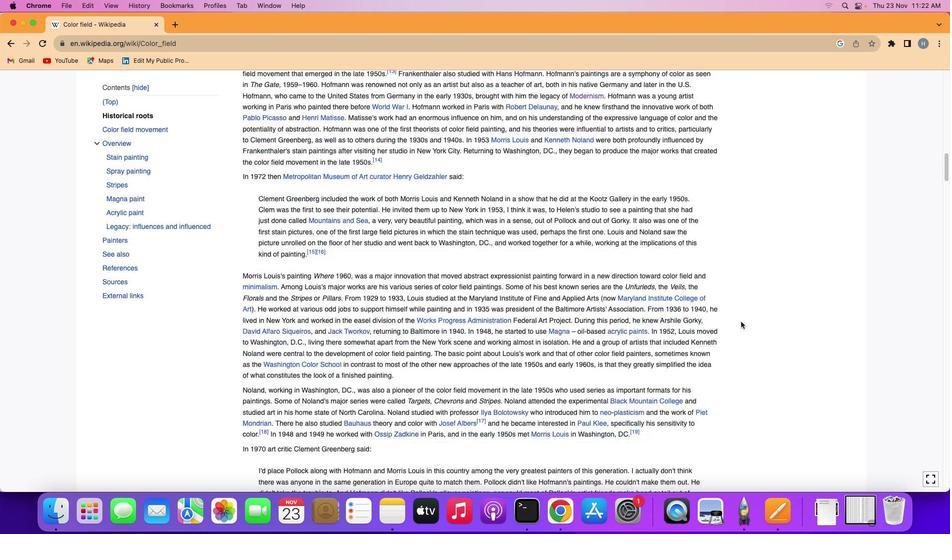 
Action: Mouse scrolled (741, 322) with delta (0, 0)
Screenshot: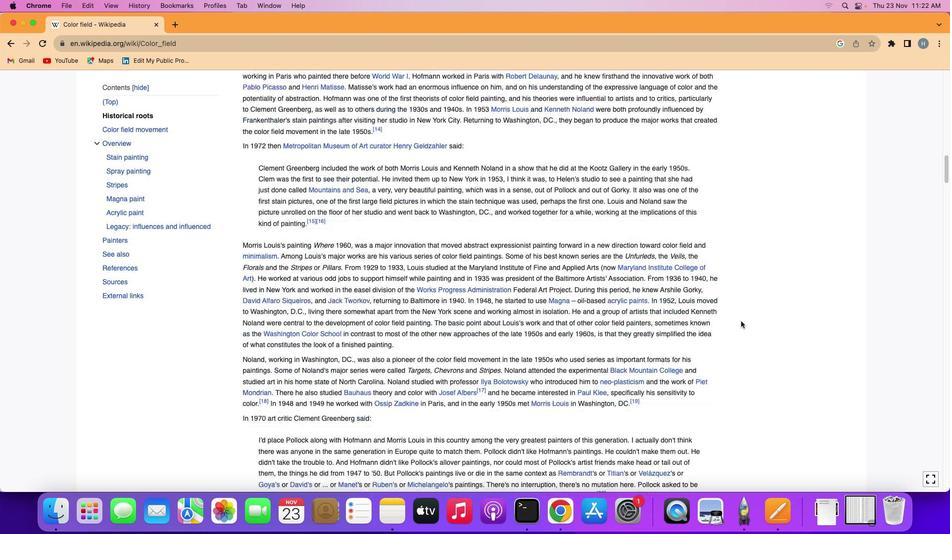 
Action: Mouse moved to (741, 321)
Screenshot: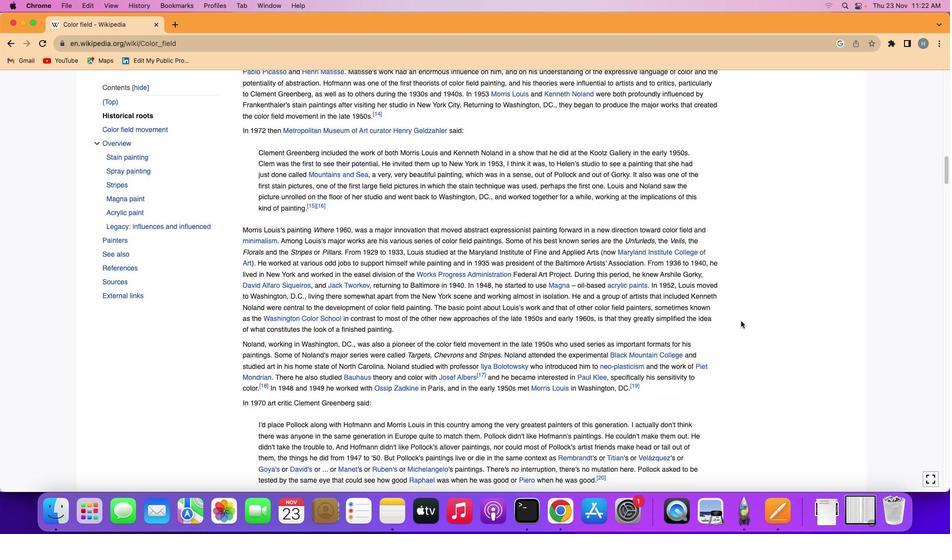 
Action: Mouse scrolled (741, 321) with delta (0, 0)
Screenshot: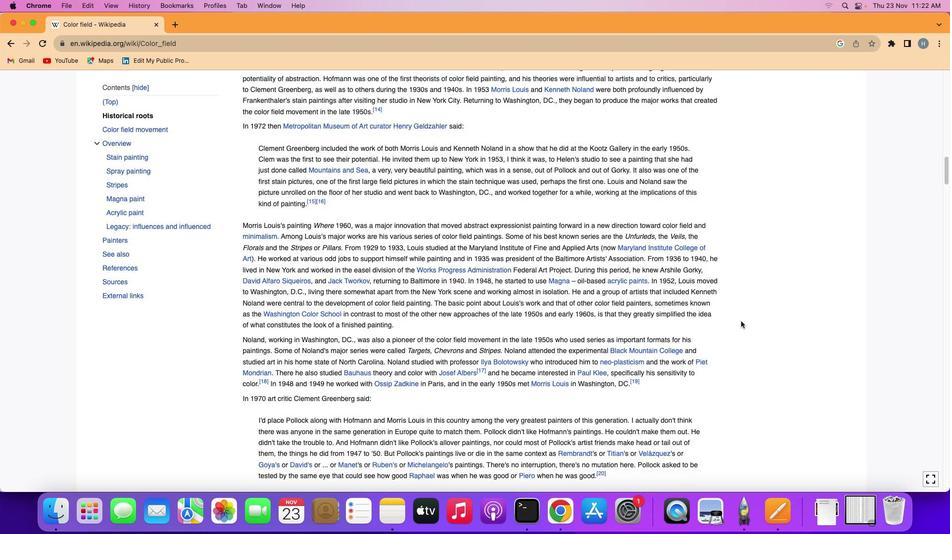 
Action: Mouse scrolled (741, 321) with delta (0, 0)
Screenshot: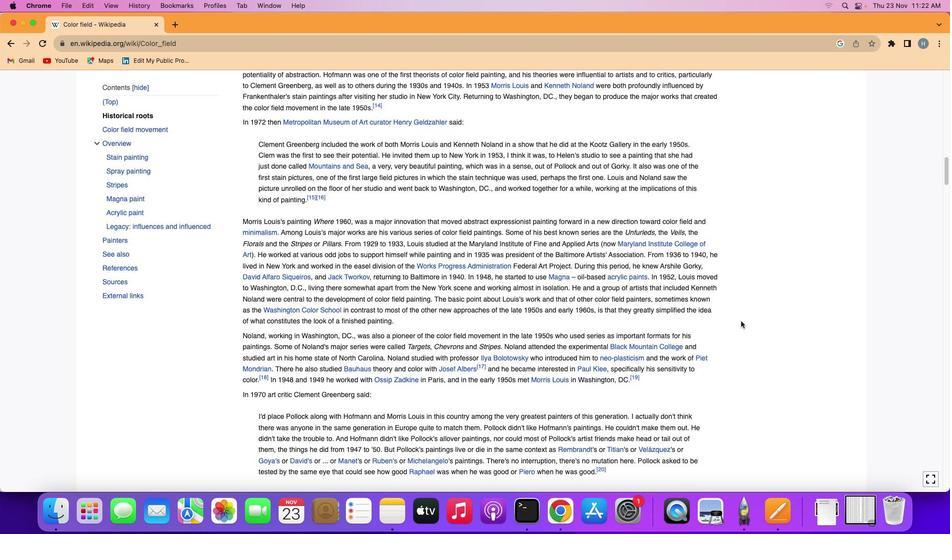 
Action: Mouse scrolled (741, 321) with delta (0, 0)
Screenshot: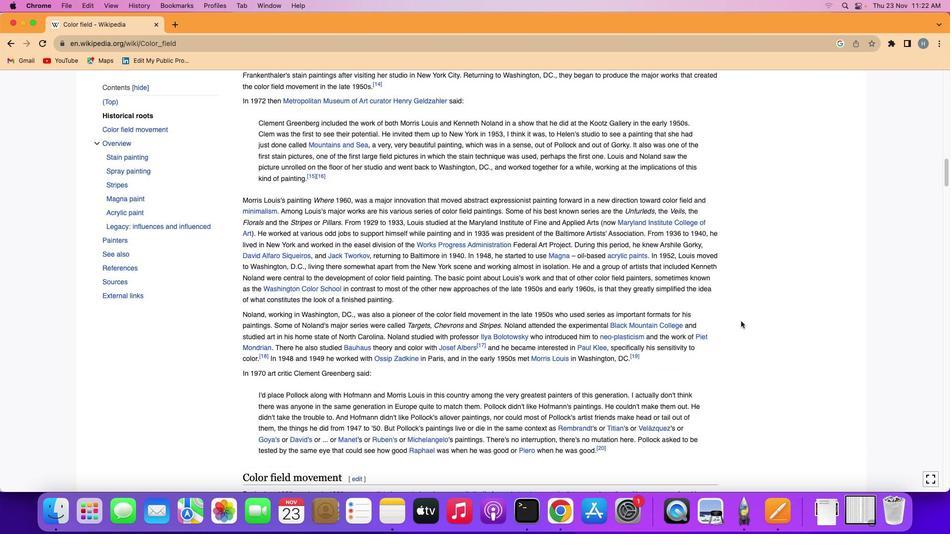 
Action: Mouse scrolled (741, 321) with delta (0, 0)
Screenshot: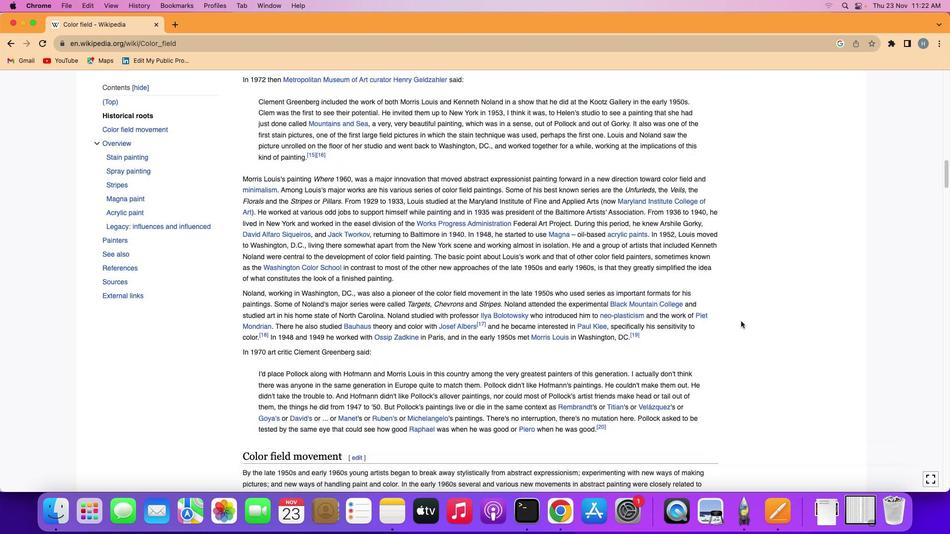 
Action: Mouse scrolled (741, 321) with delta (0, 0)
Screenshot: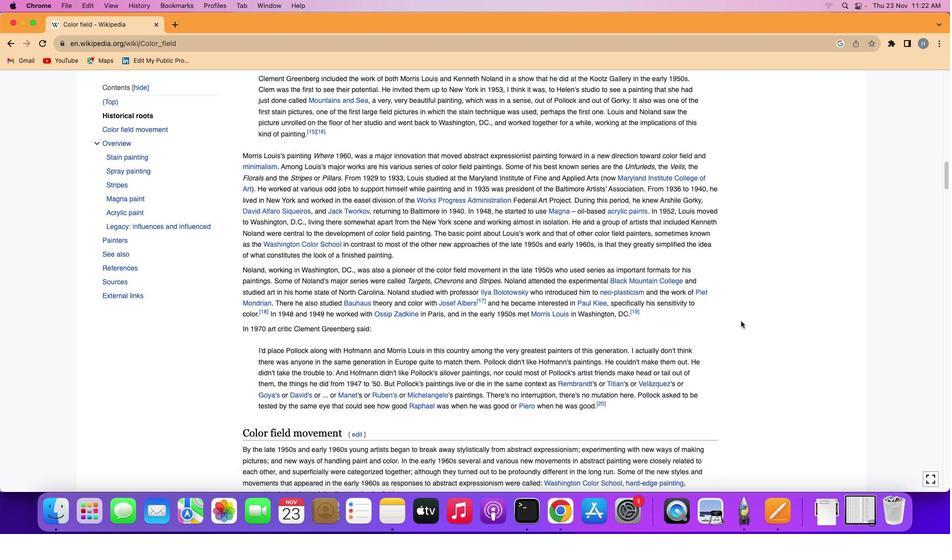 
Action: Mouse scrolled (741, 321) with delta (0, 0)
Screenshot: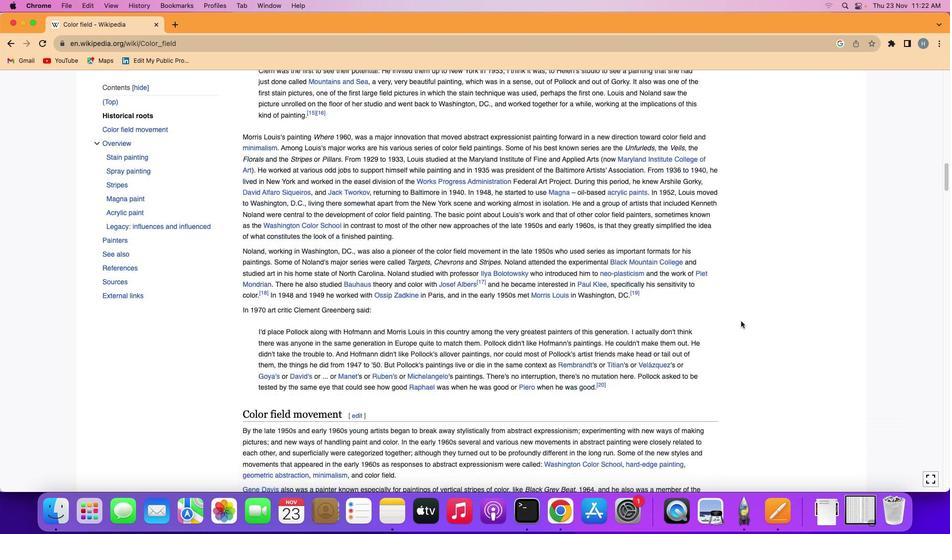 
Action: Mouse scrolled (741, 321) with delta (0, 0)
Screenshot: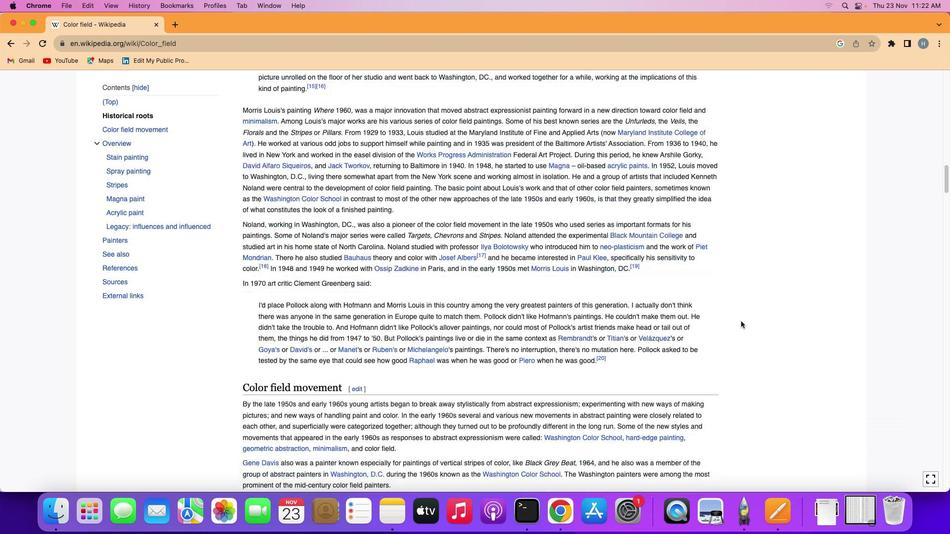 
Action: Mouse scrolled (741, 321) with delta (0, 0)
Screenshot: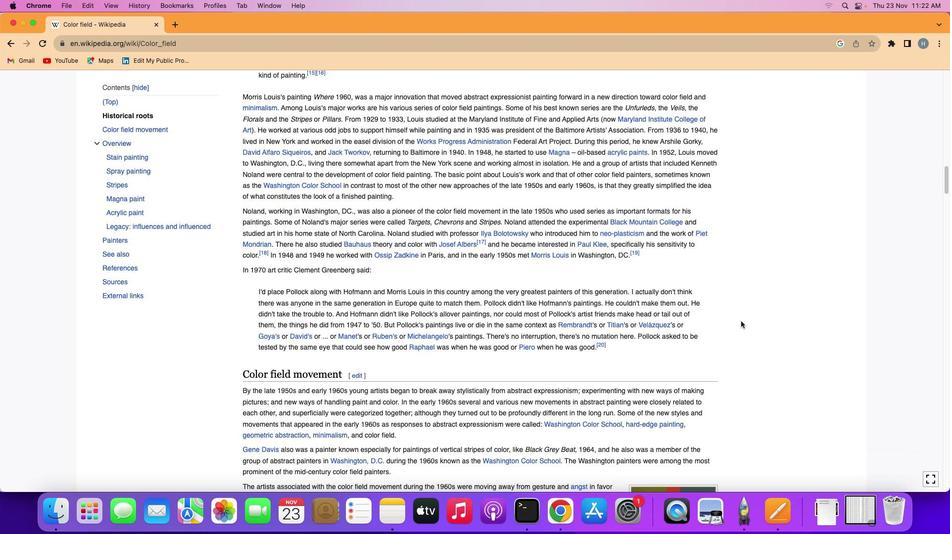
Action: Mouse scrolled (741, 321) with delta (0, 1)
Screenshot: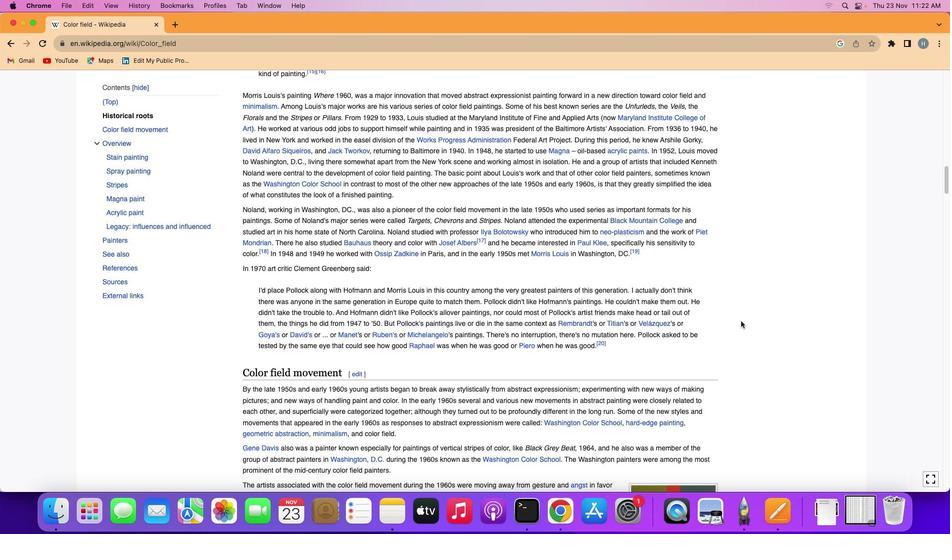 
Action: Mouse scrolled (741, 321) with delta (0, -1)
Screenshot: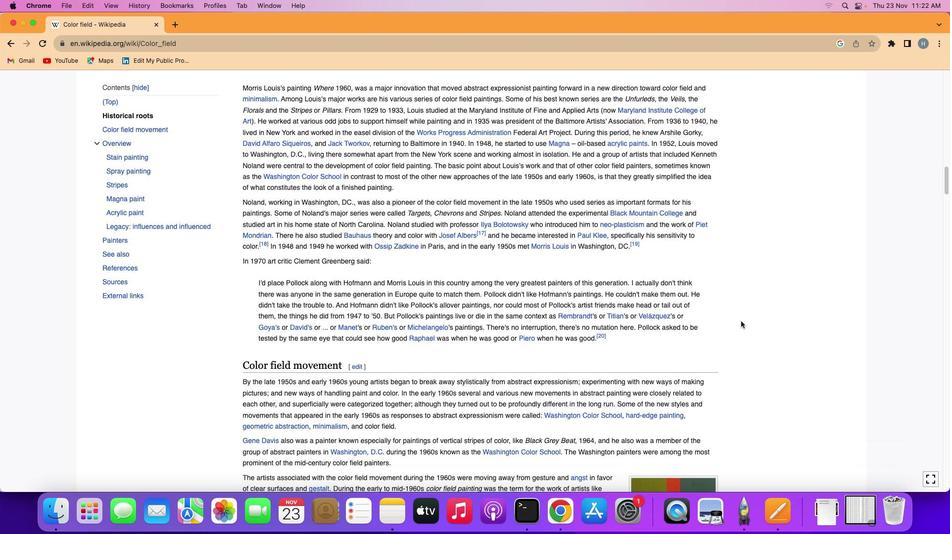 
Action: Mouse scrolled (741, 321) with delta (0, 0)
Screenshot: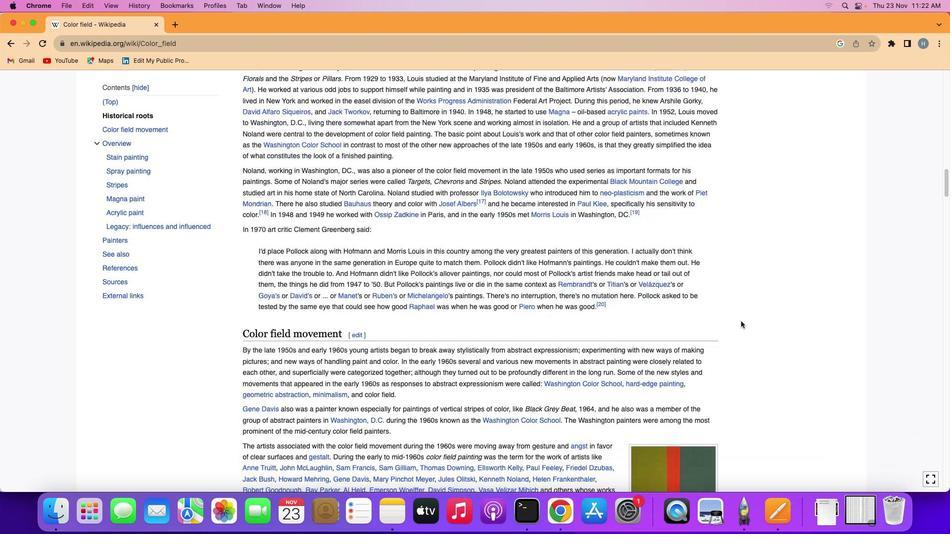 
Action: Mouse scrolled (741, 321) with delta (0, 0)
Screenshot: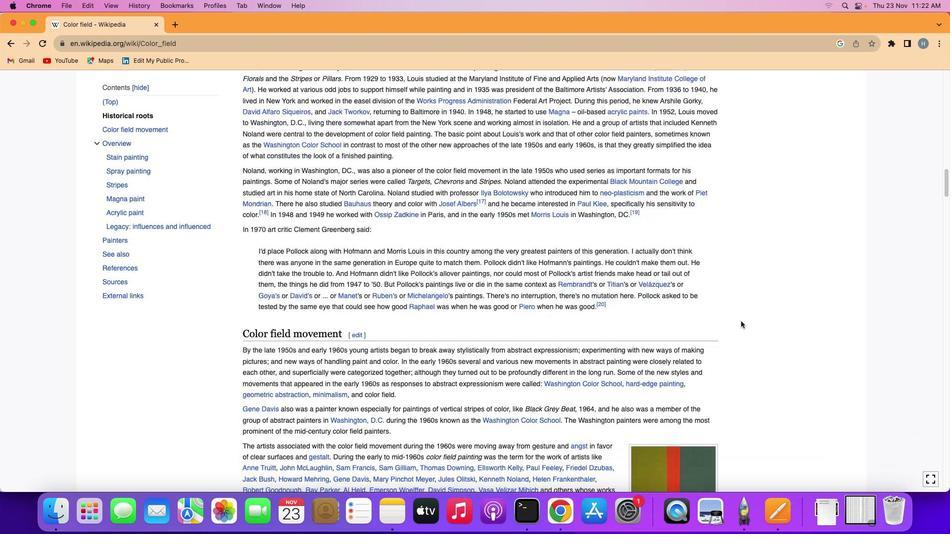 
Action: Mouse scrolled (741, 321) with delta (0, 0)
Screenshot: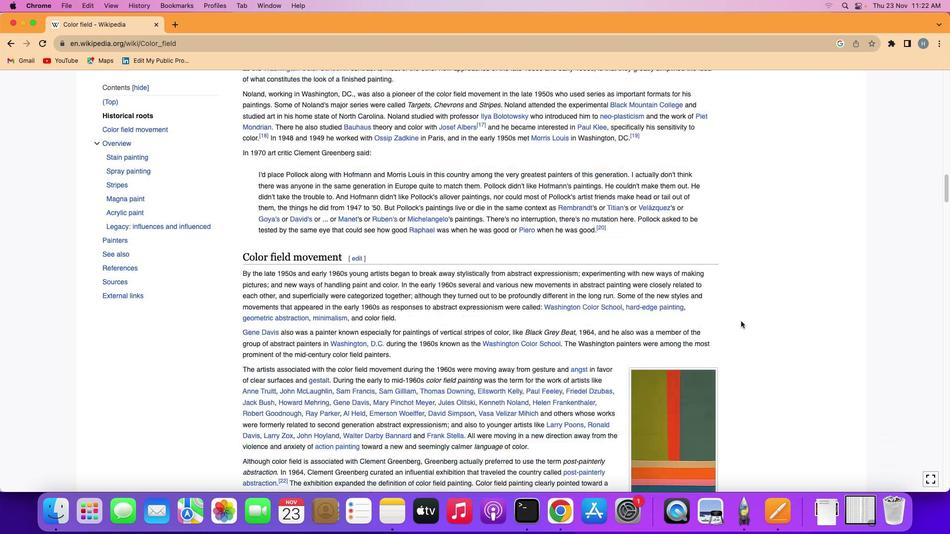 
Action: Mouse scrolled (741, 321) with delta (0, -1)
Screenshot: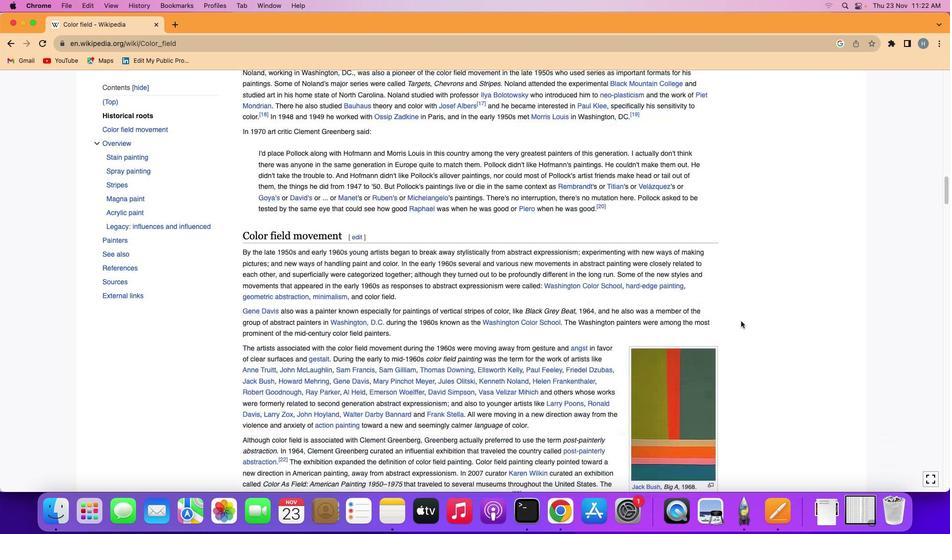 
Action: Mouse scrolled (741, 321) with delta (0, 0)
Screenshot: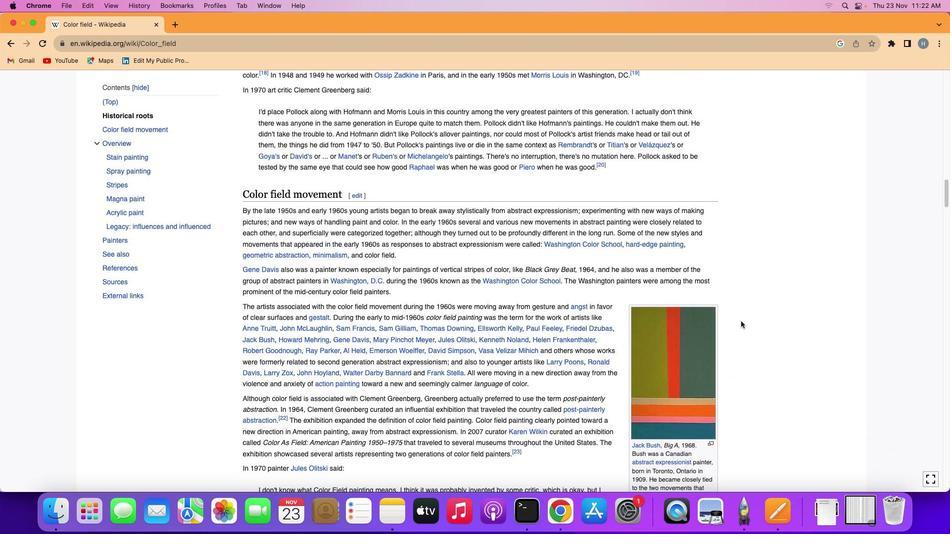 
Action: Mouse scrolled (741, 321) with delta (0, 0)
Screenshot: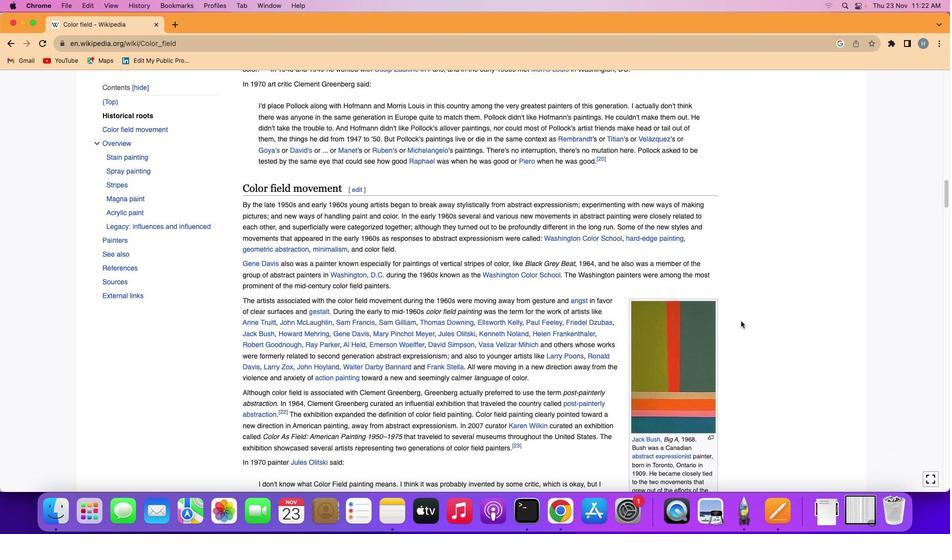 
Action: Mouse scrolled (741, 321) with delta (0, 0)
Screenshot: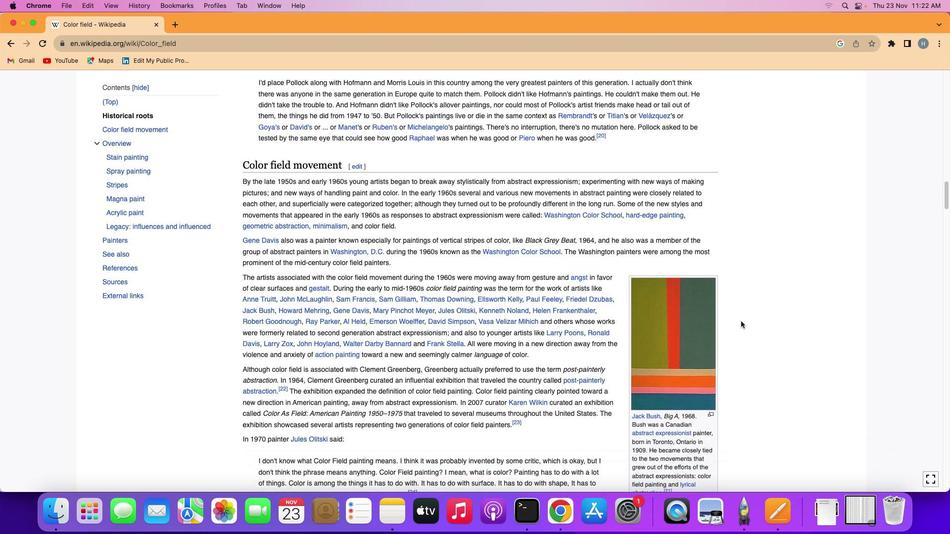 
Action: Mouse scrolled (741, 321) with delta (0, 0)
Screenshot: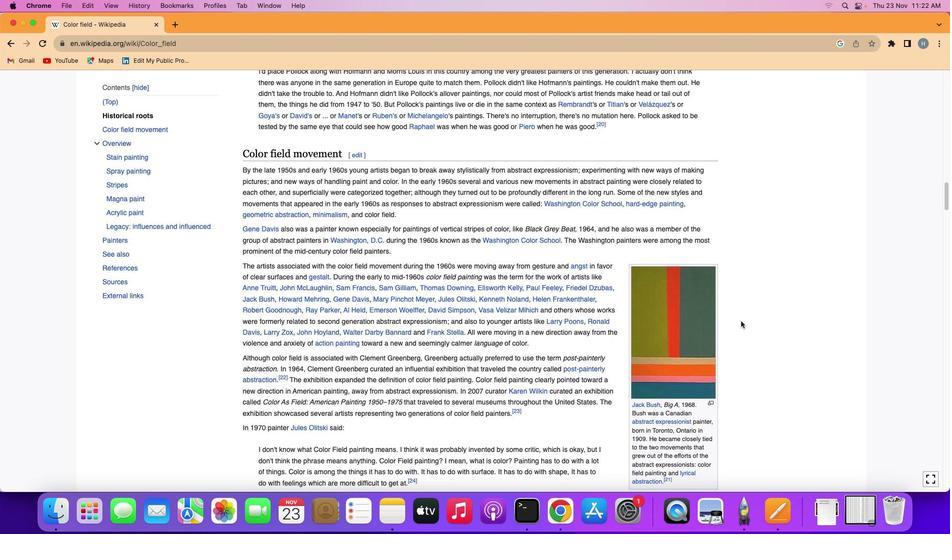 
Action: Mouse scrolled (741, 321) with delta (0, 0)
Screenshot: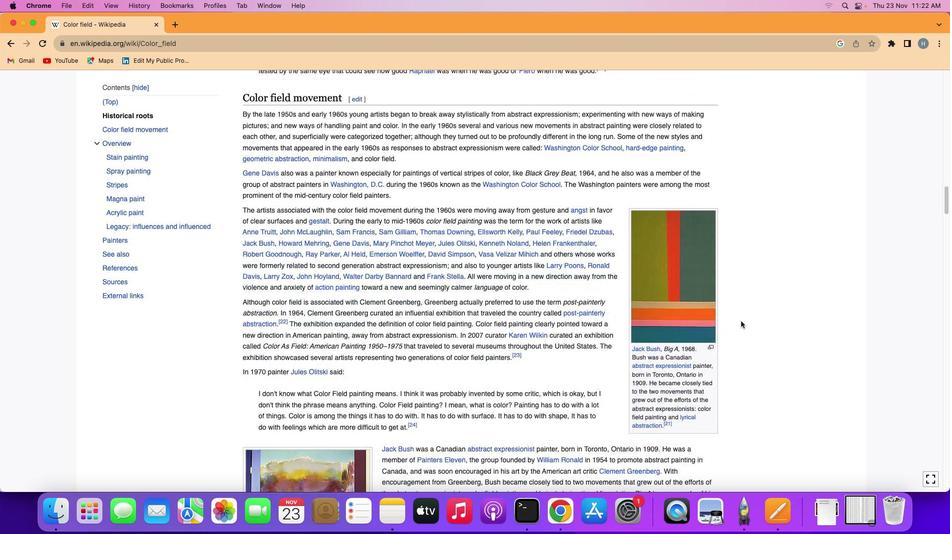
Action: Mouse scrolled (741, 321) with delta (0, 0)
Screenshot: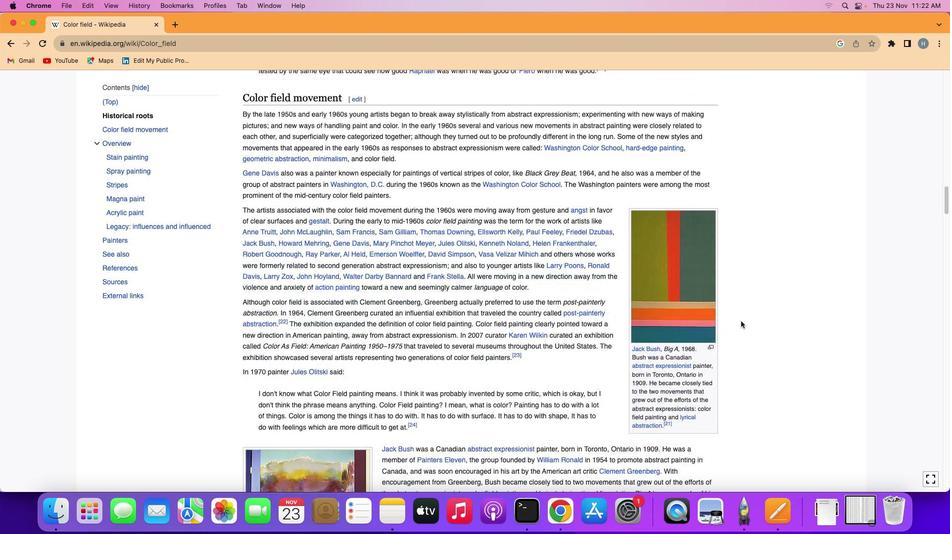 
Action: Mouse scrolled (741, 321) with delta (0, -1)
Screenshot: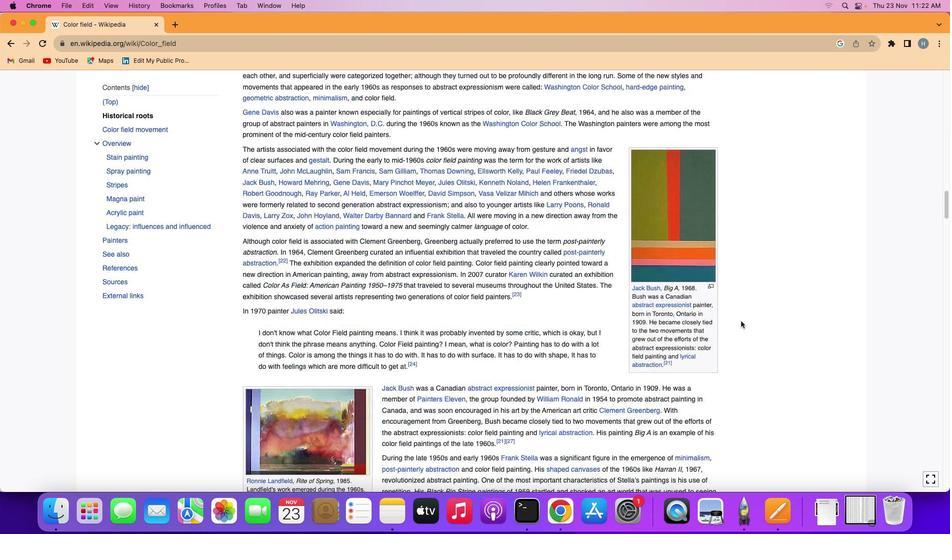
Action: Mouse scrolled (741, 321) with delta (0, -1)
Screenshot: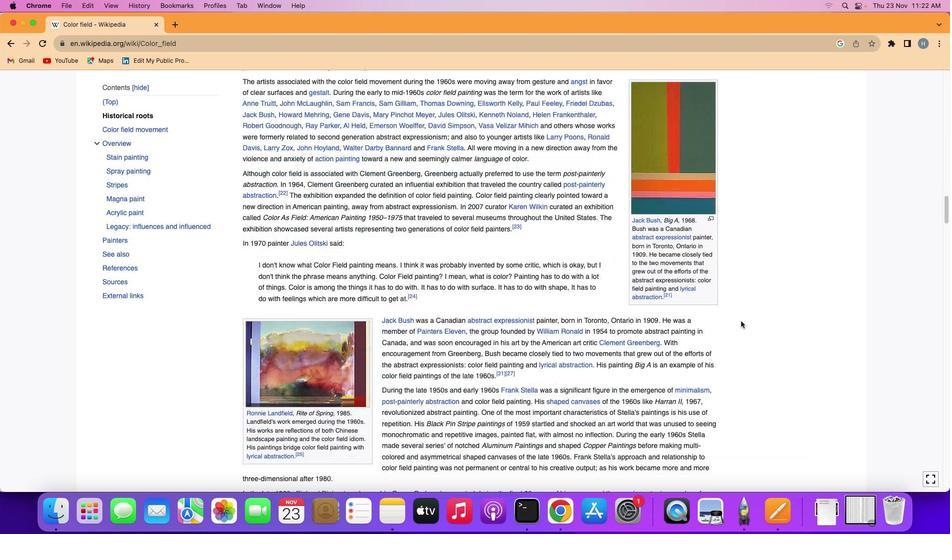 
Action: Mouse moved to (741, 321)
Screenshot: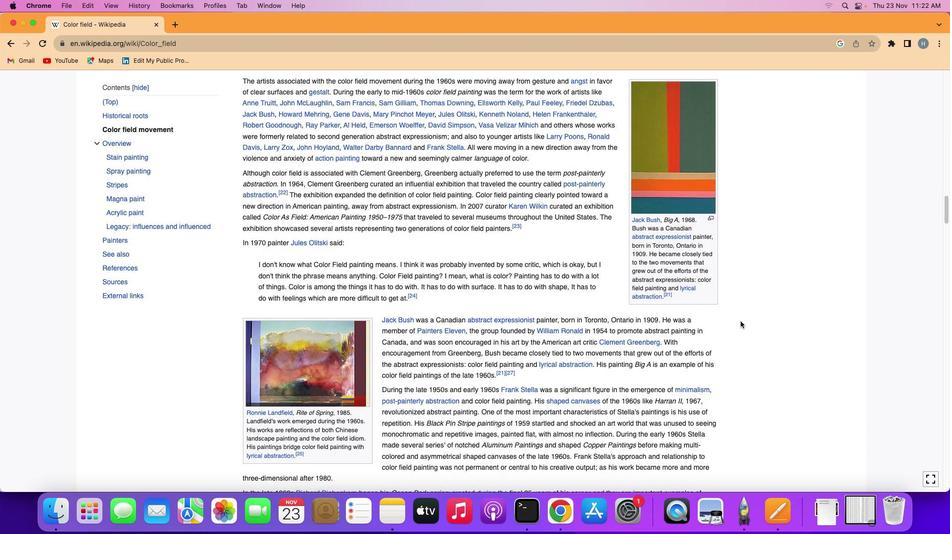 
Action: Mouse scrolled (741, 321) with delta (0, 0)
Screenshot: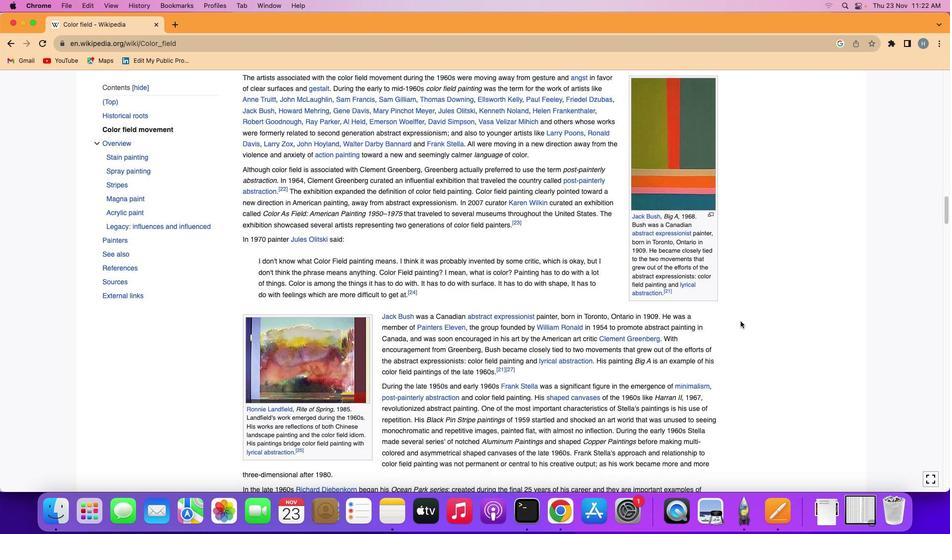 
Action: Mouse scrolled (741, 321) with delta (0, 0)
Screenshot: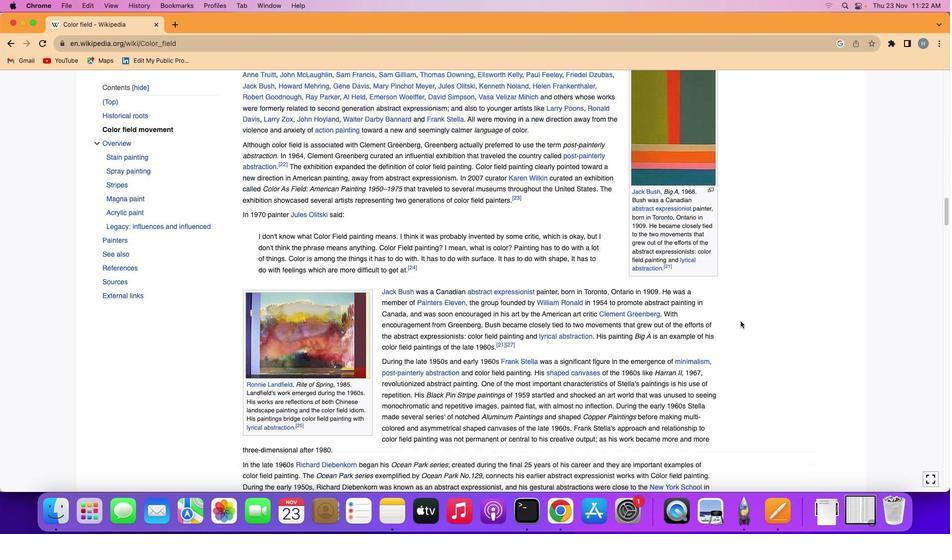 
Action: Mouse scrolled (741, 321) with delta (0, 0)
Screenshot: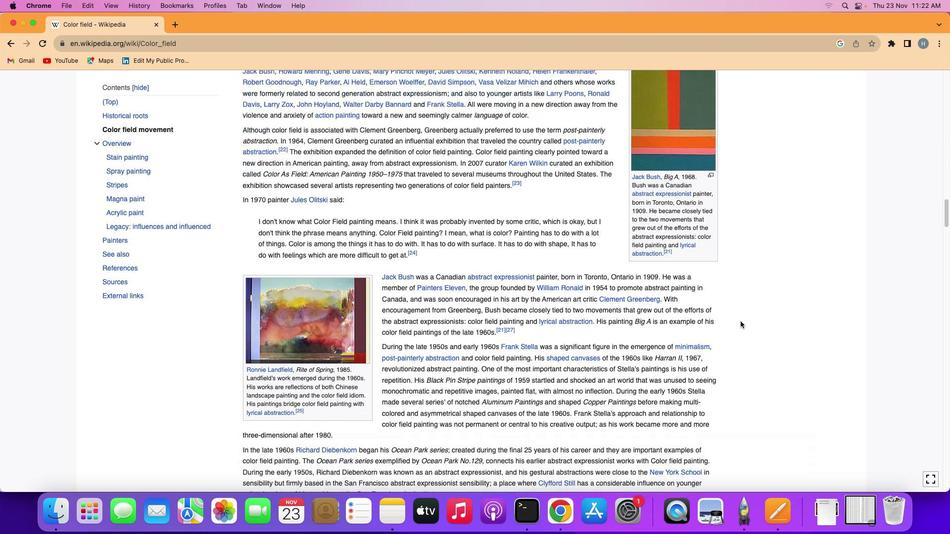 
Action: Mouse scrolled (741, 321) with delta (0, 0)
Screenshot: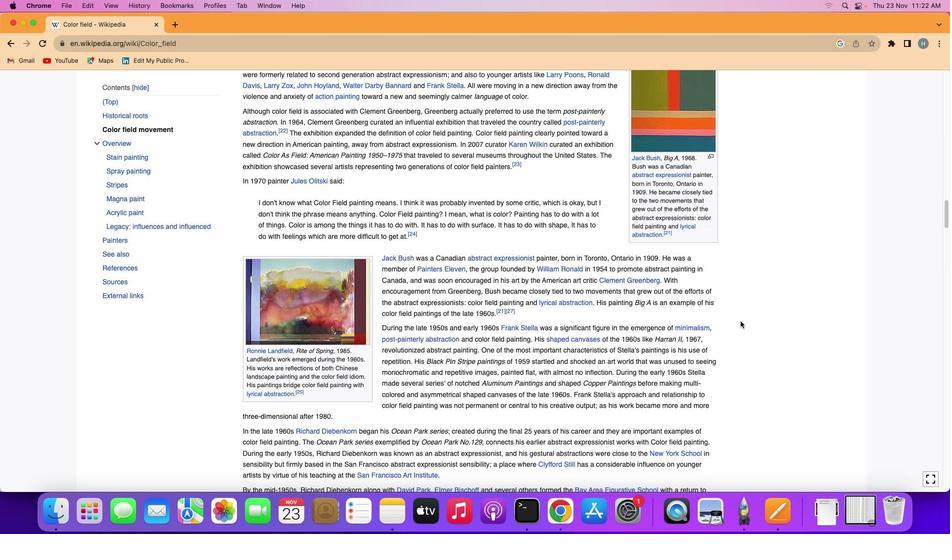 
Action: Mouse scrolled (741, 321) with delta (0, 0)
Screenshot: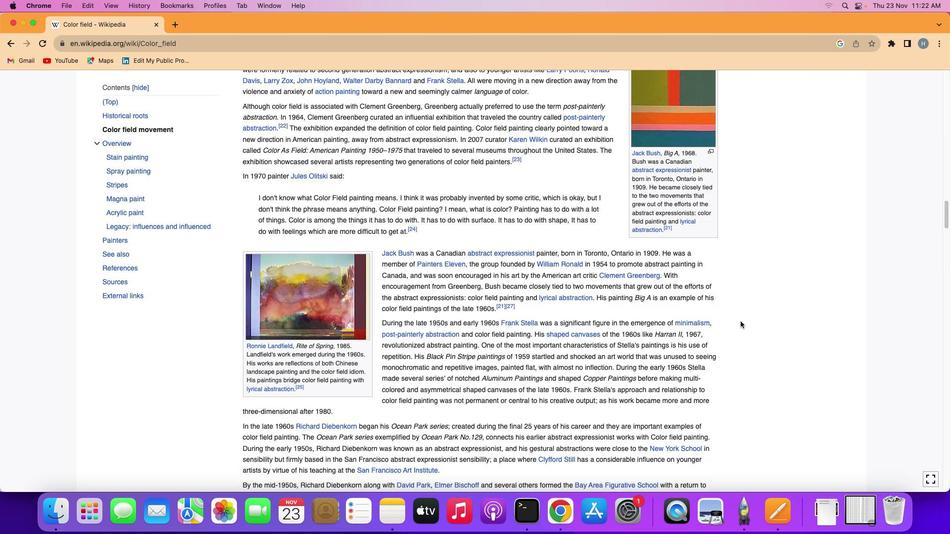 
Action: Mouse scrolled (741, 321) with delta (0, 0)
Screenshot: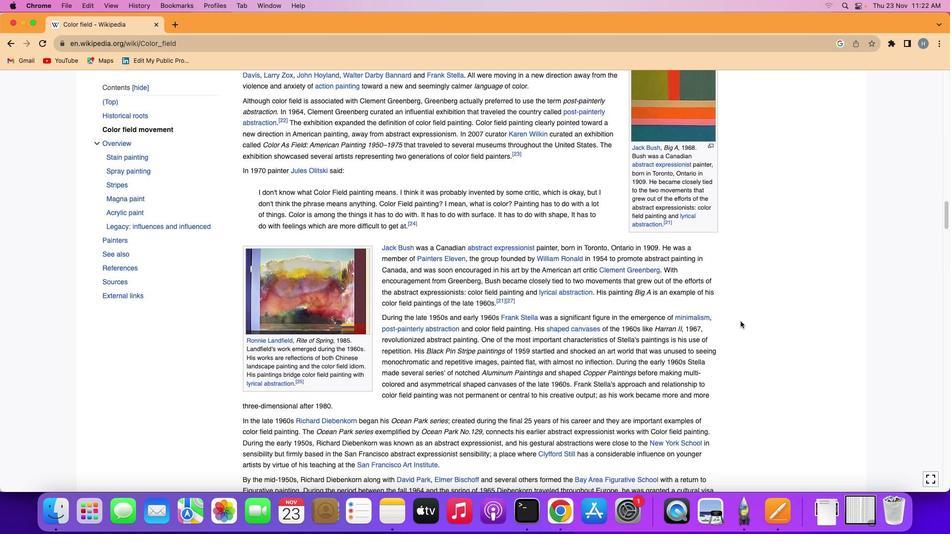 
Action: Mouse scrolled (741, 321) with delta (0, 0)
Screenshot: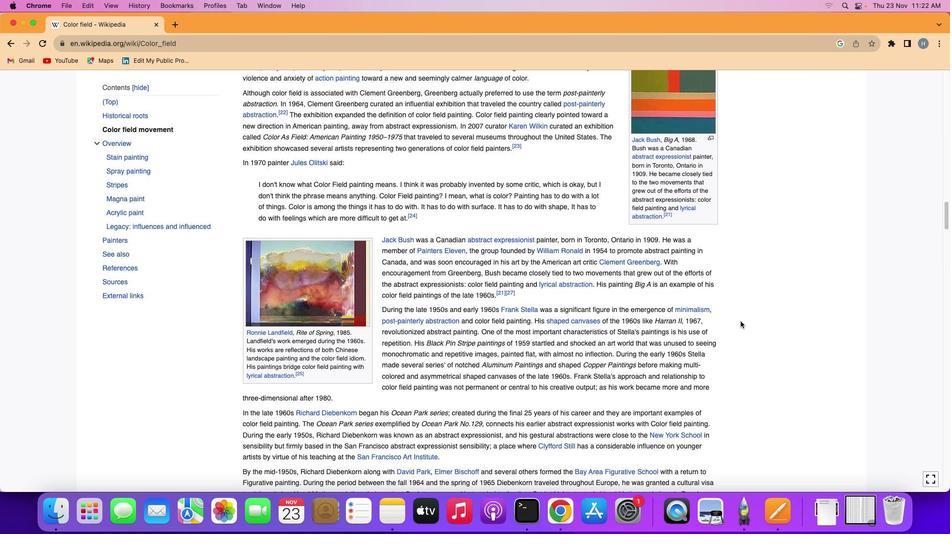 
Action: Mouse moved to (740, 321)
Screenshot: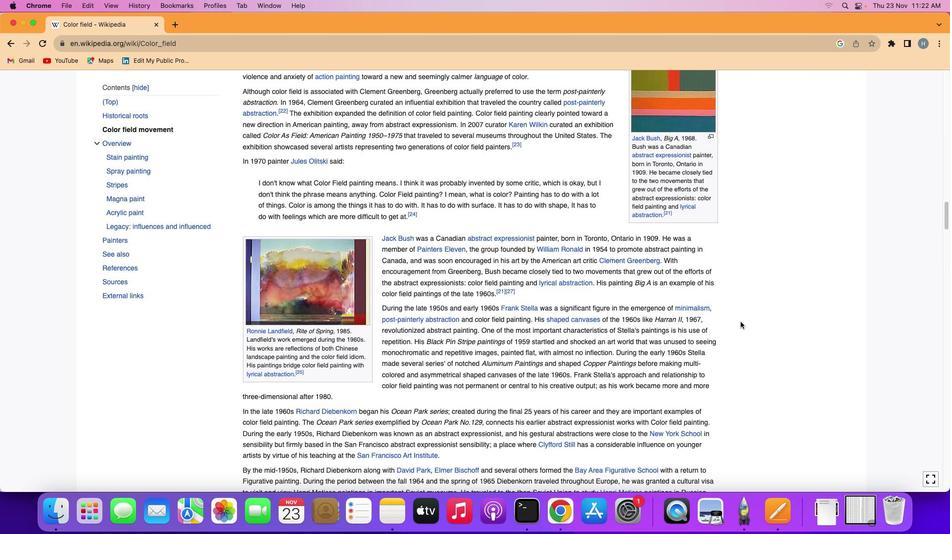 
Action: Mouse scrolled (740, 321) with delta (0, 0)
Screenshot: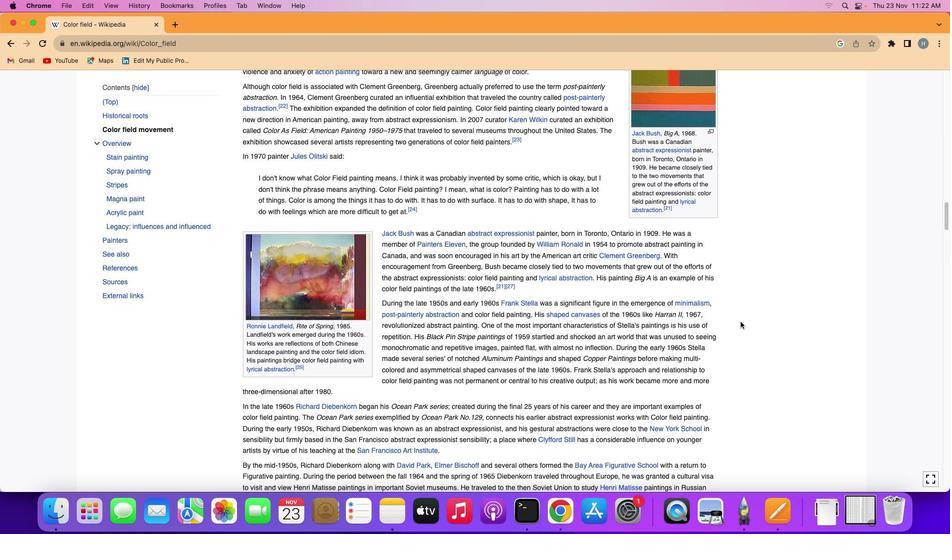 
Action: Mouse scrolled (740, 321) with delta (0, 0)
Screenshot: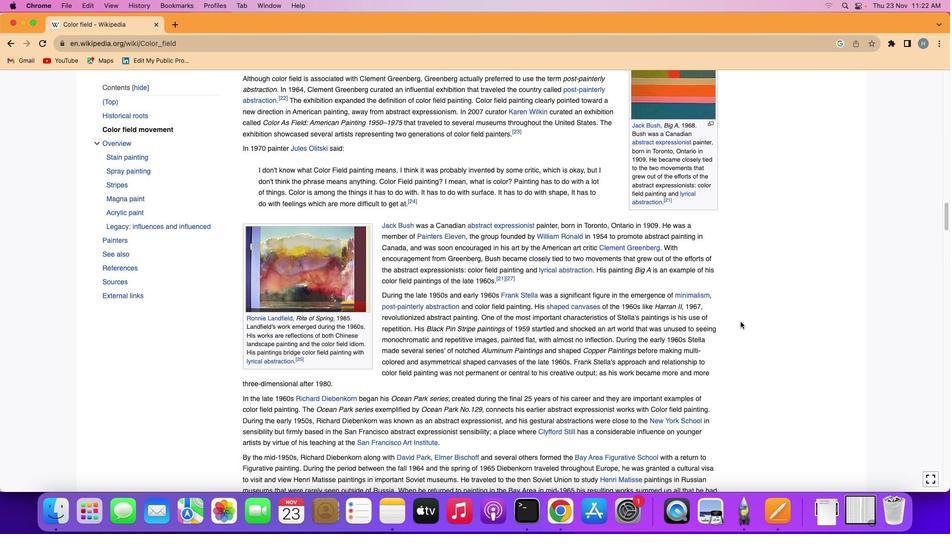 
Action: Mouse scrolled (740, 321) with delta (0, 0)
Screenshot: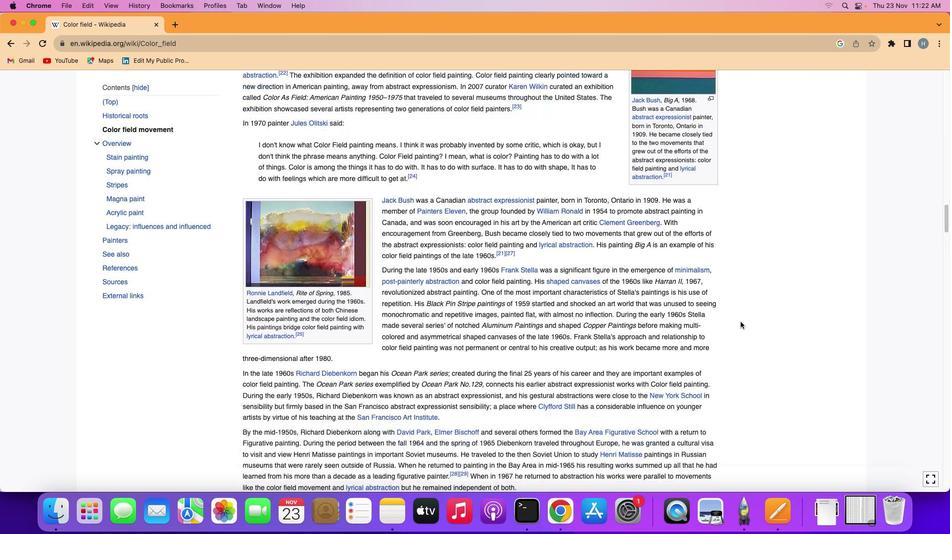 
Action: Mouse moved to (740, 322)
Screenshot: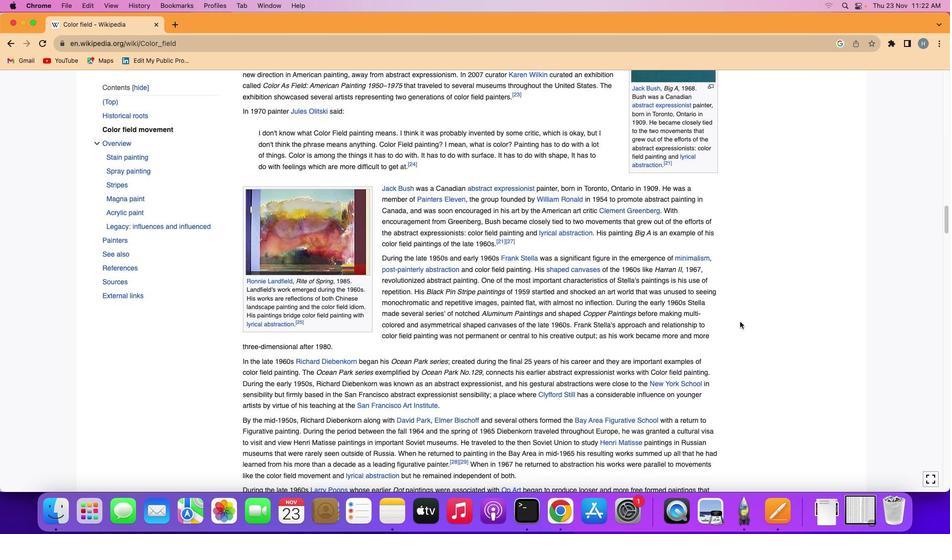 
Action: Mouse scrolled (740, 322) with delta (0, 0)
Screenshot: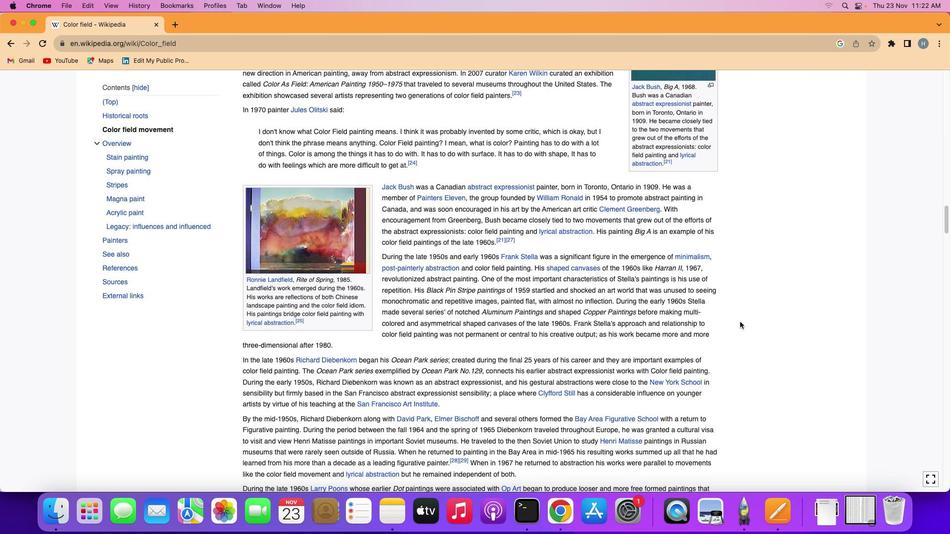 
Action: Mouse scrolled (740, 322) with delta (0, 0)
Screenshot: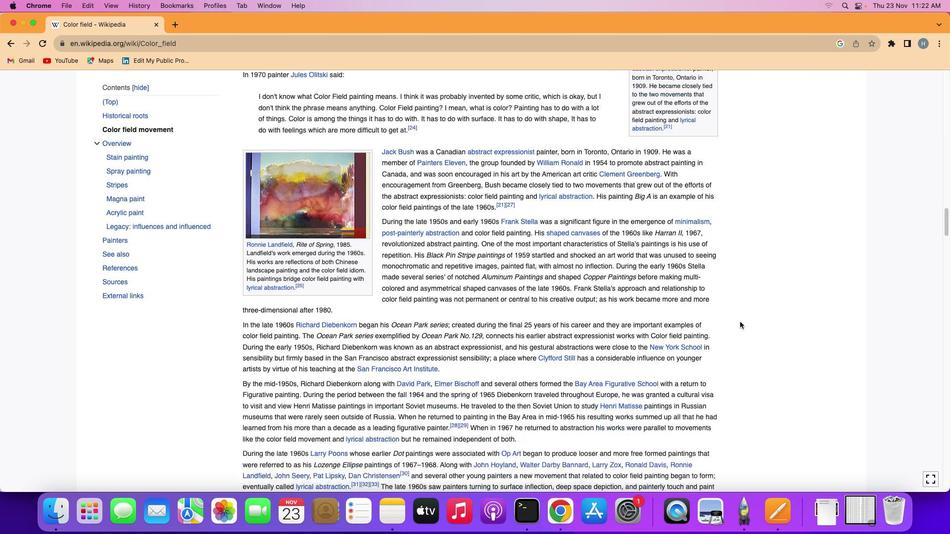 
Action: Mouse scrolled (740, 322) with delta (0, 0)
Screenshot: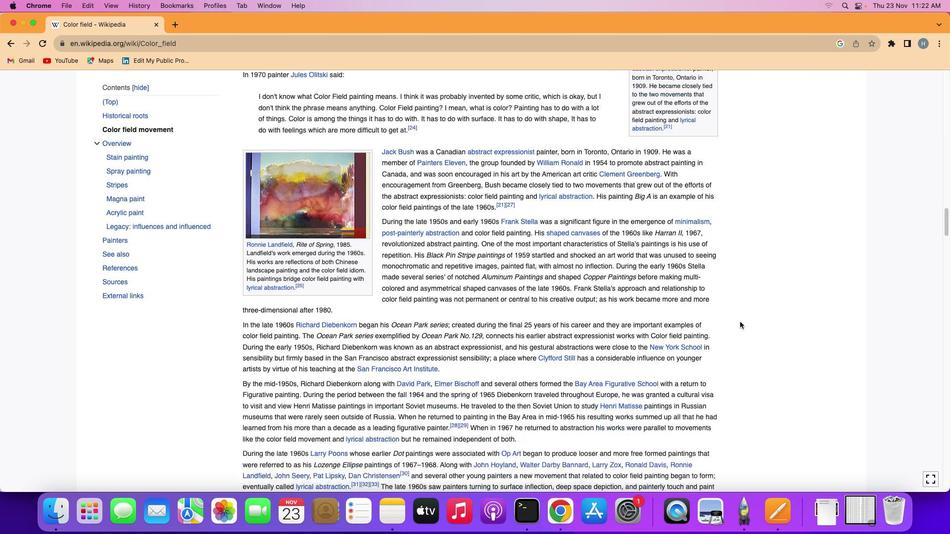 
Action: Mouse scrolled (740, 322) with delta (0, -1)
Screenshot: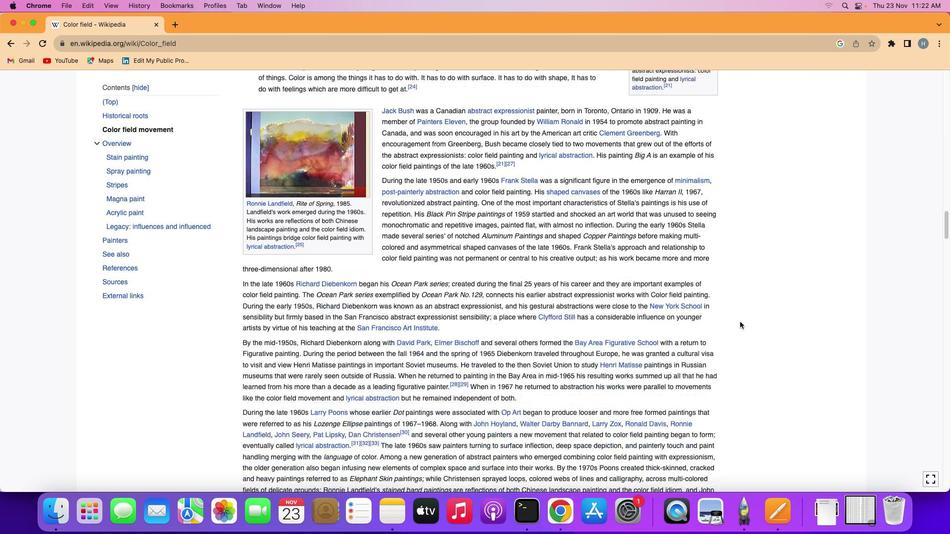 
Action: Mouse scrolled (740, 322) with delta (0, 0)
Screenshot: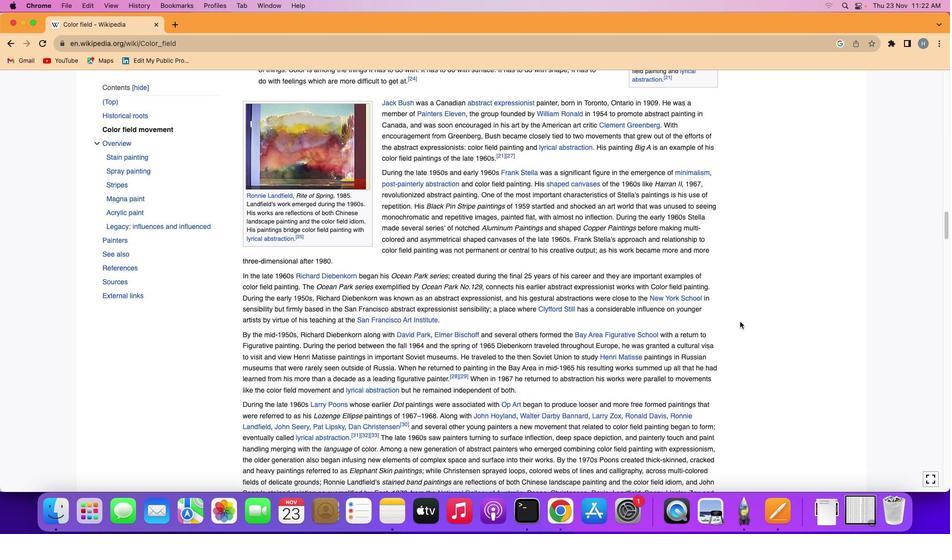
Action: Mouse scrolled (740, 322) with delta (0, 0)
Screenshot: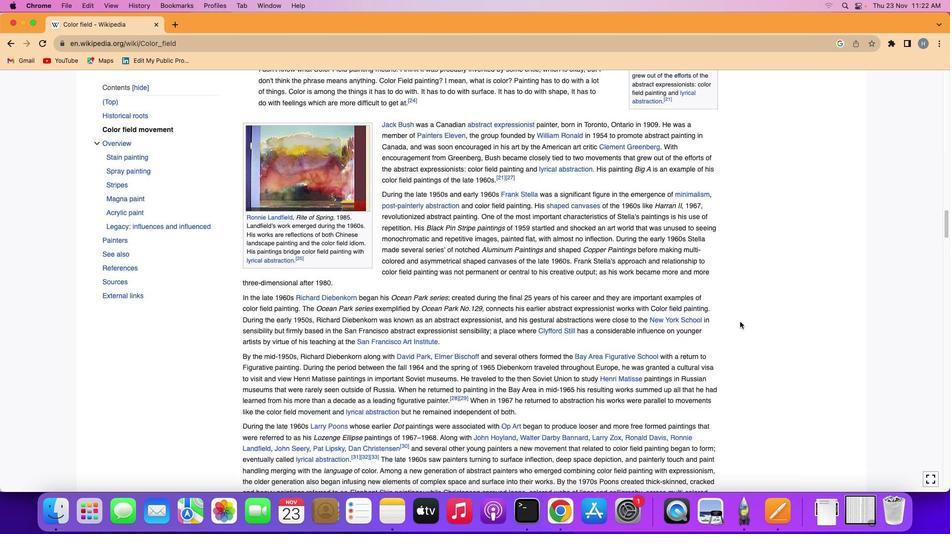 
Action: Mouse scrolled (740, 322) with delta (0, 1)
Screenshot: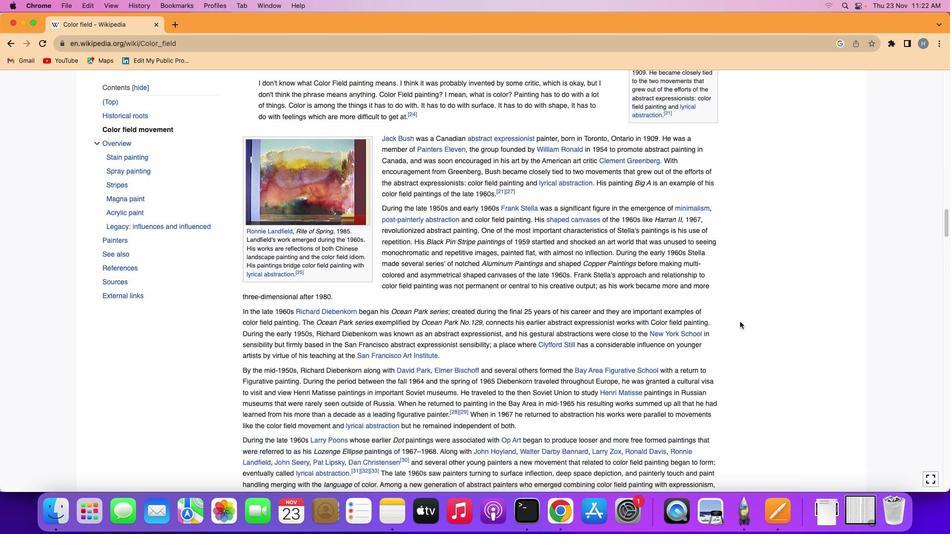 
Action: Mouse scrolled (740, 322) with delta (0, 0)
Screenshot: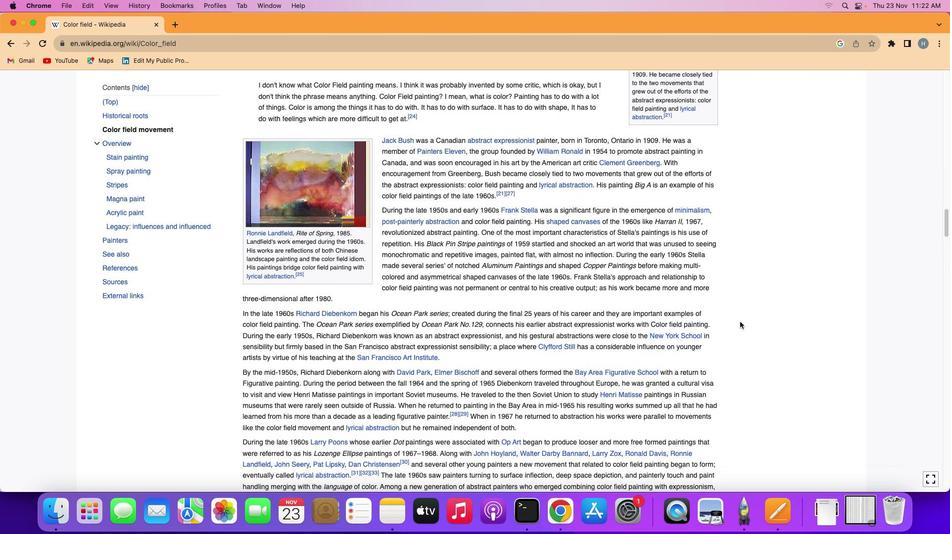 
Action: Mouse scrolled (740, 322) with delta (0, 0)
Screenshot: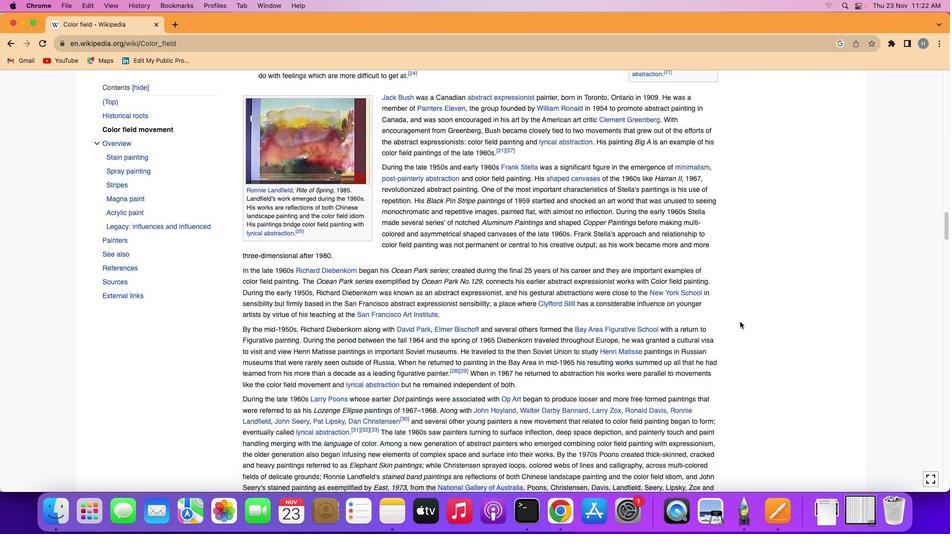 
Action: Mouse scrolled (740, 322) with delta (0, 0)
Screenshot: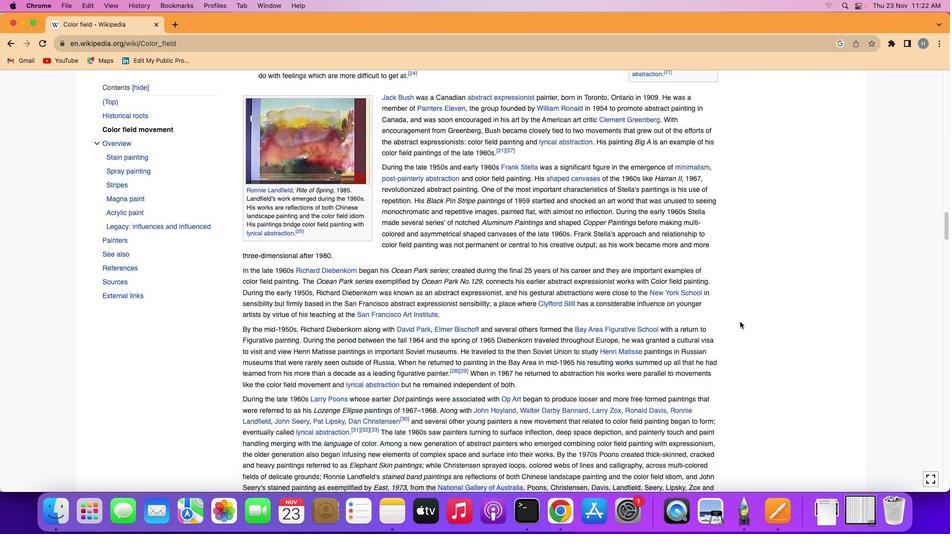 
Action: Mouse scrolled (740, 322) with delta (0, -1)
Screenshot: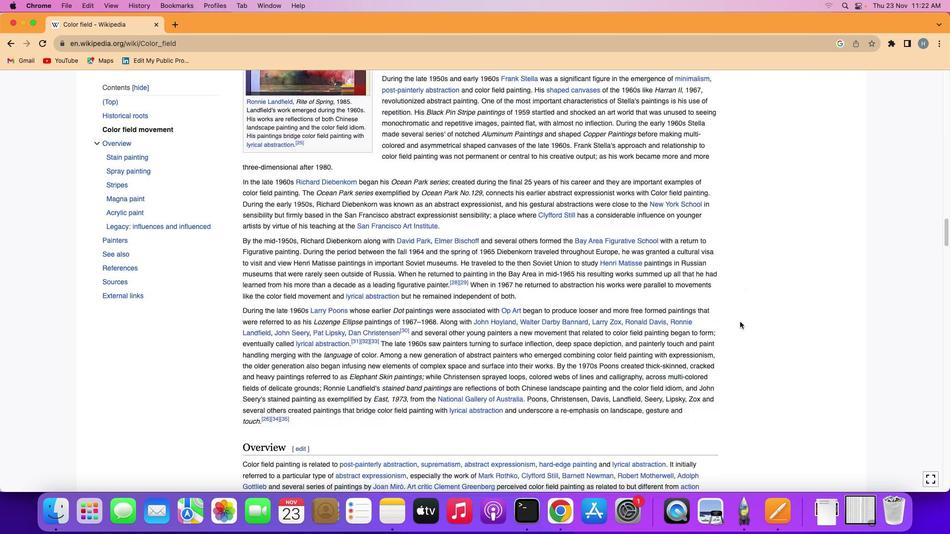 
Action: Mouse scrolled (740, 322) with delta (0, 0)
Screenshot: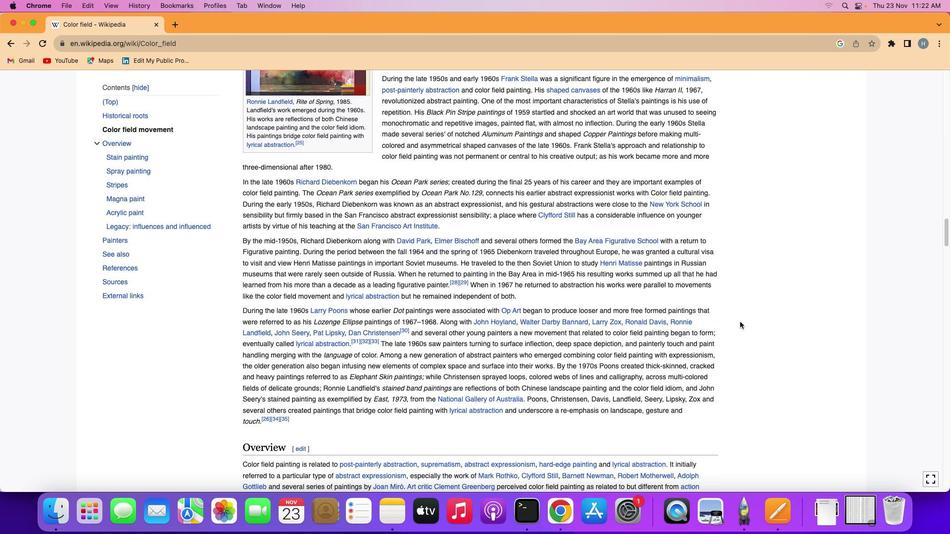 
Action: Mouse scrolled (740, 322) with delta (0, 0)
Screenshot: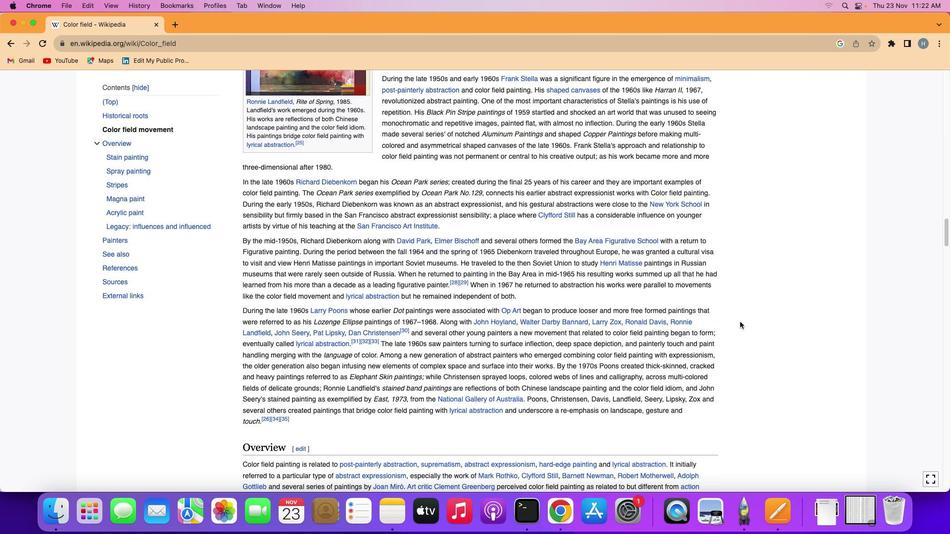 
Action: Mouse scrolled (740, 322) with delta (0, 1)
Screenshot: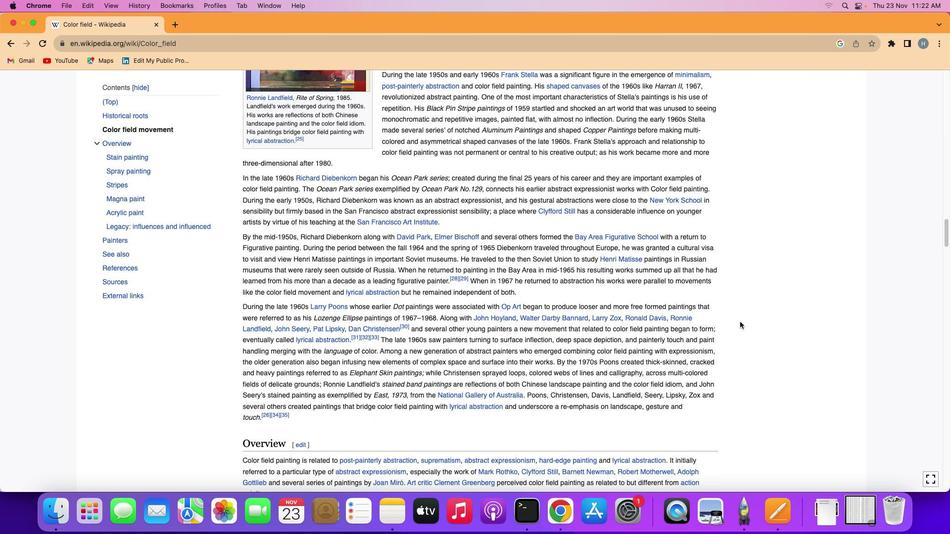 
Action: Mouse scrolled (740, 322) with delta (0, -1)
Screenshot: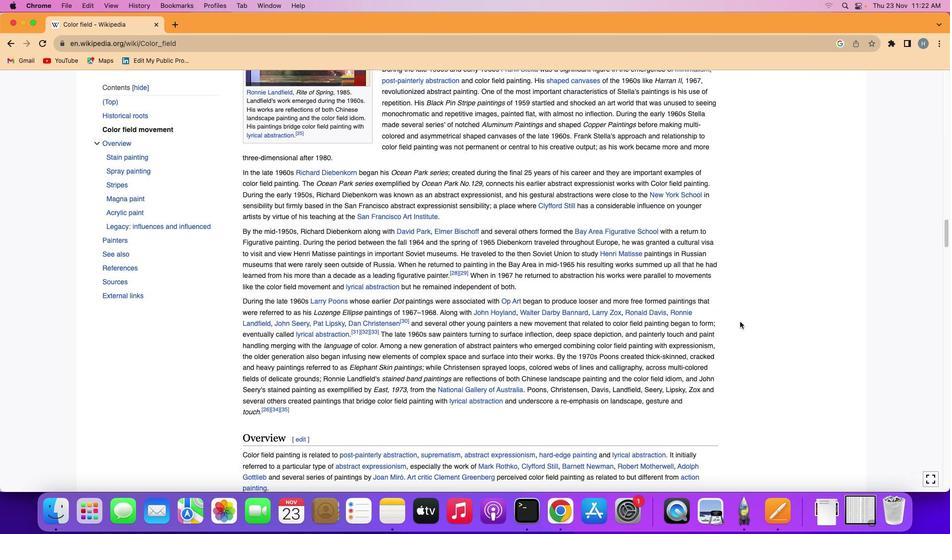 
Action: Mouse scrolled (740, 322) with delta (0, 0)
Screenshot: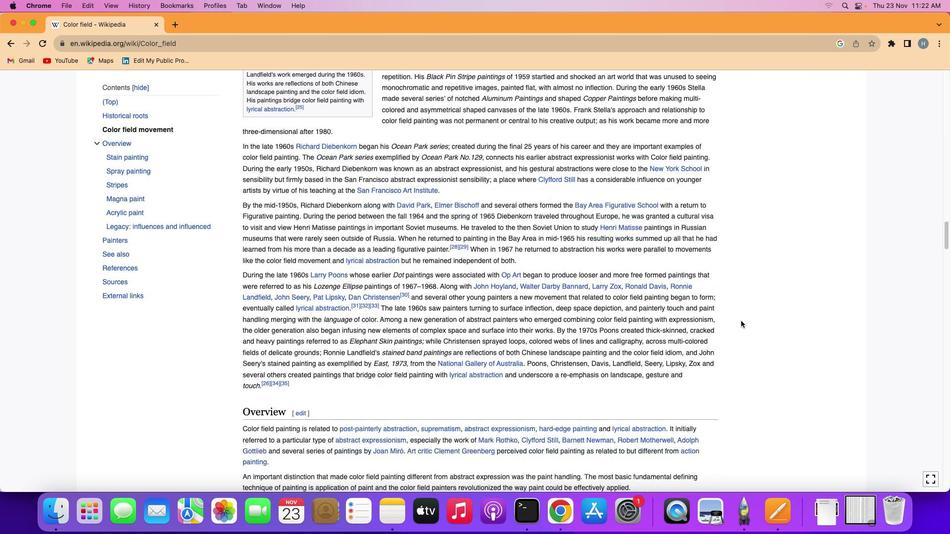 
Action: Mouse scrolled (740, 322) with delta (0, 0)
Screenshot: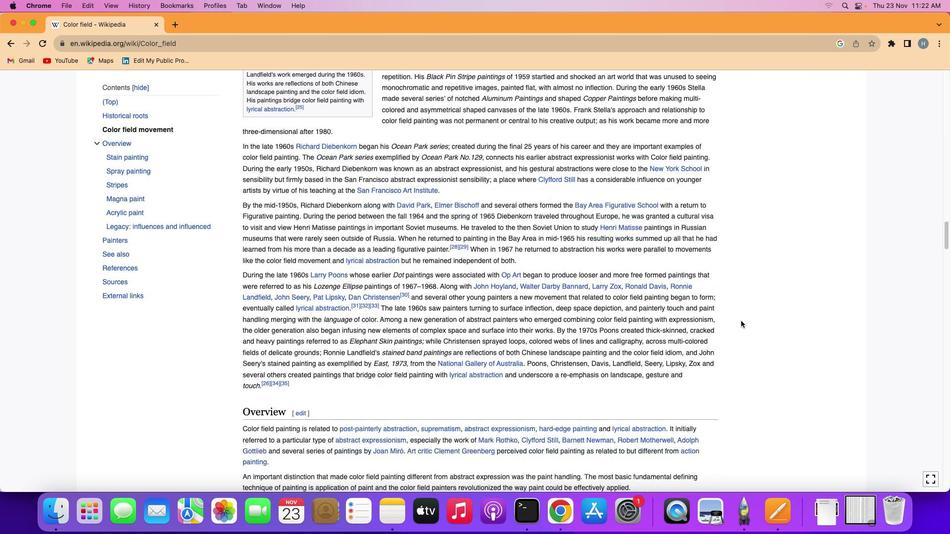 
Action: Mouse moved to (741, 321)
Screenshot: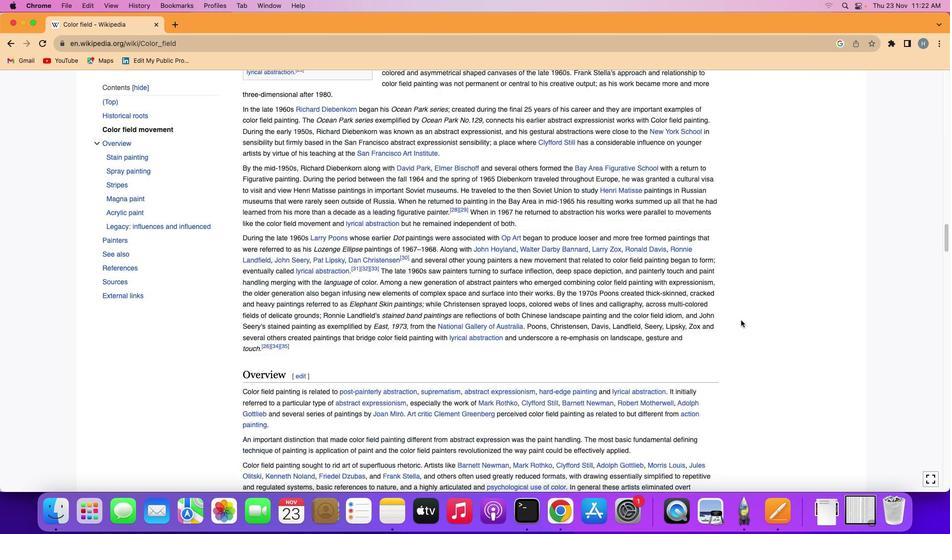 
Action: Mouse scrolled (741, 321) with delta (0, 0)
Screenshot: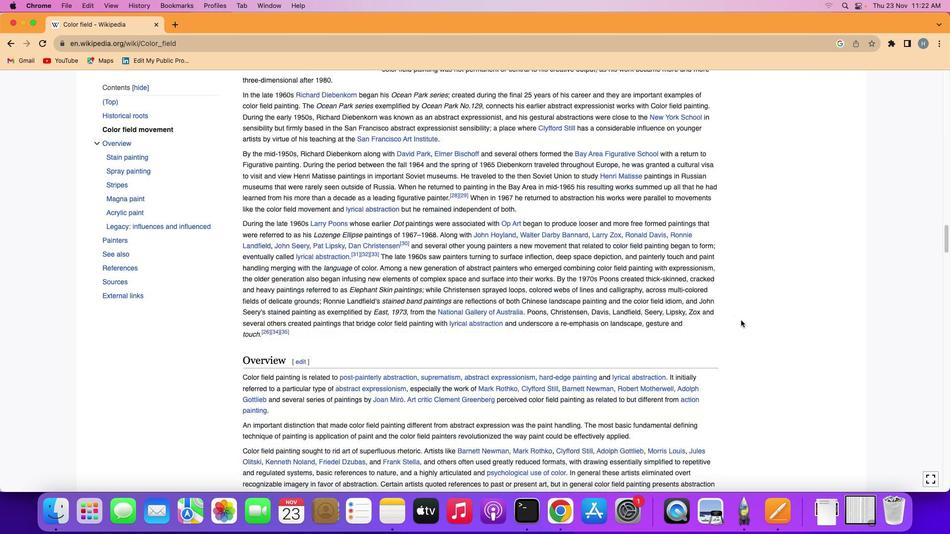 
Action: Mouse moved to (741, 320)
Screenshot: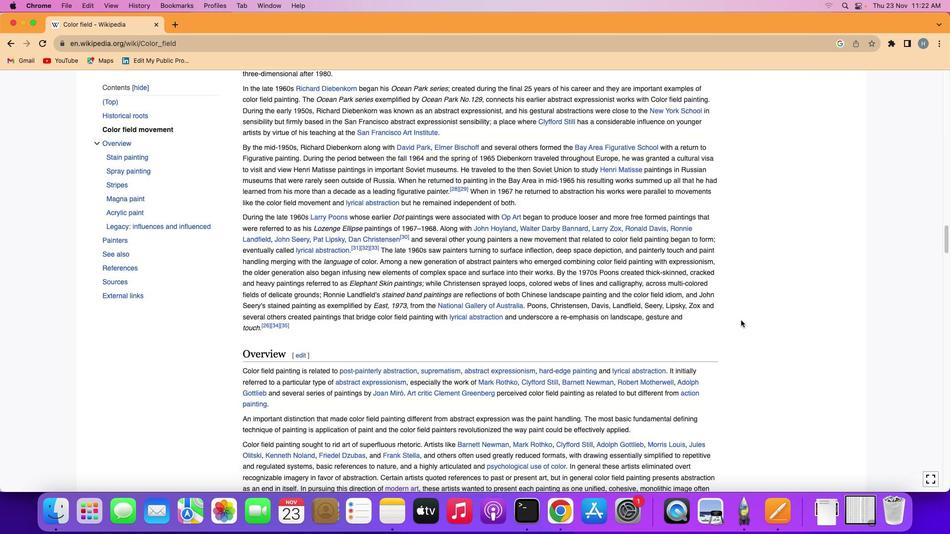 
Action: Mouse scrolled (741, 320) with delta (0, 0)
Screenshot: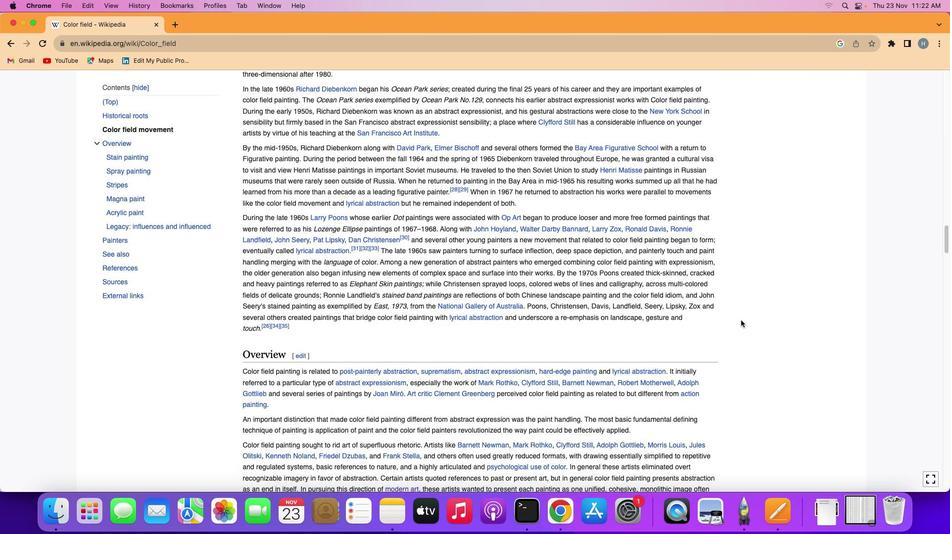 
Action: Mouse scrolled (741, 320) with delta (0, 1)
Screenshot: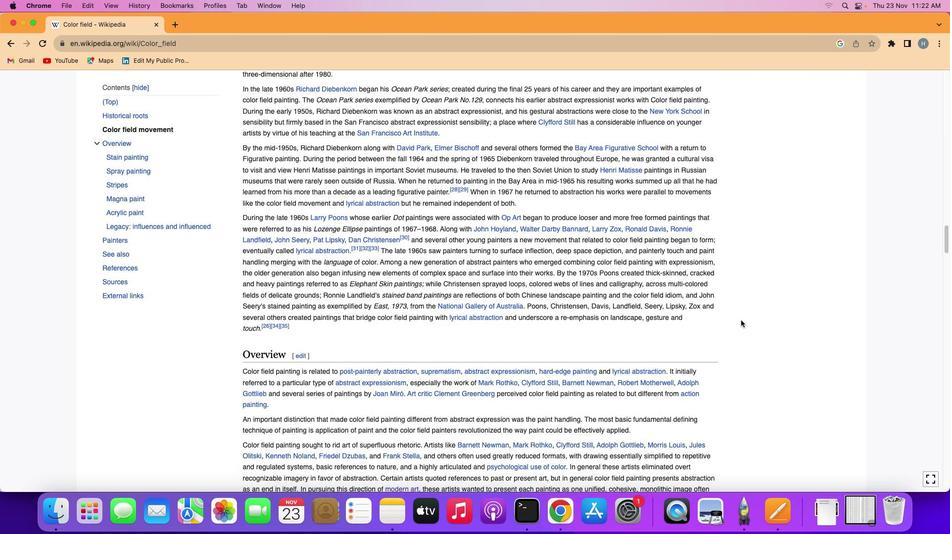 
Action: Mouse scrolled (741, 320) with delta (0, -1)
Screenshot: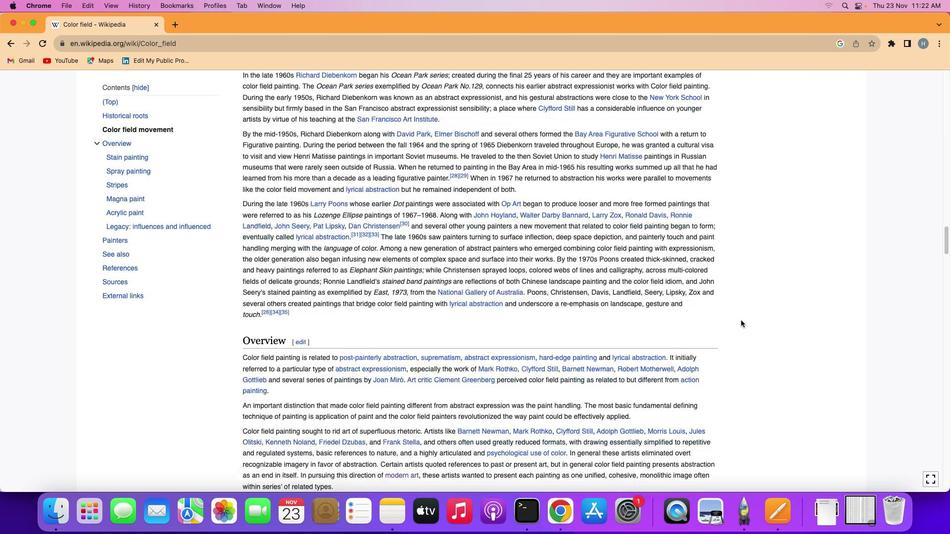 
Action: Mouse moved to (741, 320)
Screenshot: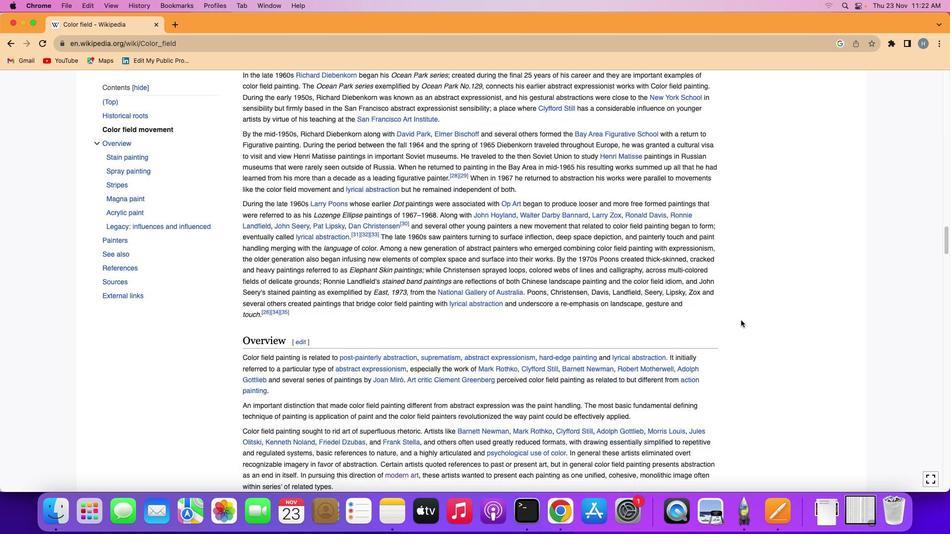 
Action: Mouse scrolled (741, 320) with delta (0, -1)
Screenshot: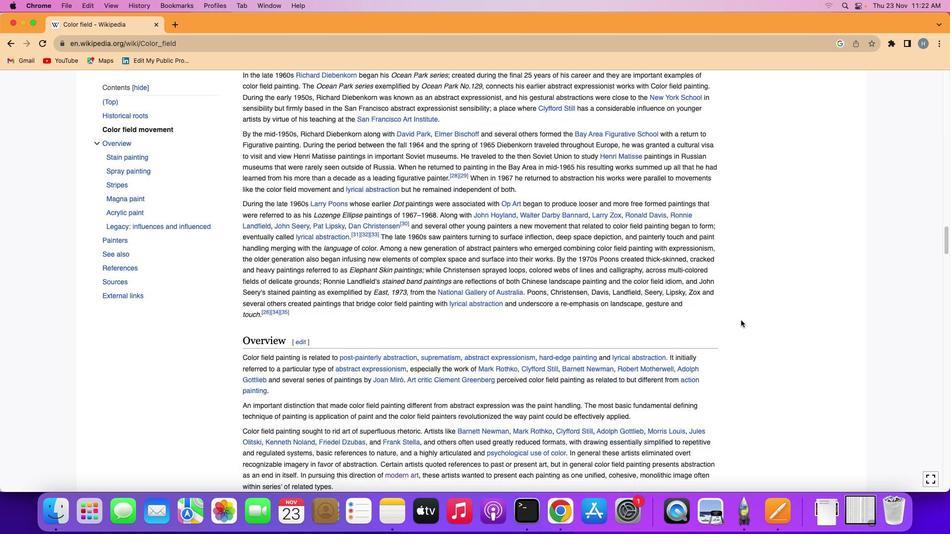 
Action: Mouse moved to (741, 320)
Screenshot: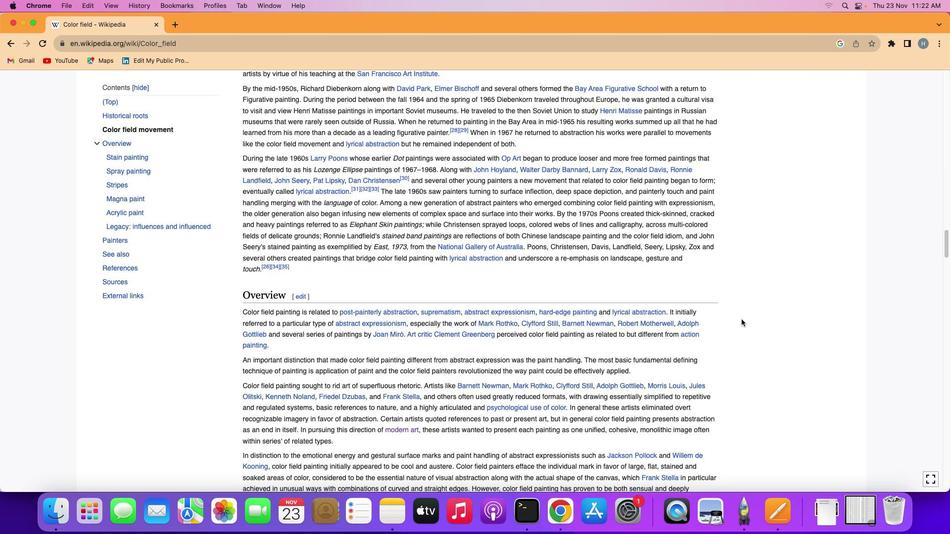 
Action: Mouse scrolled (741, 320) with delta (0, 0)
Screenshot: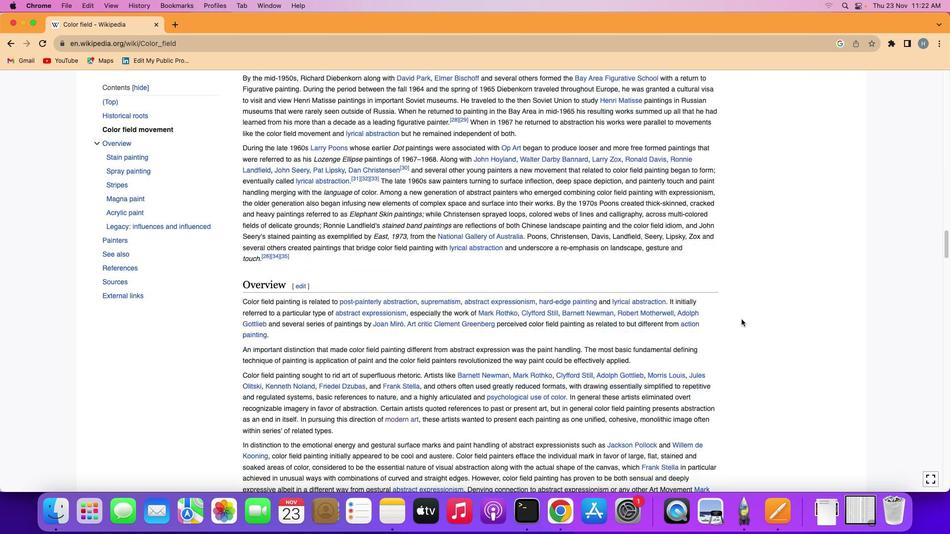 
Action: Mouse scrolled (741, 320) with delta (0, 0)
Screenshot: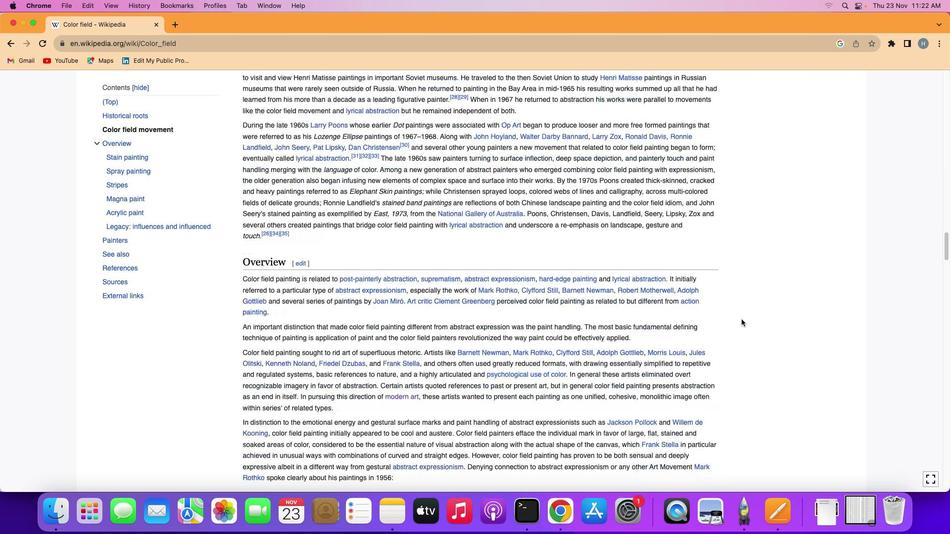 
Action: Mouse scrolled (741, 320) with delta (0, -1)
Screenshot: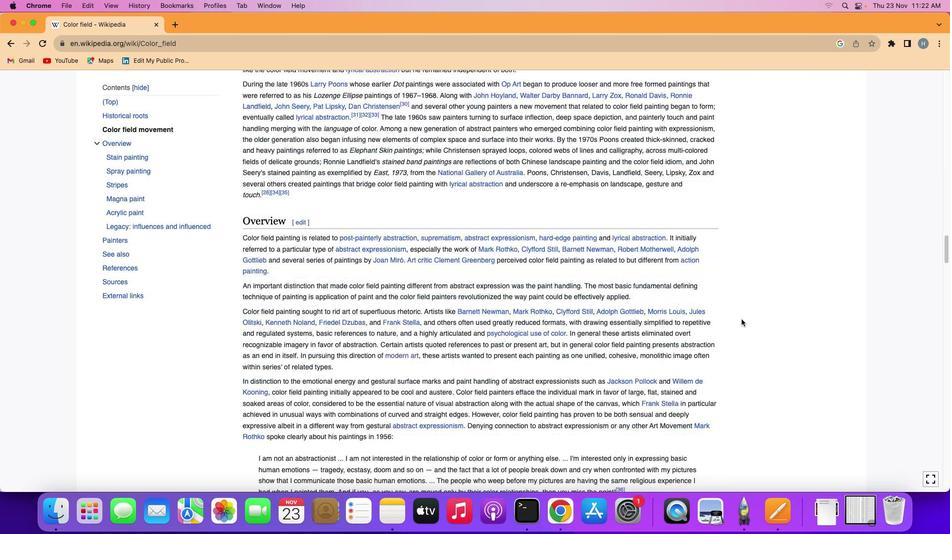 
Action: Mouse moved to (741, 319)
Screenshot: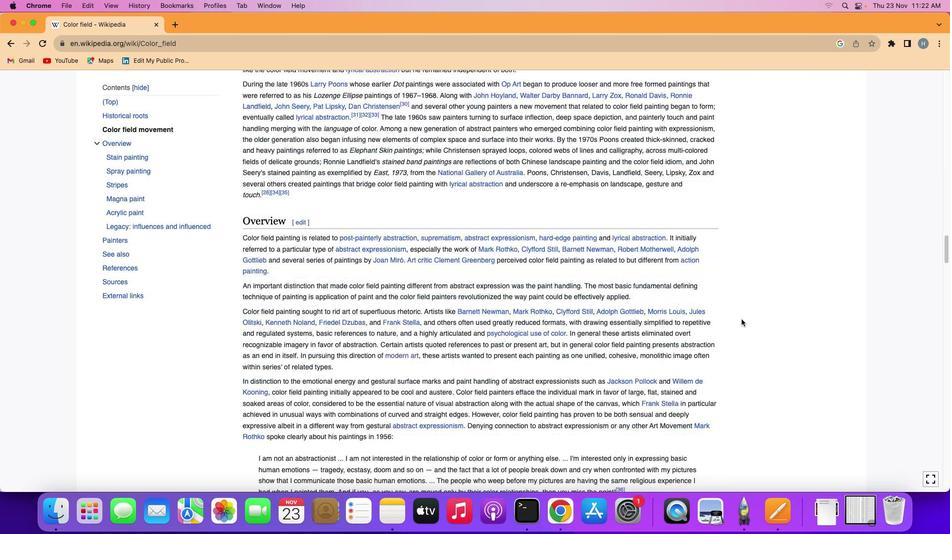 
Action: Mouse scrolled (741, 319) with delta (0, -1)
Screenshot: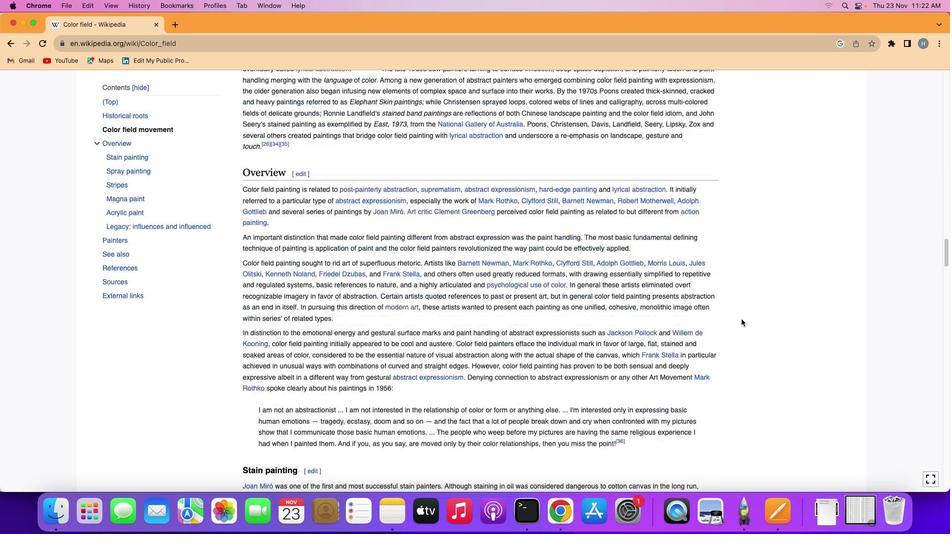 
Action: Mouse moved to (741, 319)
Screenshot: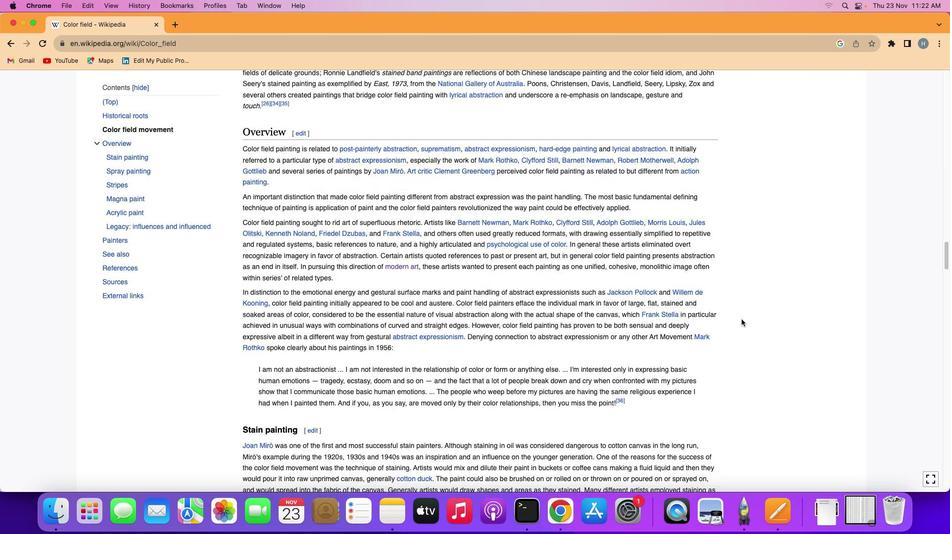
Action: Mouse scrolled (741, 319) with delta (0, 0)
Screenshot: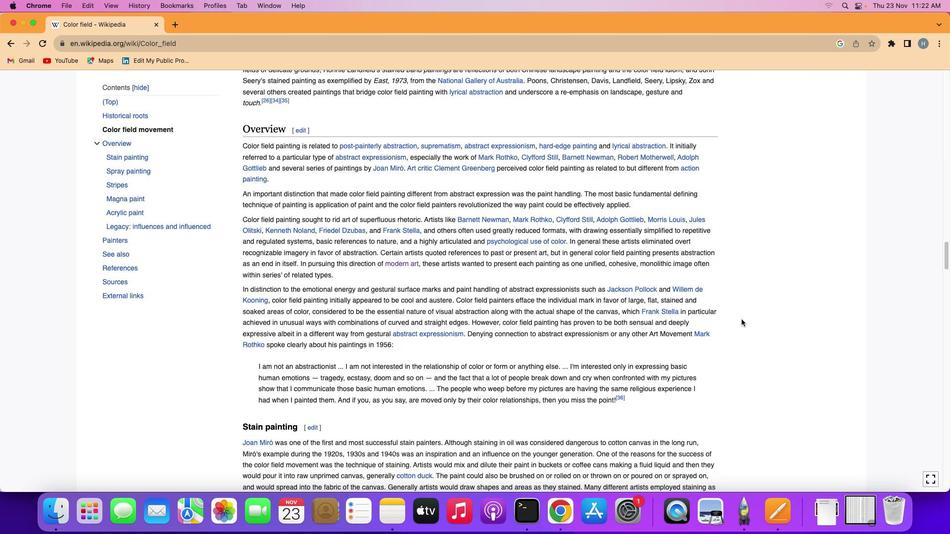 
Action: Mouse scrolled (741, 319) with delta (0, 0)
Screenshot: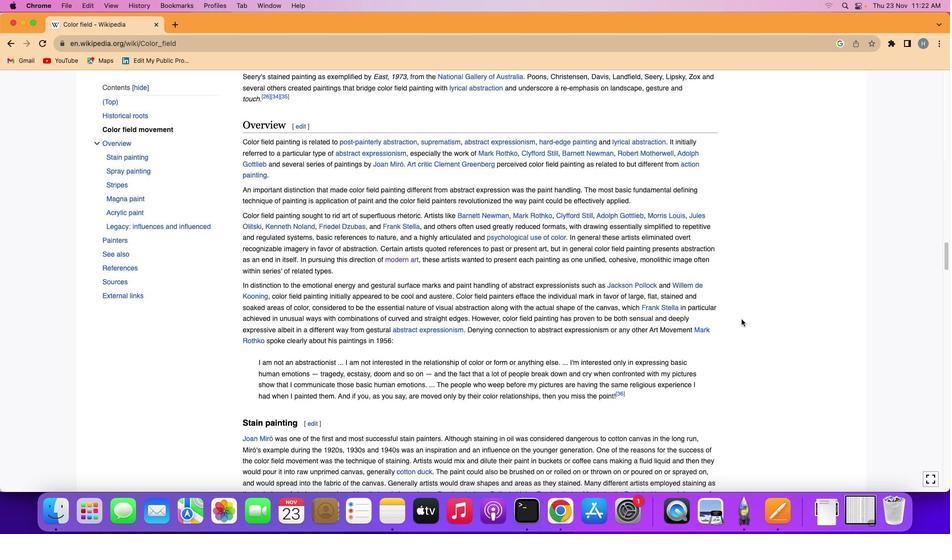 
Action: Mouse scrolled (741, 319) with delta (0, 0)
Screenshot: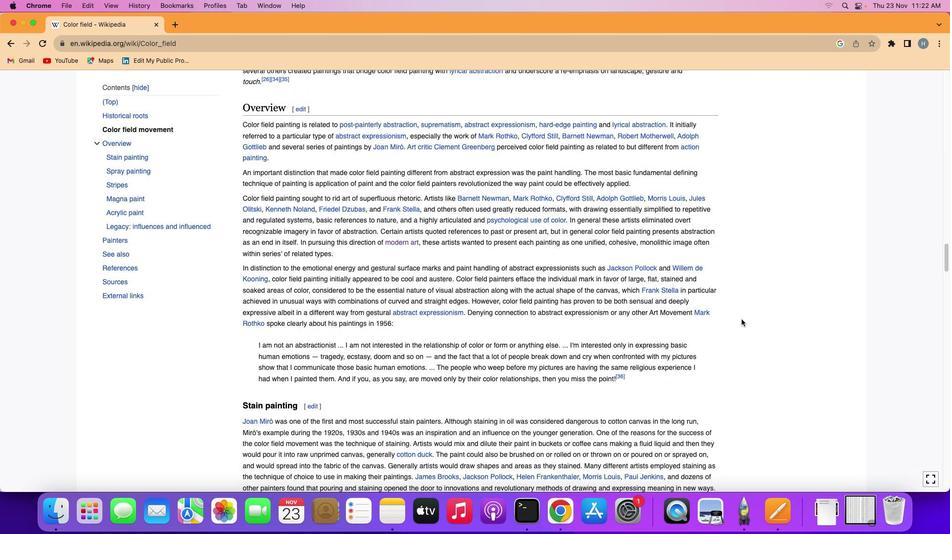 
Action: Mouse scrolled (741, 319) with delta (0, 0)
Screenshot: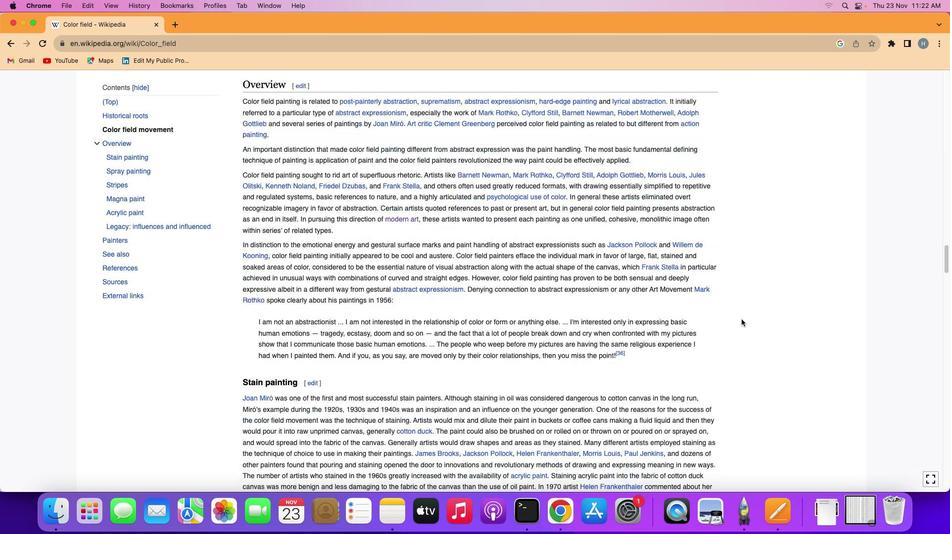 
Action: Mouse scrolled (741, 319) with delta (0, -1)
Screenshot: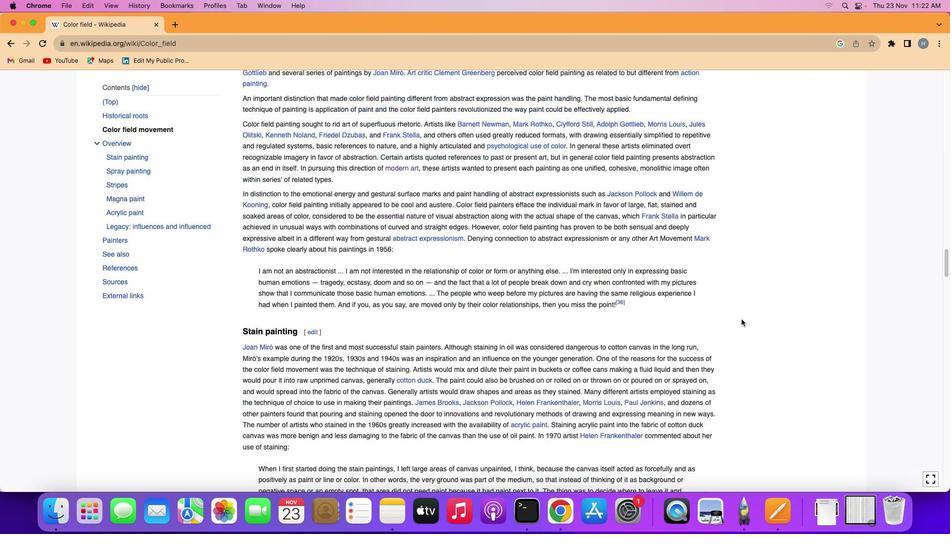 
Action: Mouse scrolled (741, 319) with delta (0, -1)
Screenshot: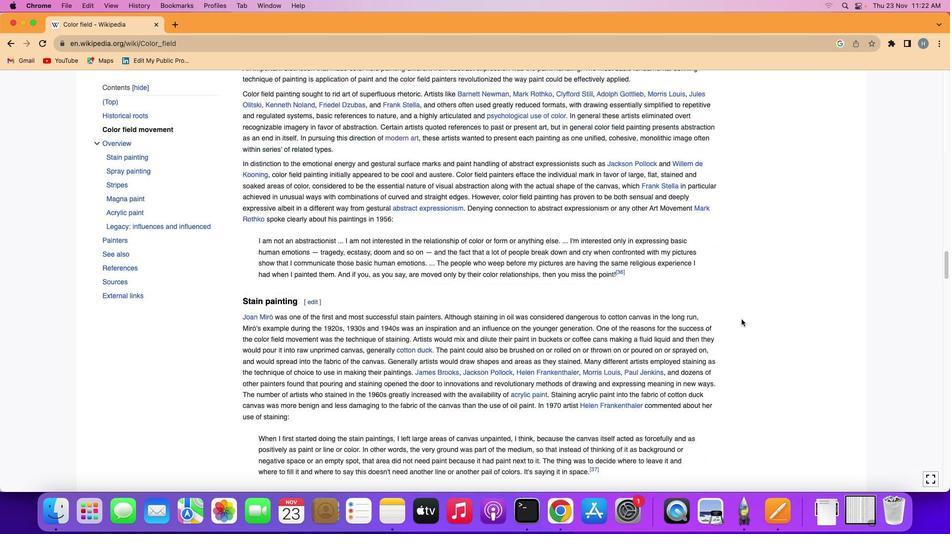 
Action: Mouse moved to (742, 318)
Screenshot: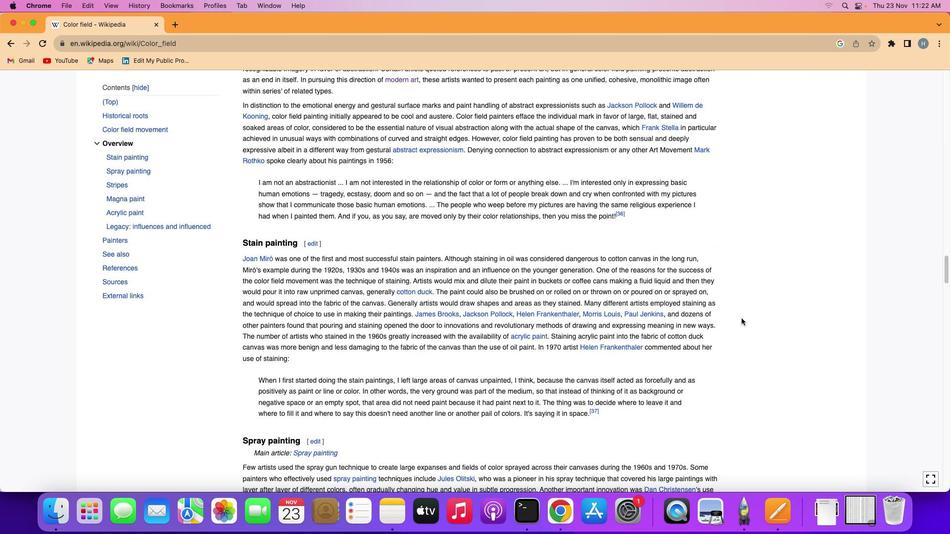 
Action: Mouse scrolled (742, 318) with delta (0, 0)
Screenshot: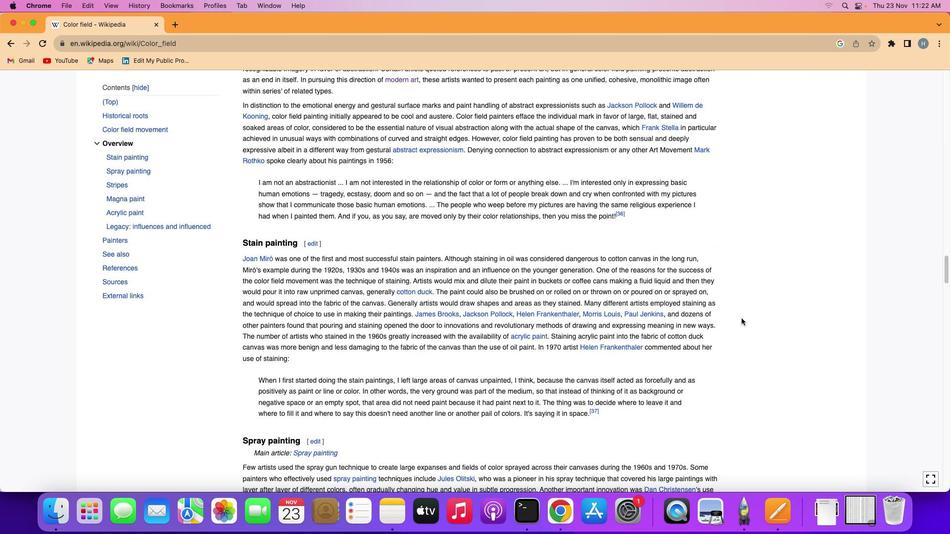 
Action: Mouse scrolled (742, 318) with delta (0, 1)
Screenshot: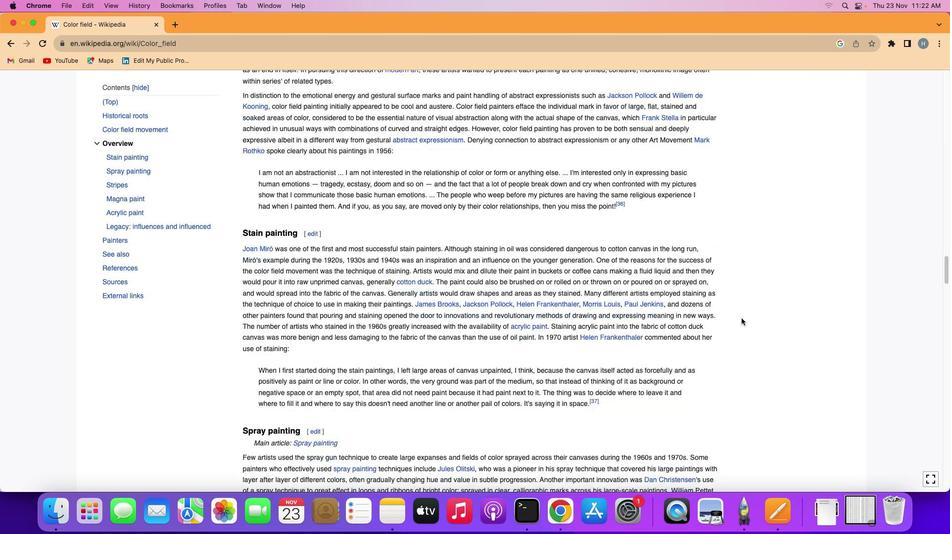 
Action: Mouse scrolled (742, 318) with delta (0, -1)
Screenshot: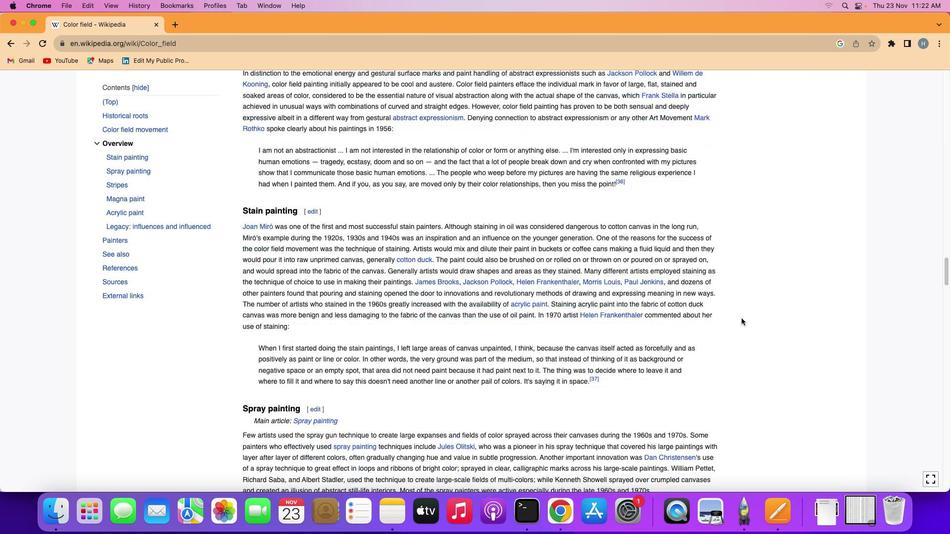 
Action: Mouse scrolled (742, 318) with delta (0, -1)
Screenshot: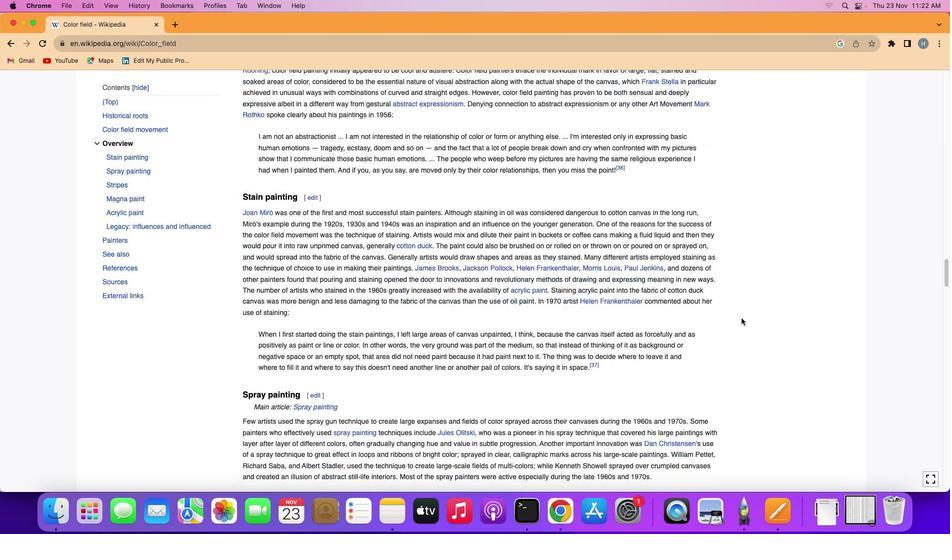 
Action: Mouse moved to (742, 318)
Screenshot: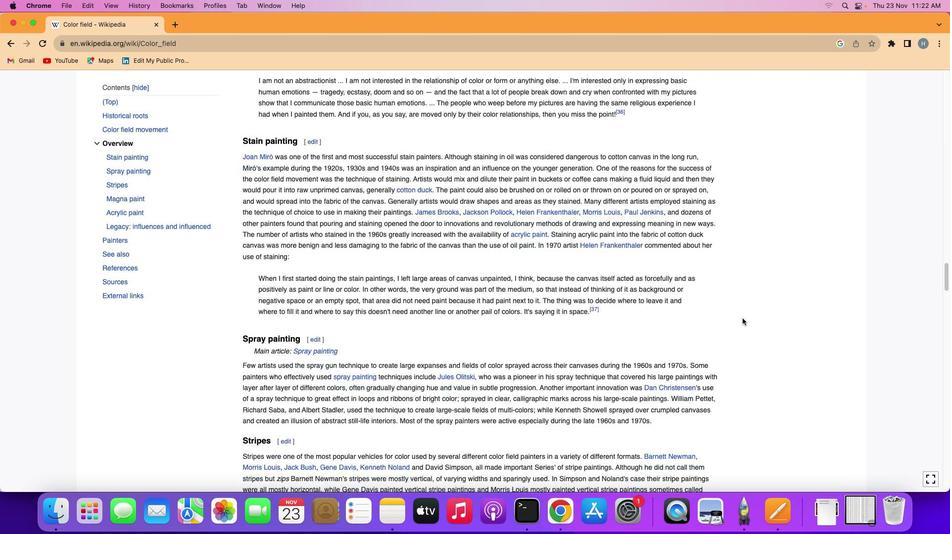 
Action: Mouse scrolled (742, 318) with delta (0, 0)
Screenshot: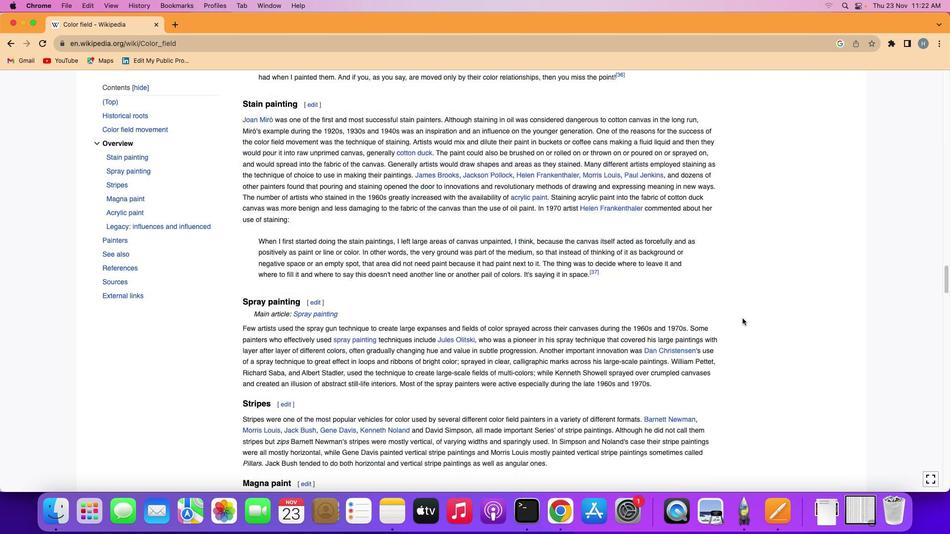 
Action: Mouse scrolled (742, 318) with delta (0, 0)
Screenshot: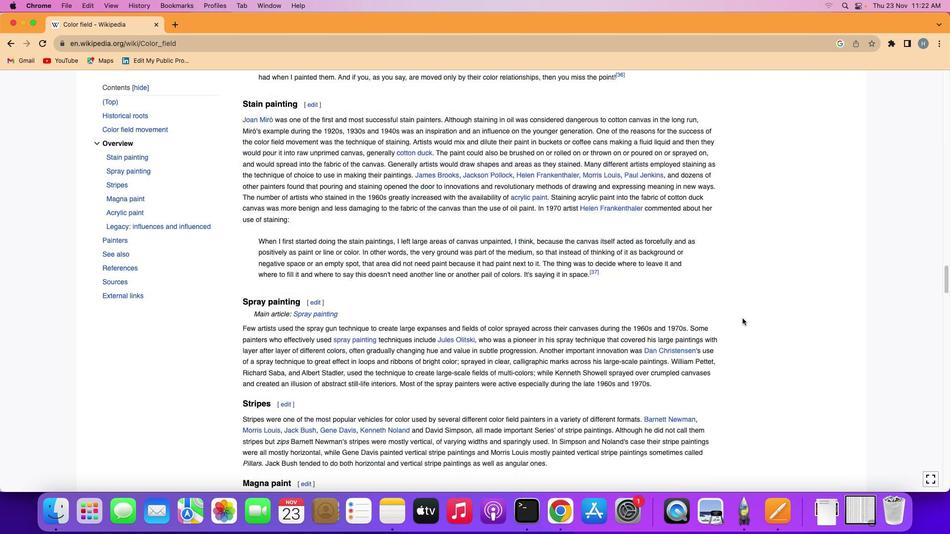 
Action: Mouse scrolled (742, 318) with delta (0, -1)
Screenshot: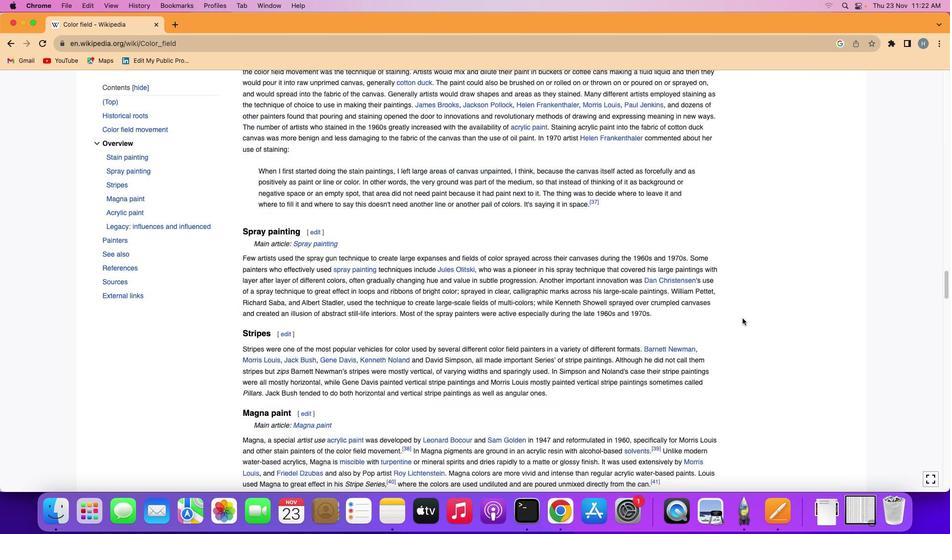 
Action: Mouse scrolled (742, 318) with delta (0, -2)
Screenshot: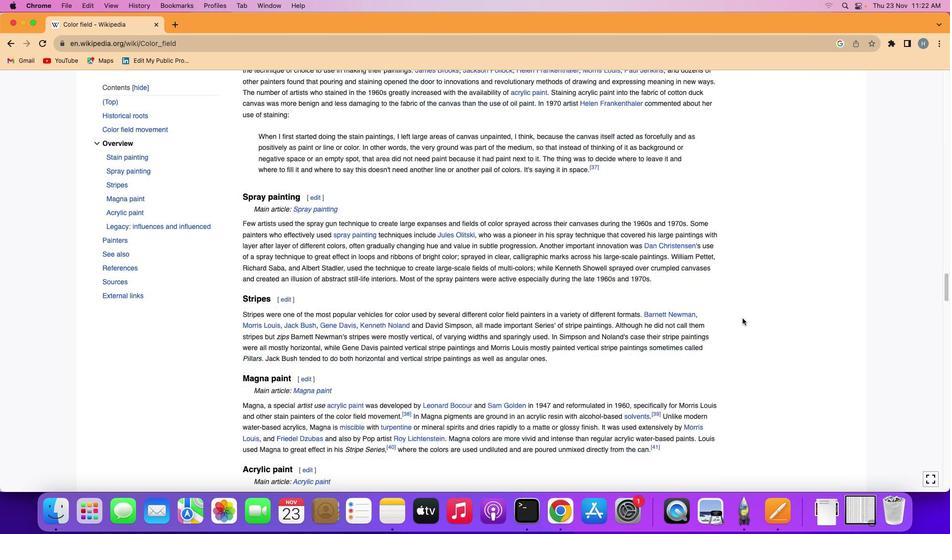 
Action: Mouse moved to (744, 318)
Screenshot: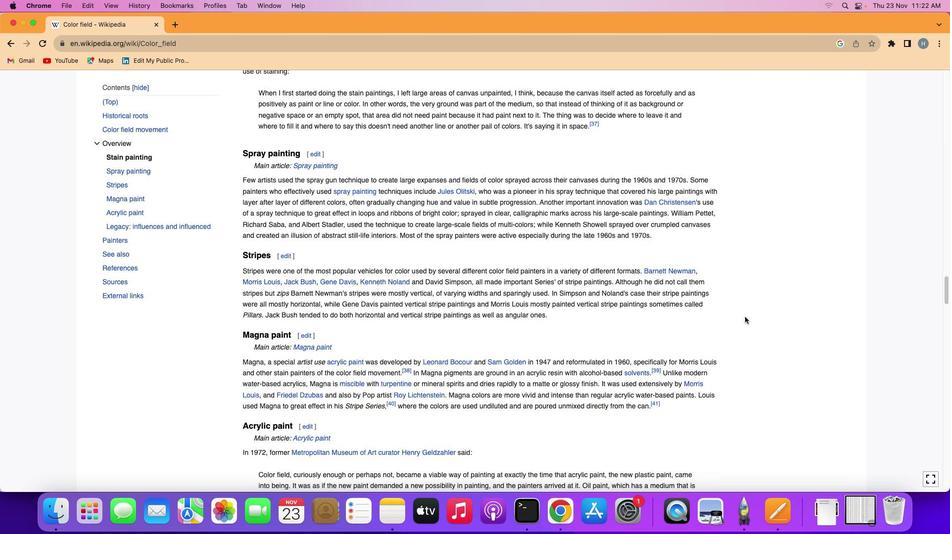 
Action: Mouse scrolled (744, 318) with delta (0, 0)
Screenshot: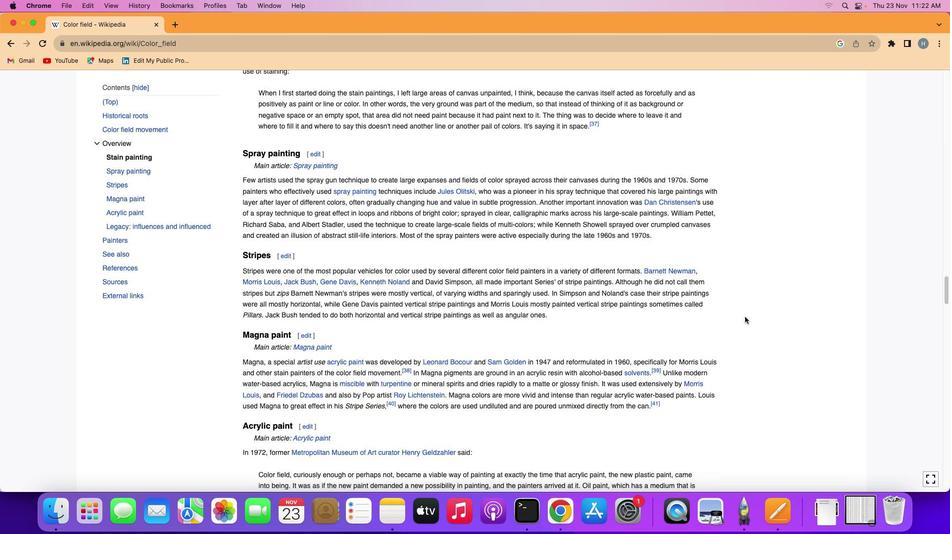 
Action: Mouse moved to (744, 317)
Screenshot: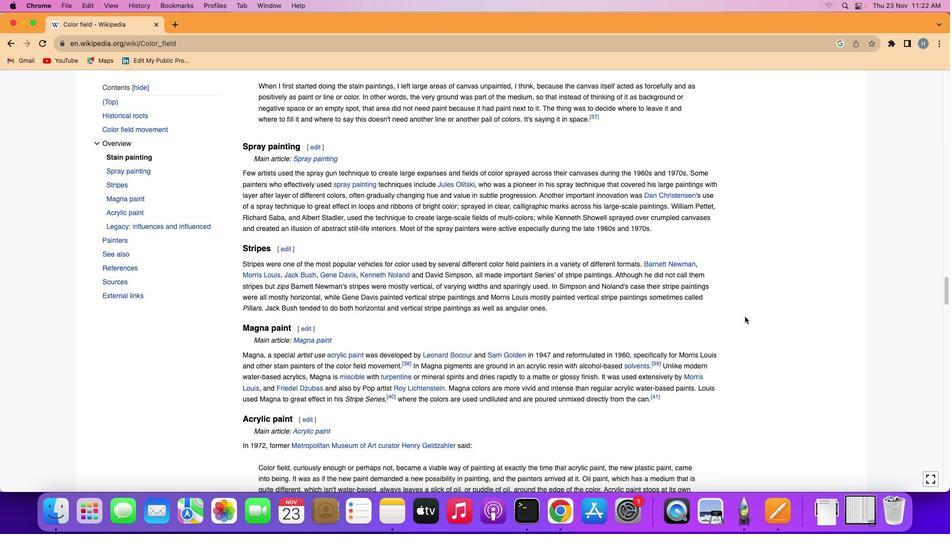 
Action: Mouse scrolled (744, 317) with delta (0, 0)
Screenshot: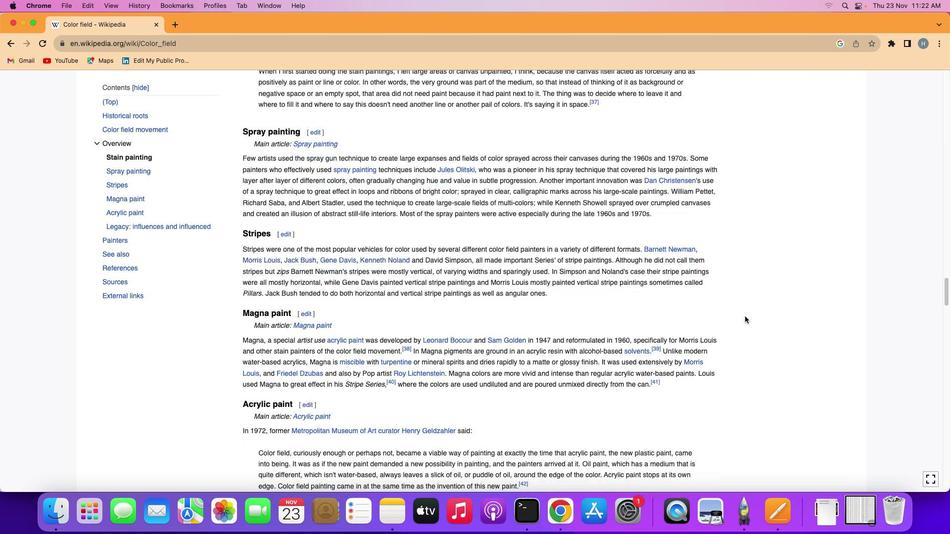 
Action: Mouse moved to (745, 317)
Screenshot: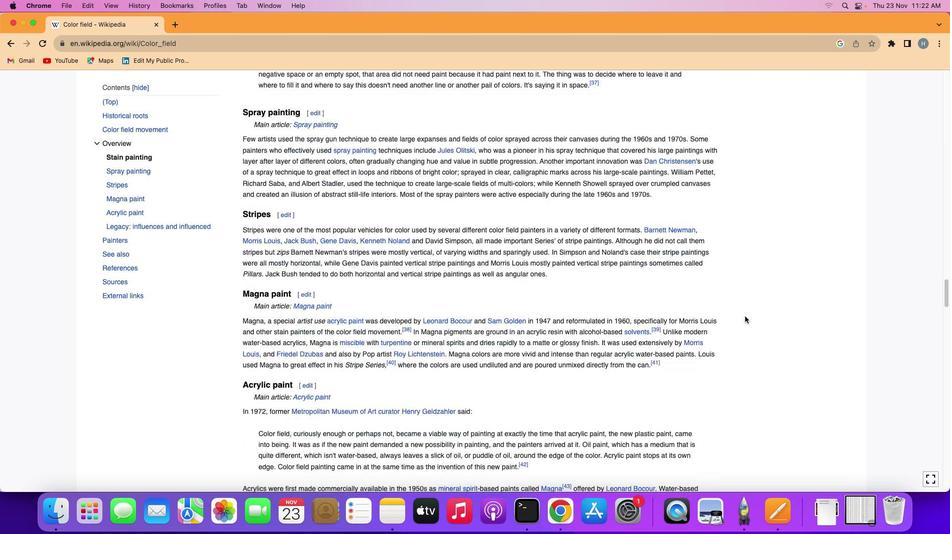 
Action: Mouse scrolled (745, 317) with delta (0, 0)
Screenshot: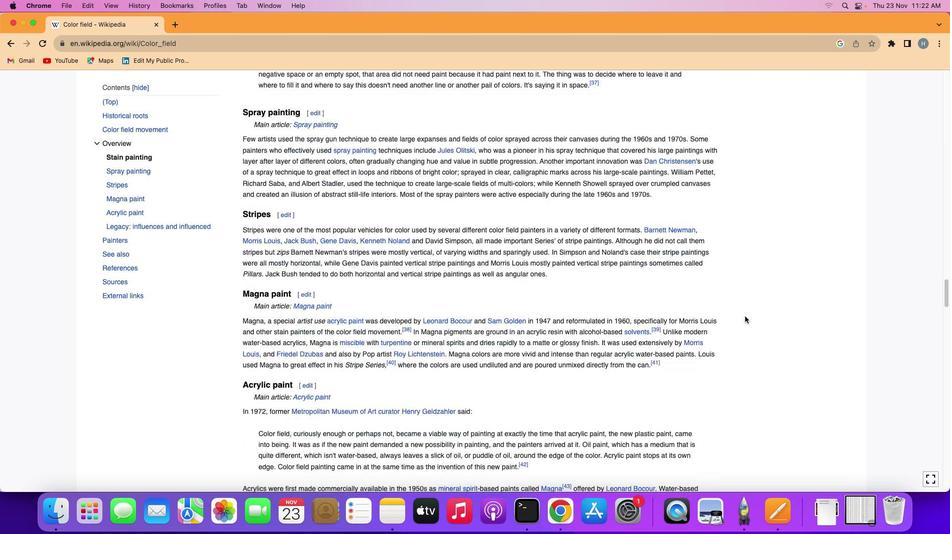 
Action: Mouse moved to (747, 316)
Screenshot: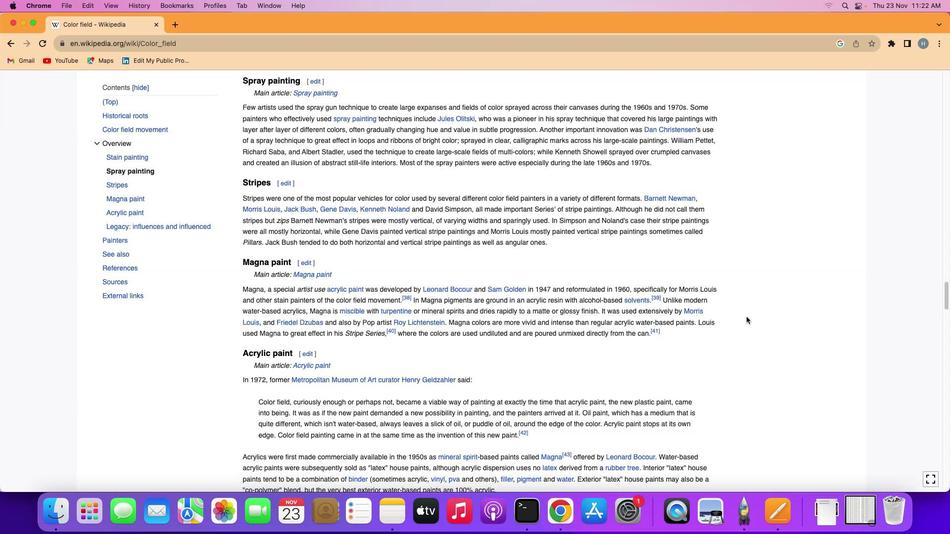 
Action: Mouse scrolled (747, 316) with delta (0, 0)
Screenshot: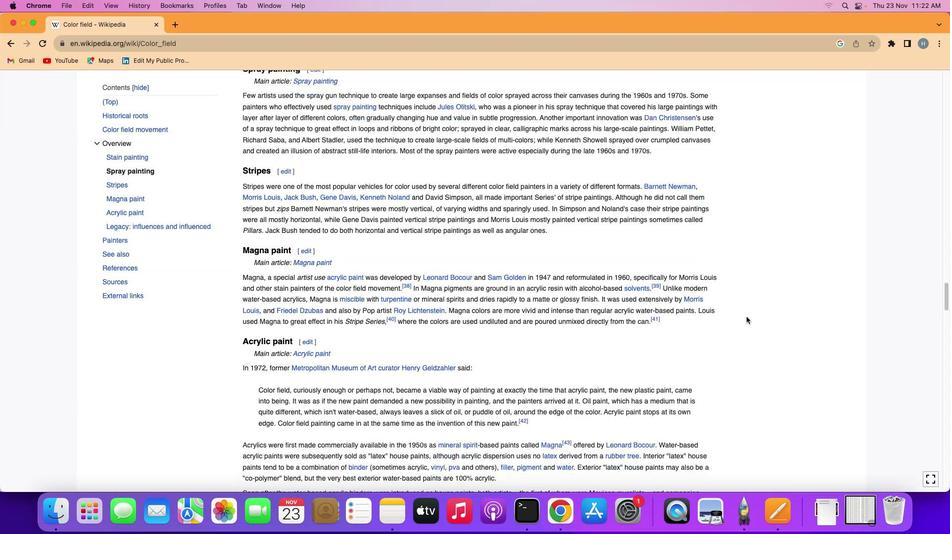 
Action: Mouse scrolled (747, 316) with delta (0, 0)
Screenshot: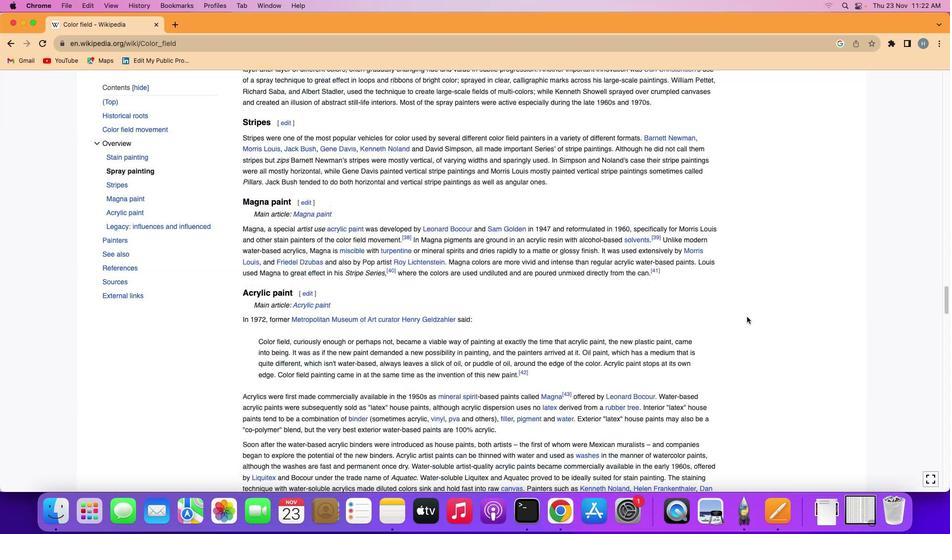 
Action: Mouse scrolled (747, 316) with delta (0, -1)
Screenshot: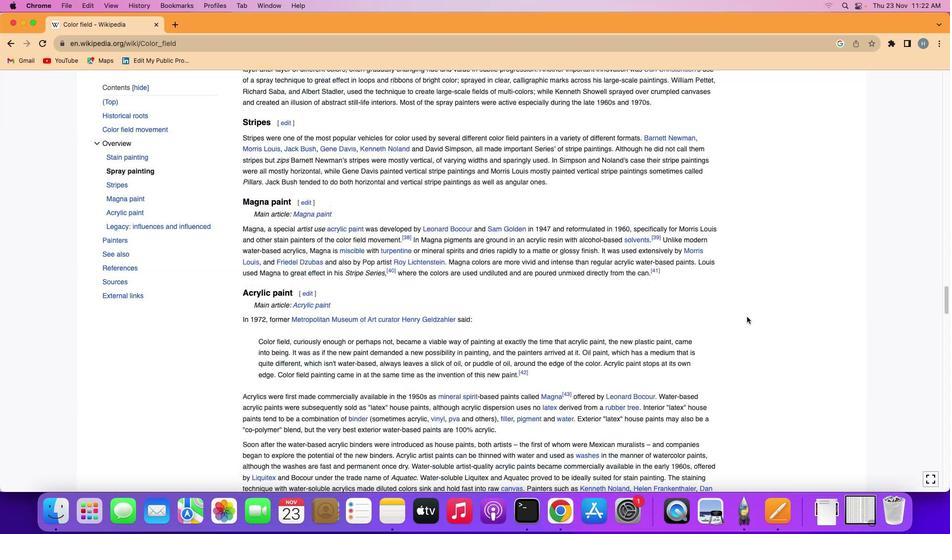 
Action: Mouse scrolled (747, 316) with delta (0, -2)
Screenshot: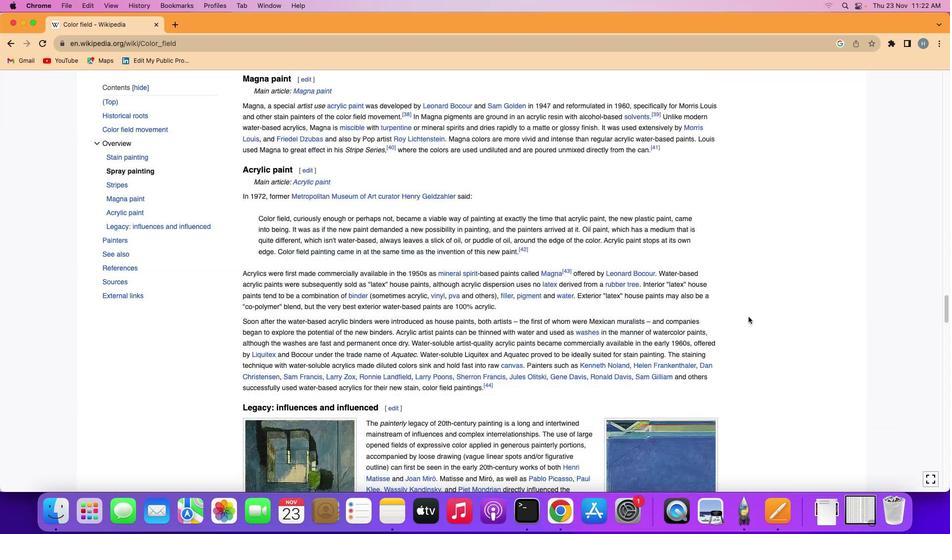 
Action: Mouse moved to (752, 317)
Screenshot: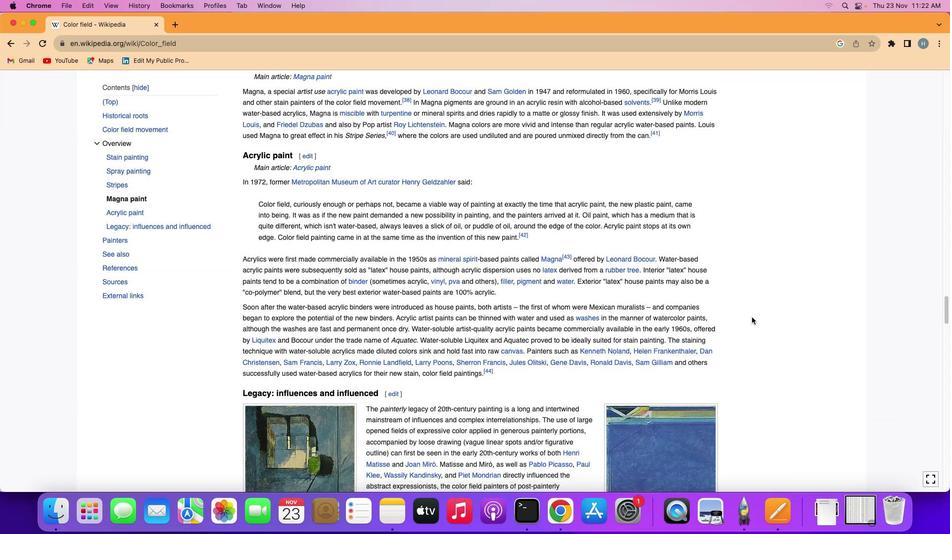
Action: Mouse scrolled (752, 317) with delta (0, 0)
Screenshot: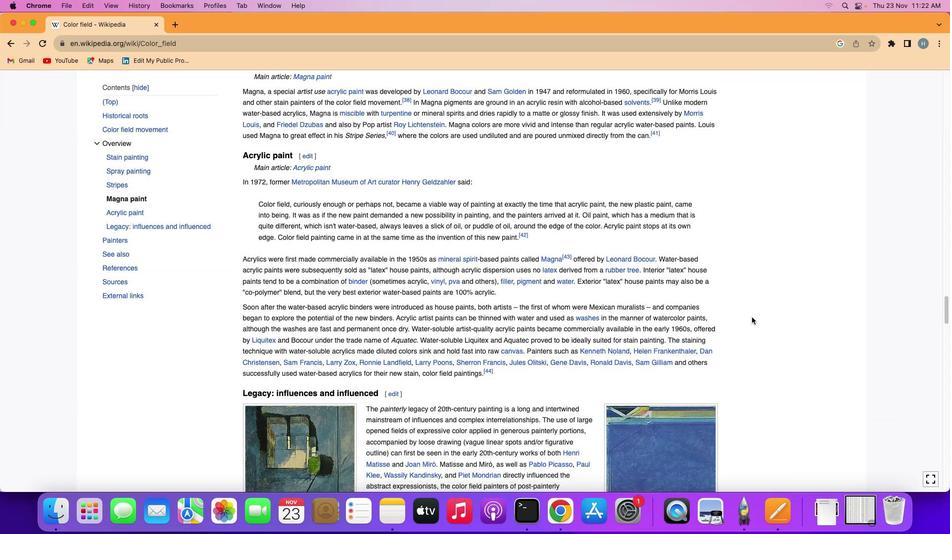 
Action: Mouse scrolled (752, 317) with delta (0, 0)
Screenshot: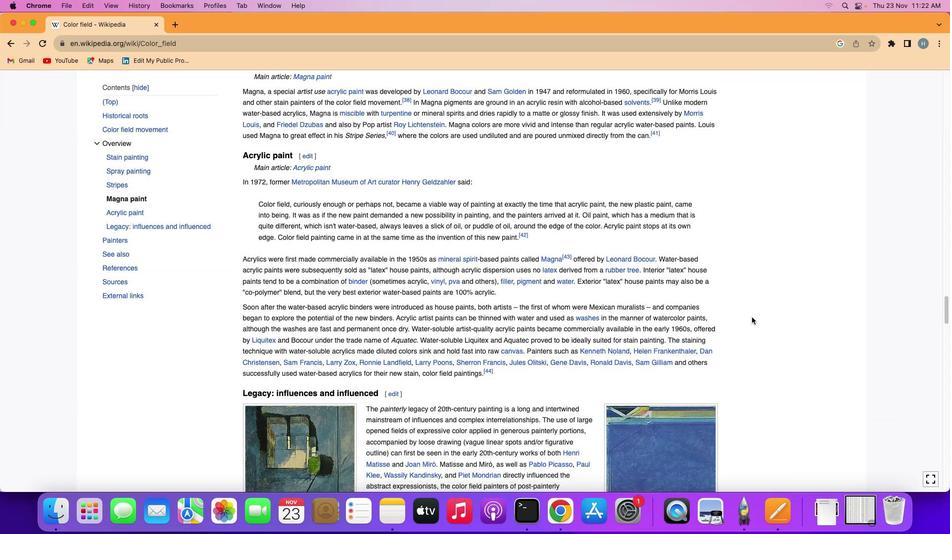
Action: Mouse scrolled (752, 317) with delta (0, 0)
Screenshot: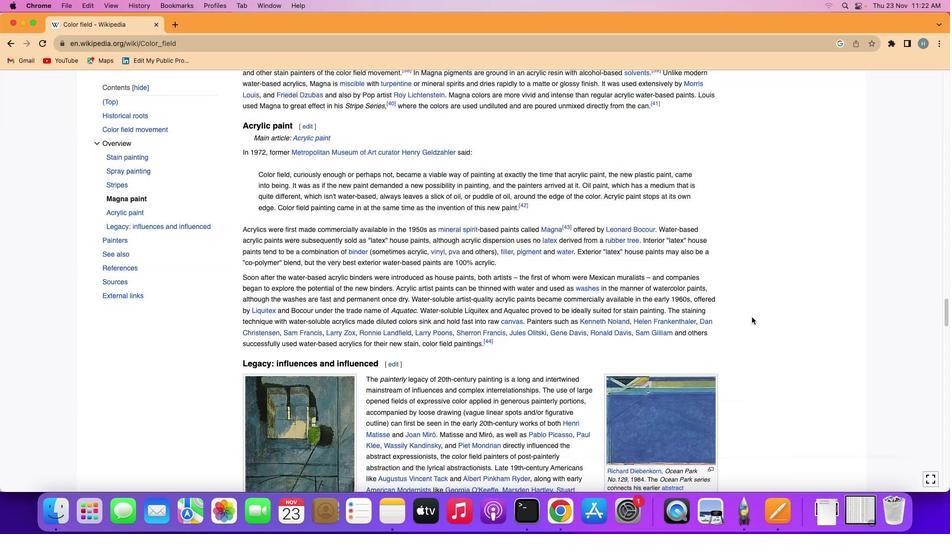 
Action: Mouse moved to (757, 325)
Screenshot: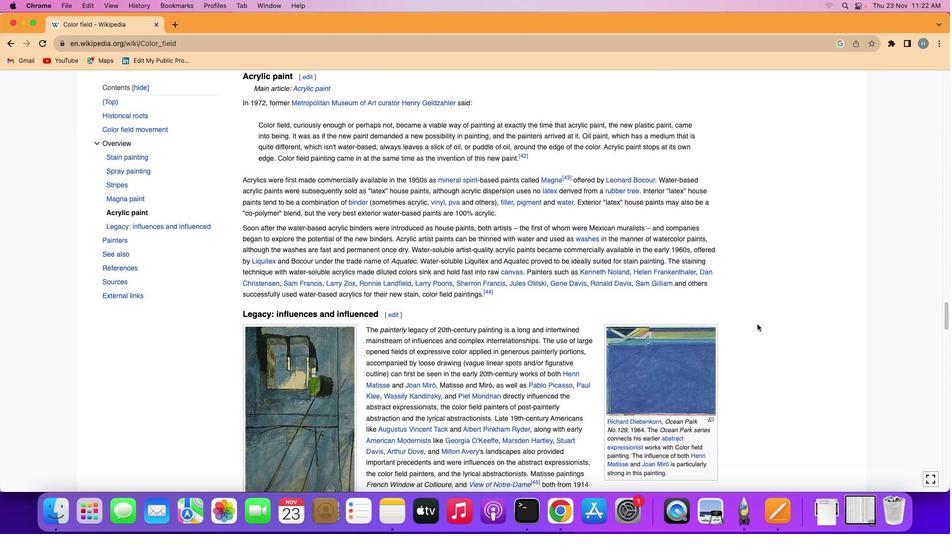 
Action: Mouse scrolled (757, 325) with delta (0, 0)
Screenshot: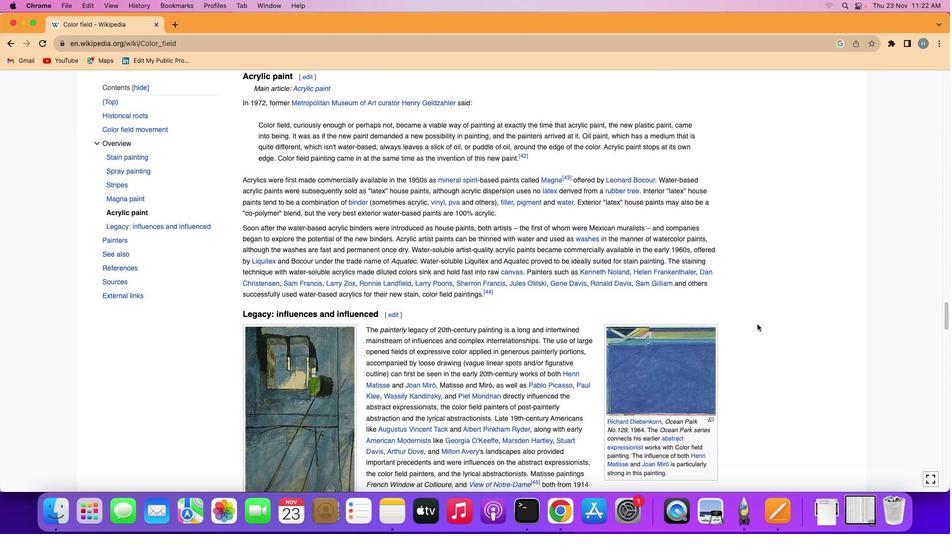 
Action: Mouse moved to (757, 325)
Screenshot: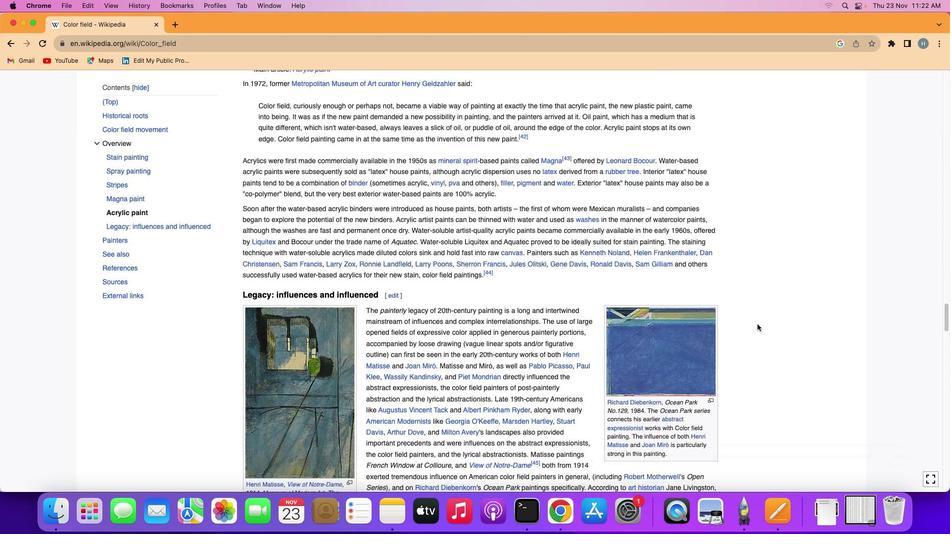 
Action: Mouse scrolled (757, 325) with delta (0, 0)
Screenshot: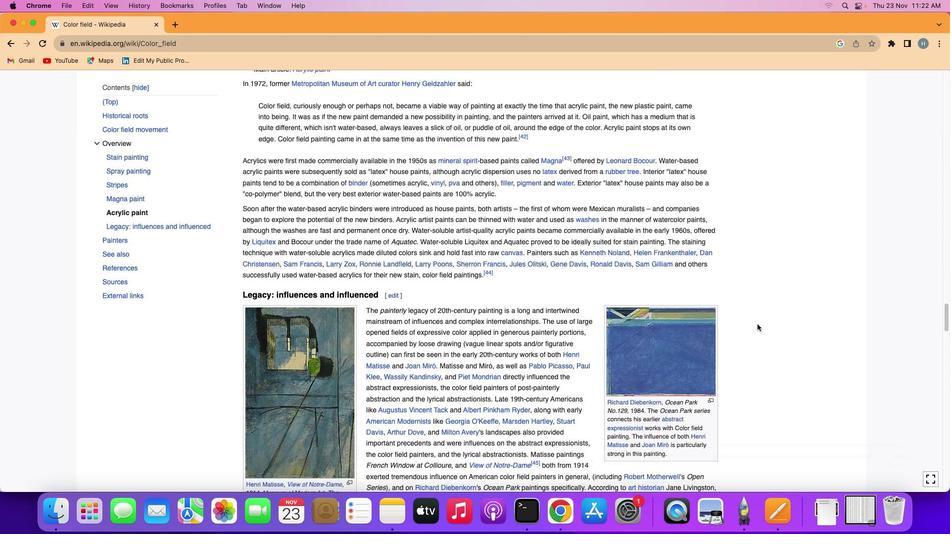 
Action: Mouse moved to (758, 324)
Screenshot: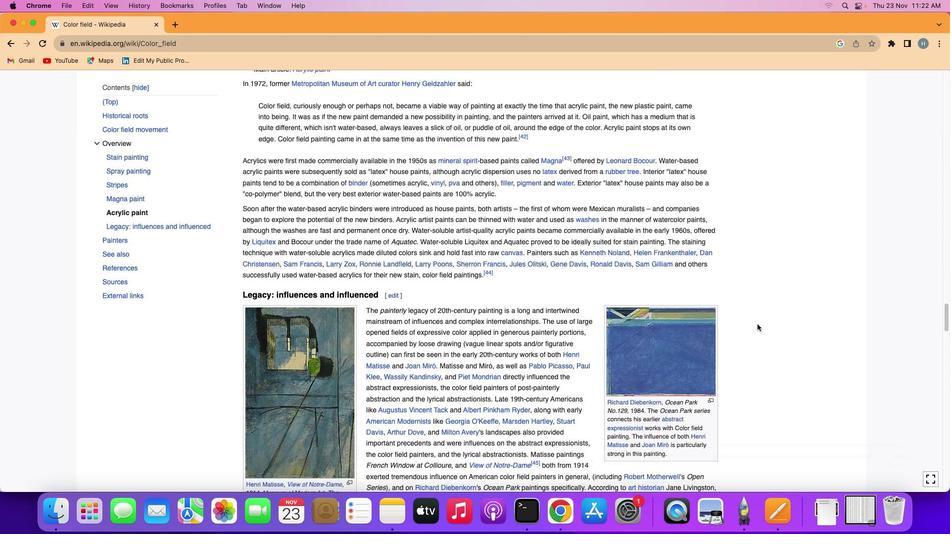 
Action: Mouse scrolled (758, 324) with delta (0, -1)
Screenshot: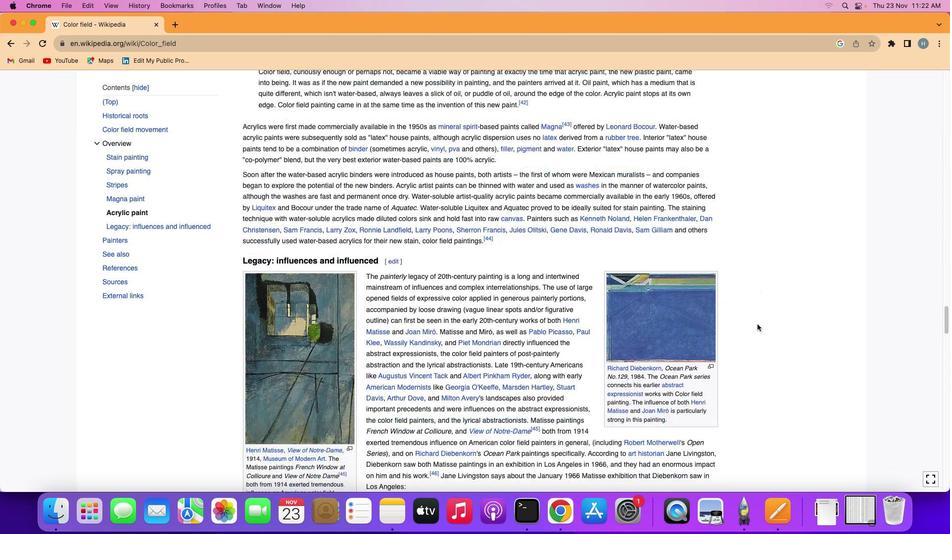 
Action: Mouse moved to (758, 324)
Screenshot: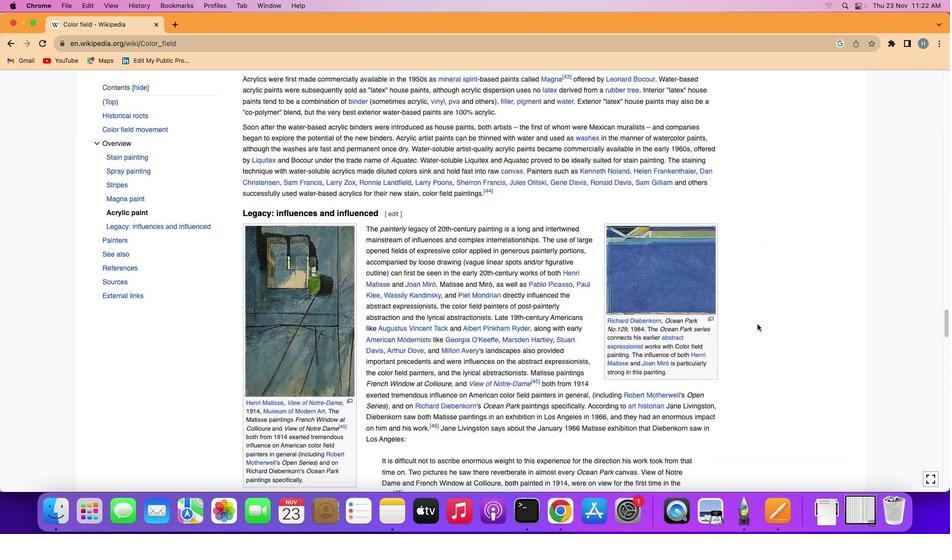 
Action: Mouse scrolled (758, 324) with delta (0, -1)
Screenshot: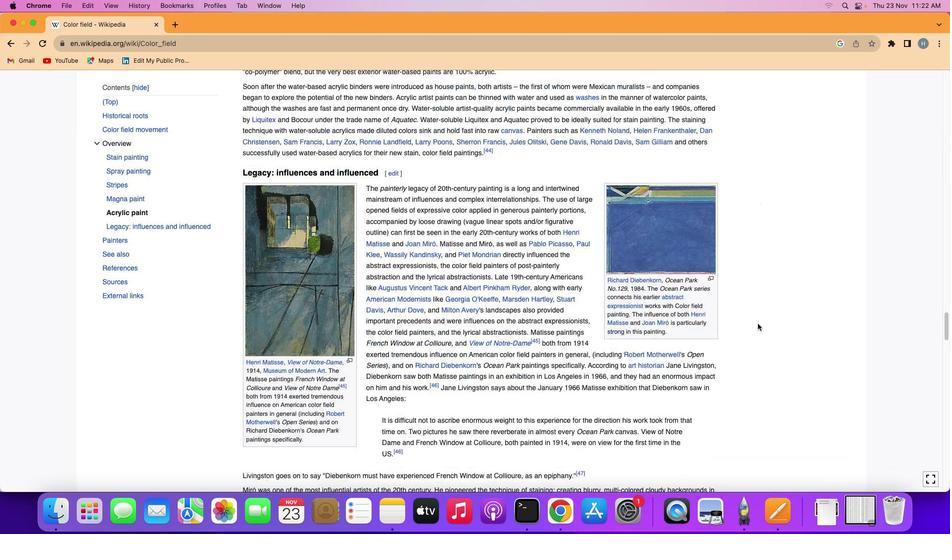 
Action: Mouse moved to (762, 322)
Screenshot: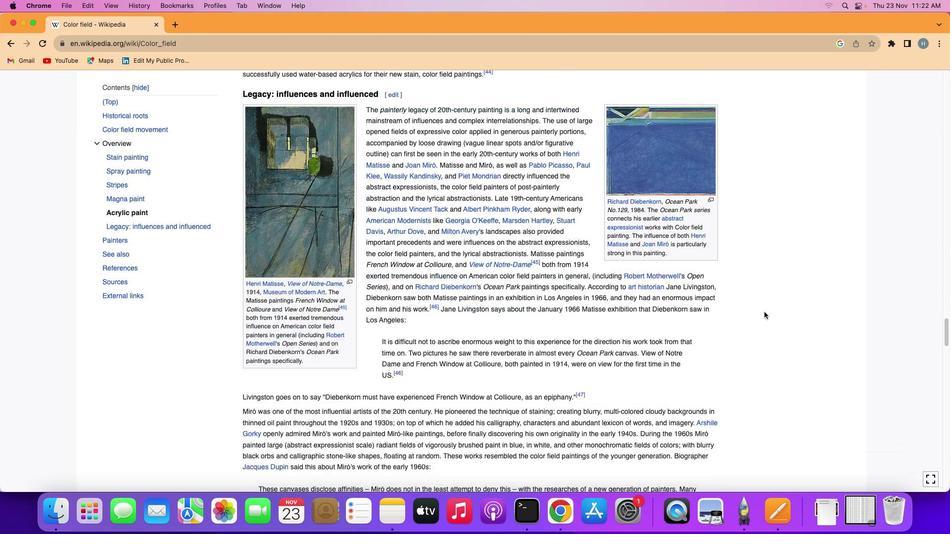 
Action: Mouse scrolled (762, 322) with delta (0, 0)
Screenshot: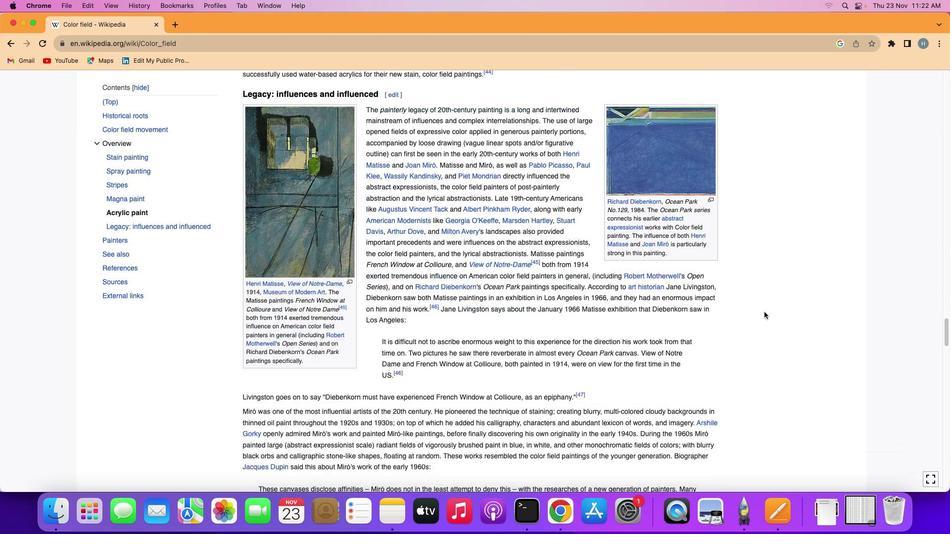 
Action: Mouse moved to (762, 320)
Screenshot: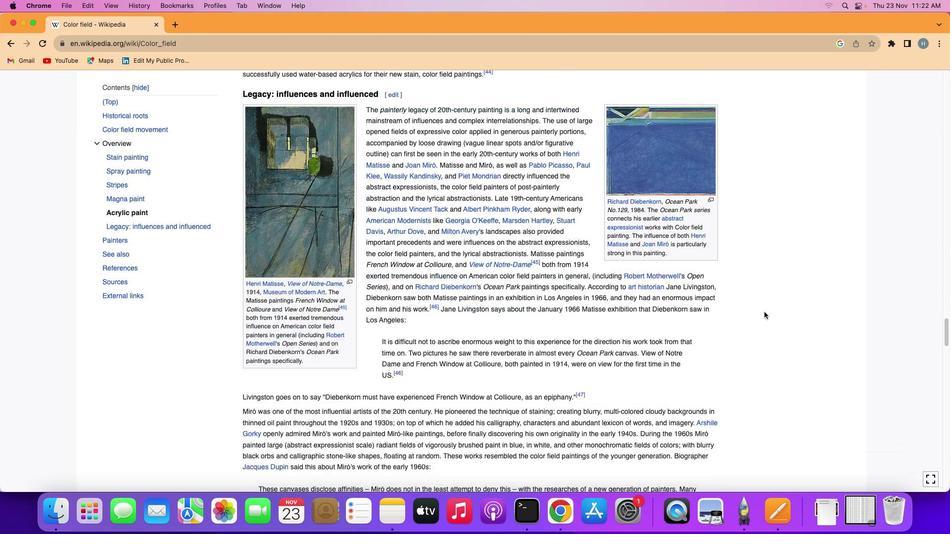 
Action: Mouse scrolled (762, 320) with delta (0, 0)
Screenshot: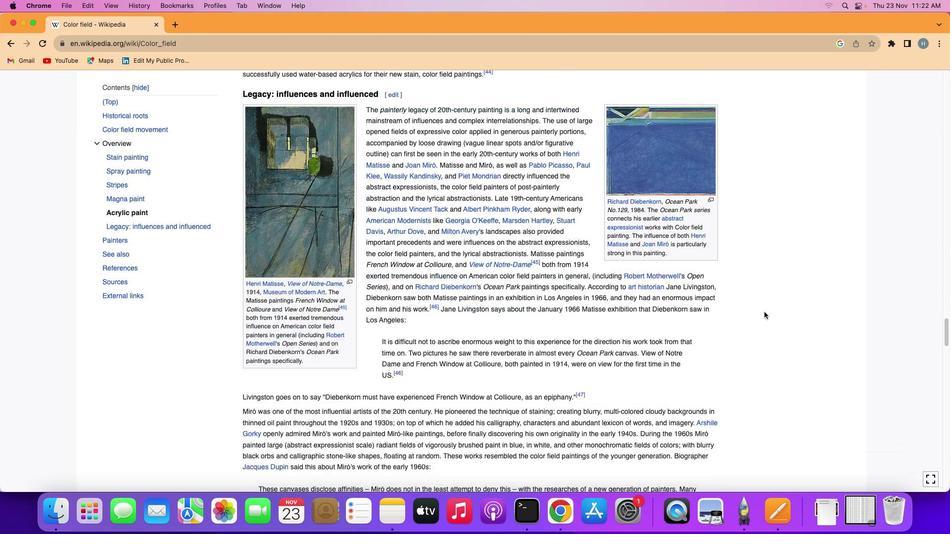 
Action: Mouse moved to (763, 316)
Screenshot: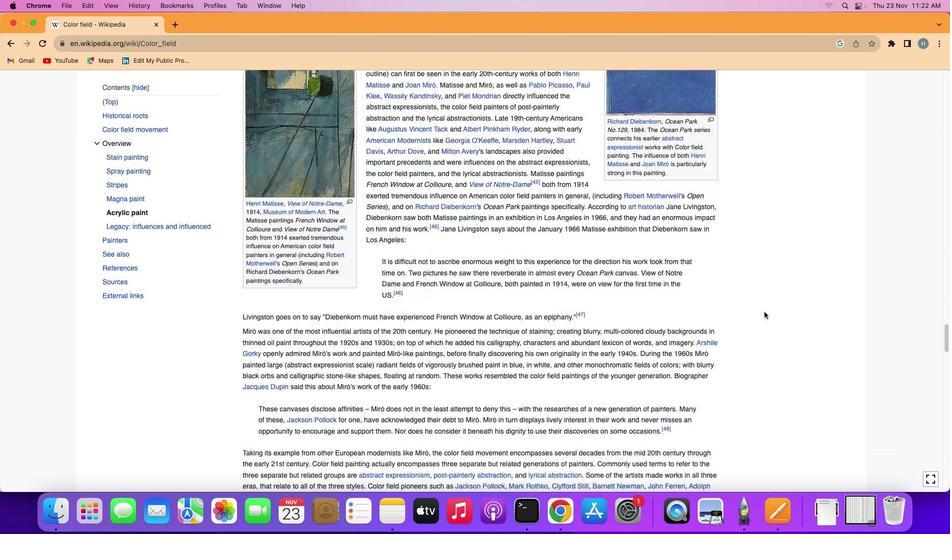 
Action: Mouse scrolled (763, 316) with delta (0, -1)
Screenshot: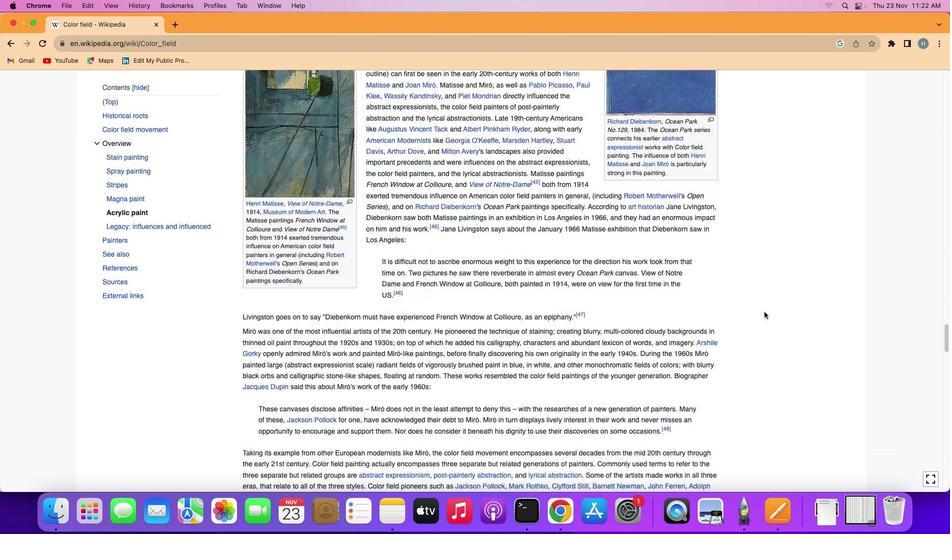 
Action: Mouse moved to (764, 312)
Screenshot: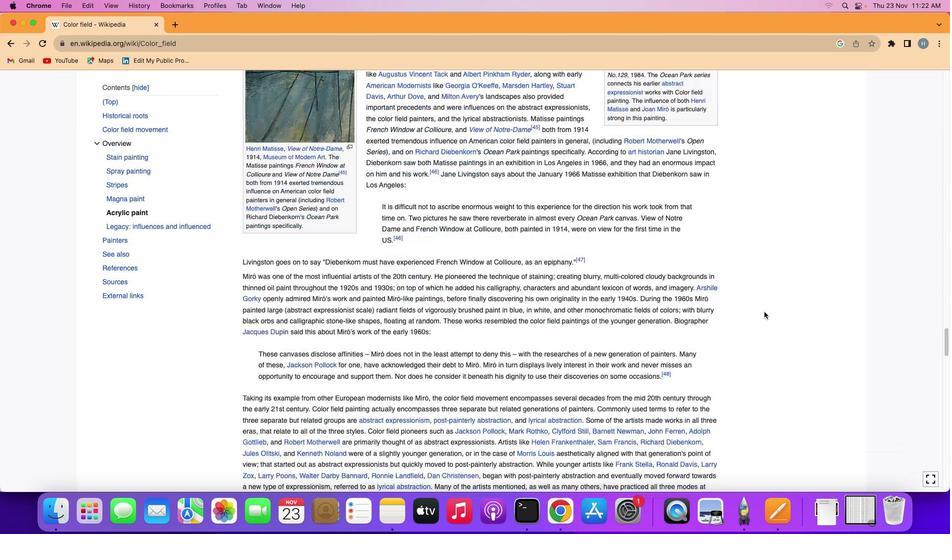 
Action: Mouse scrolled (764, 312) with delta (0, -2)
Screenshot: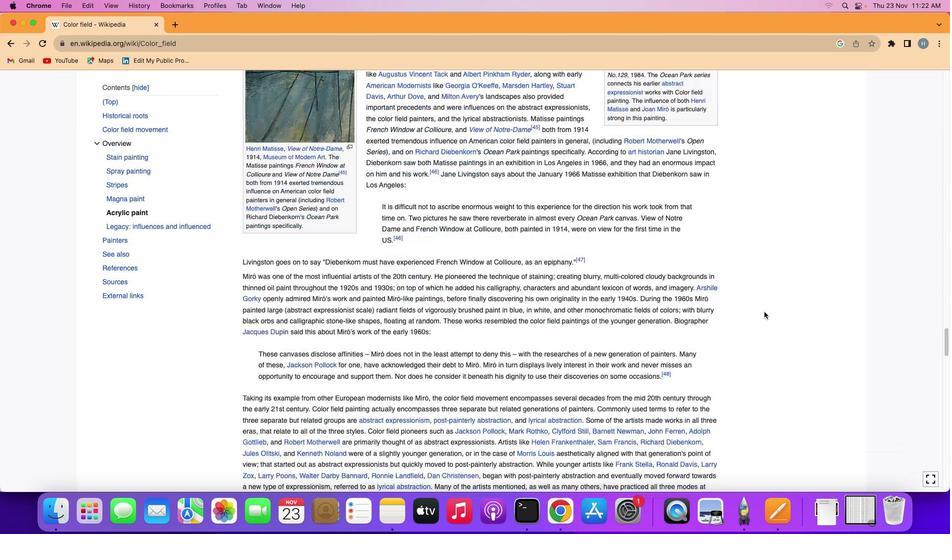 
Action: Mouse moved to (764, 312)
Screenshot: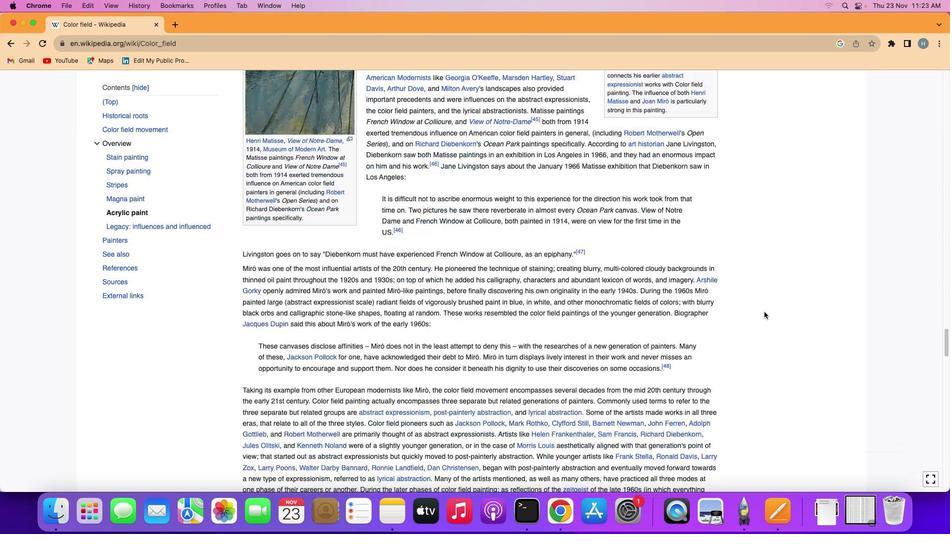 
Action: Mouse scrolled (764, 312) with delta (0, 0)
Screenshot: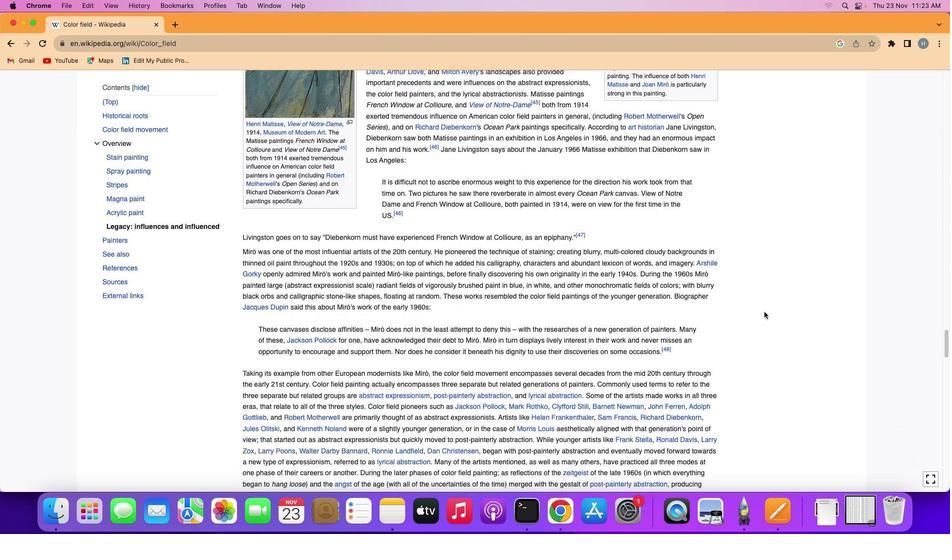 
Action: Mouse scrolled (764, 312) with delta (0, 0)
Screenshot: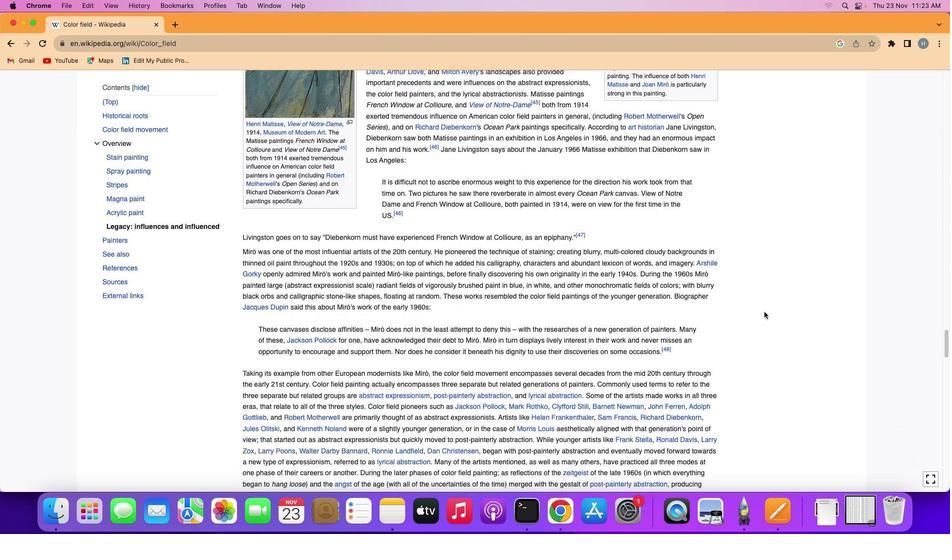 
Action: Mouse scrolled (764, 312) with delta (0, -1)
